 Task: Look for space in San José, Costa Rica from 6th September, 2023 to 10th September, 2023 for 1 adult in price range Rs.10000 to Rs.15000. Place can be private room with 1  bedroom having 1 bed and 1 bathroom. Property type can be house, flat, guest house, hotel. Booking option can be shelf check-in. Required host language is English.
Action: Mouse moved to (570, 110)
Screenshot: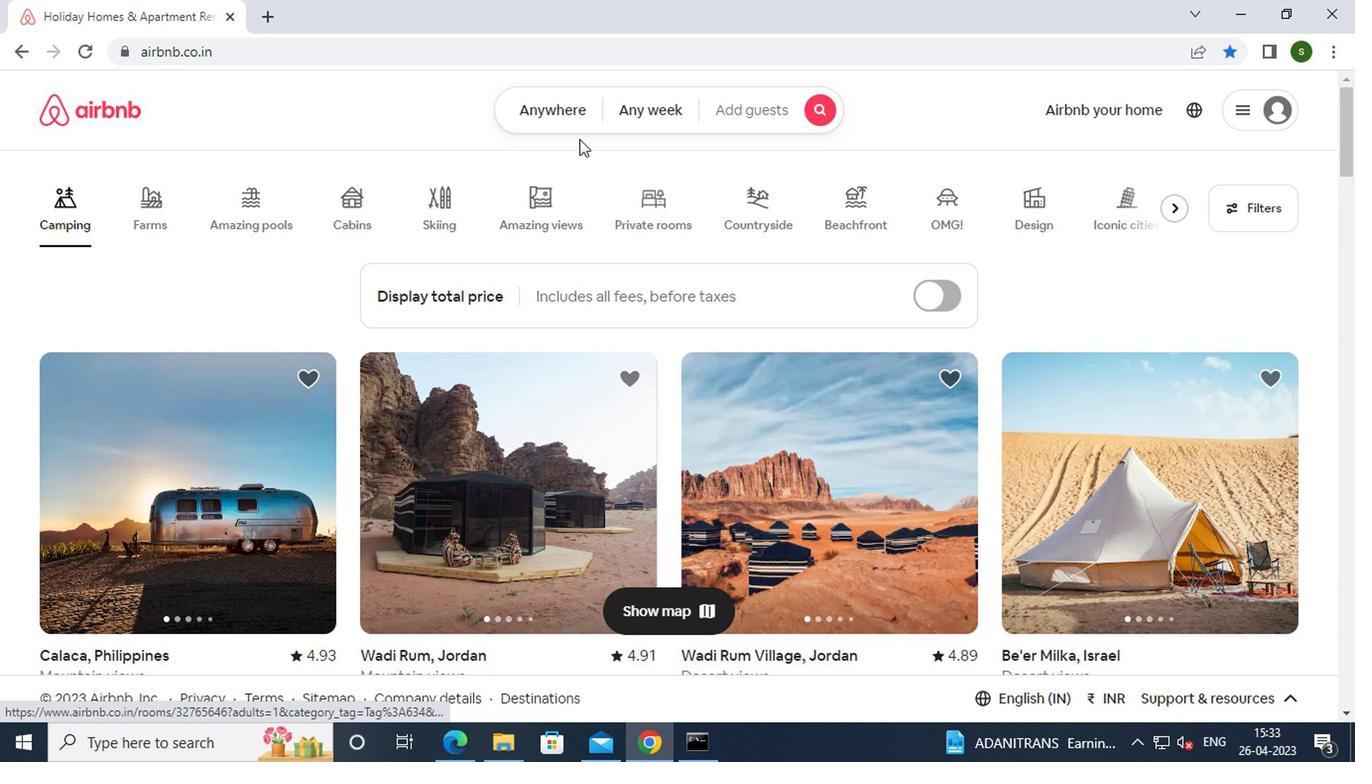 
Action: Mouse pressed left at (570, 110)
Screenshot: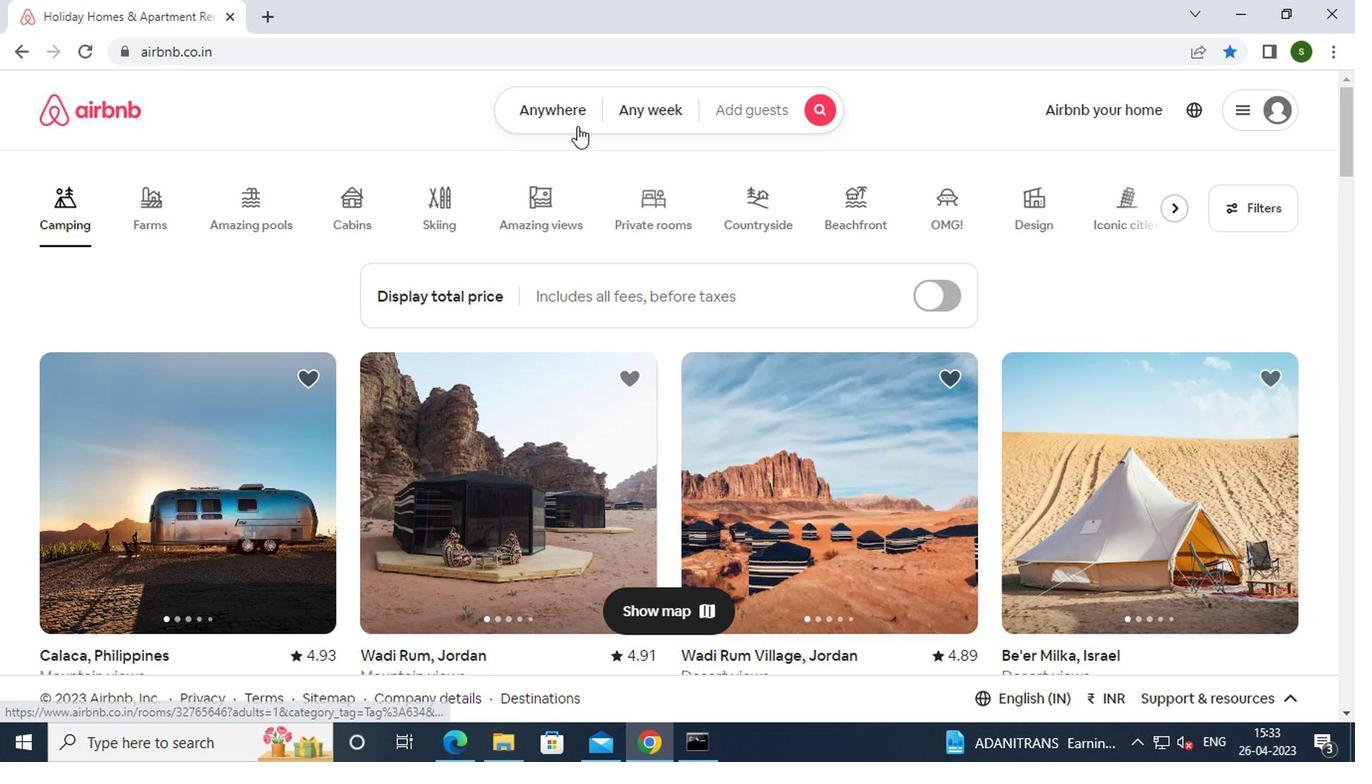 
Action: Mouse moved to (359, 199)
Screenshot: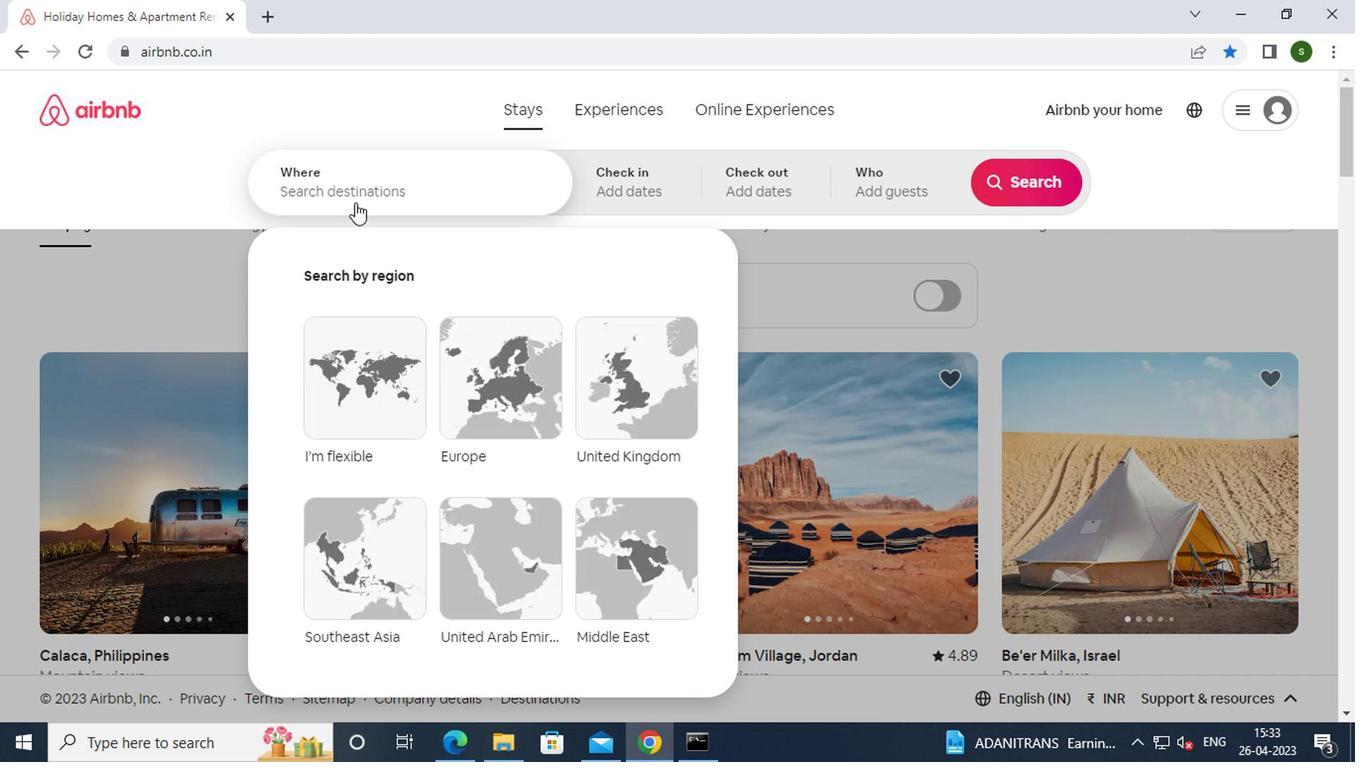 
Action: Mouse pressed left at (359, 199)
Screenshot: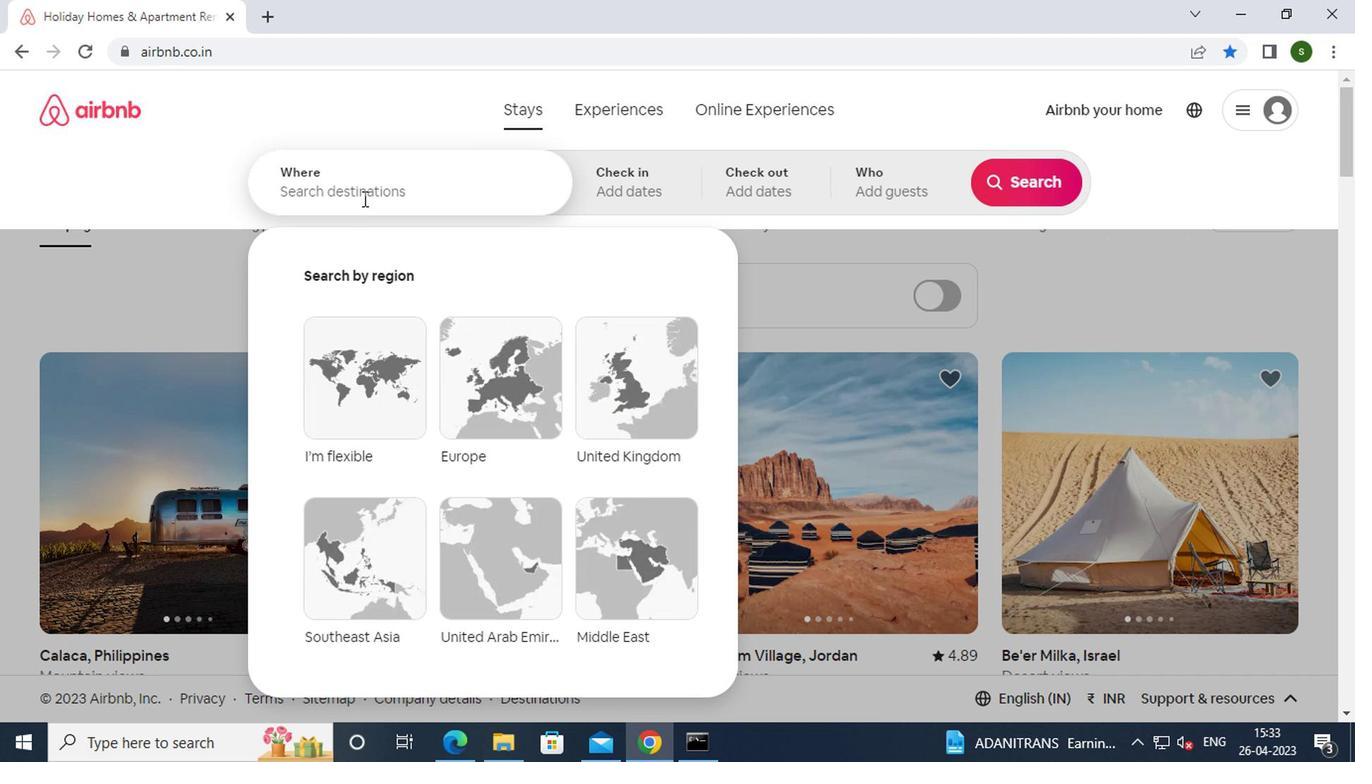 
Action: Key pressed s<Key.caps_lock>an<Key.space><Key.caps_lock>J<Key.caps_lock>Ose,<Key.space><Key.caps_lock>
Screenshot: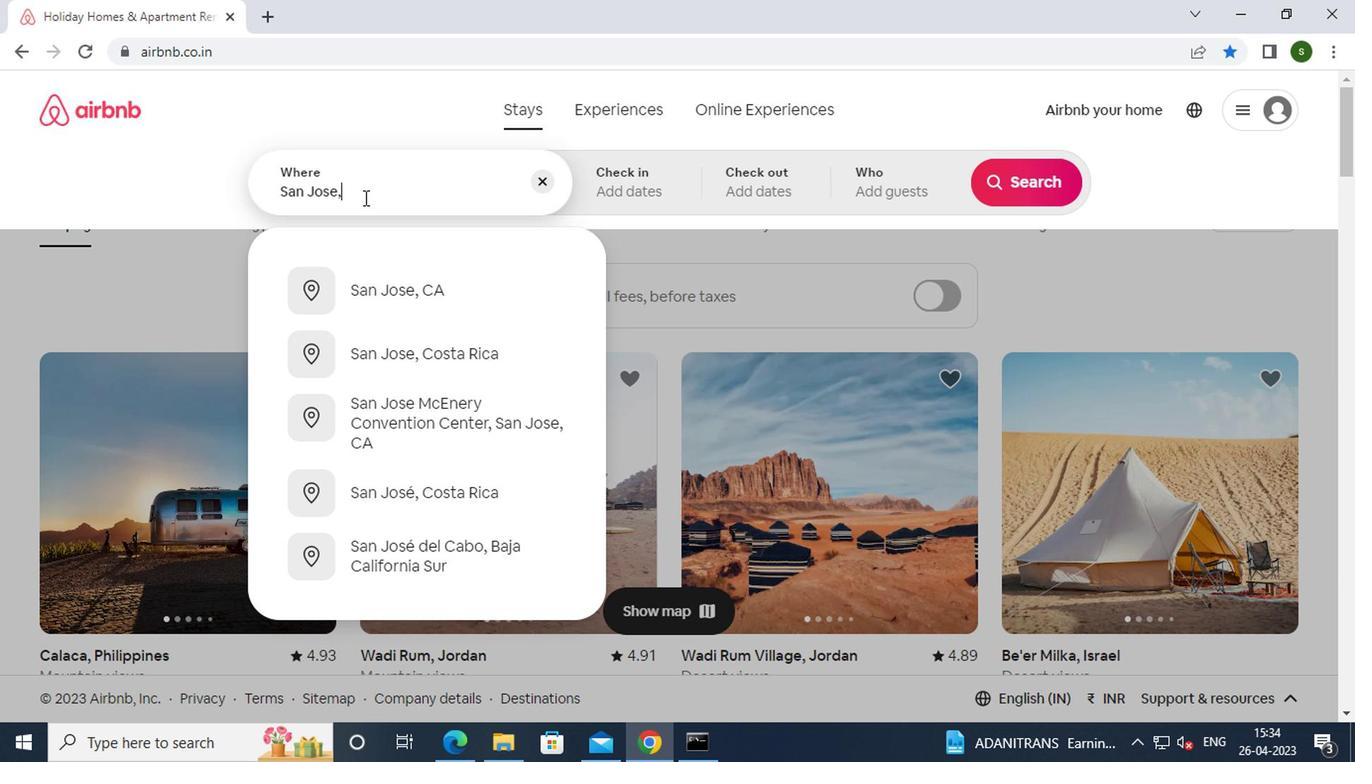 
Action: Mouse moved to (422, 365)
Screenshot: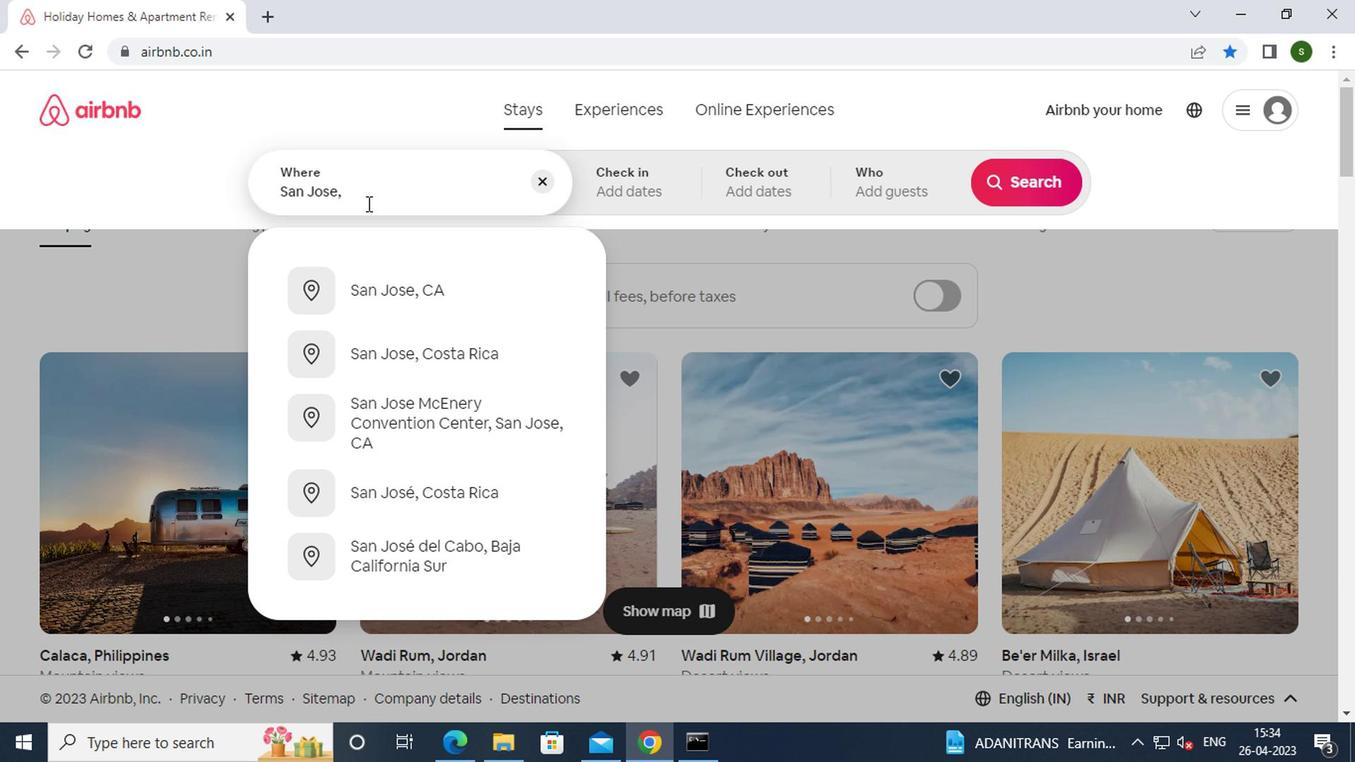 
Action: Mouse pressed left at (422, 365)
Screenshot: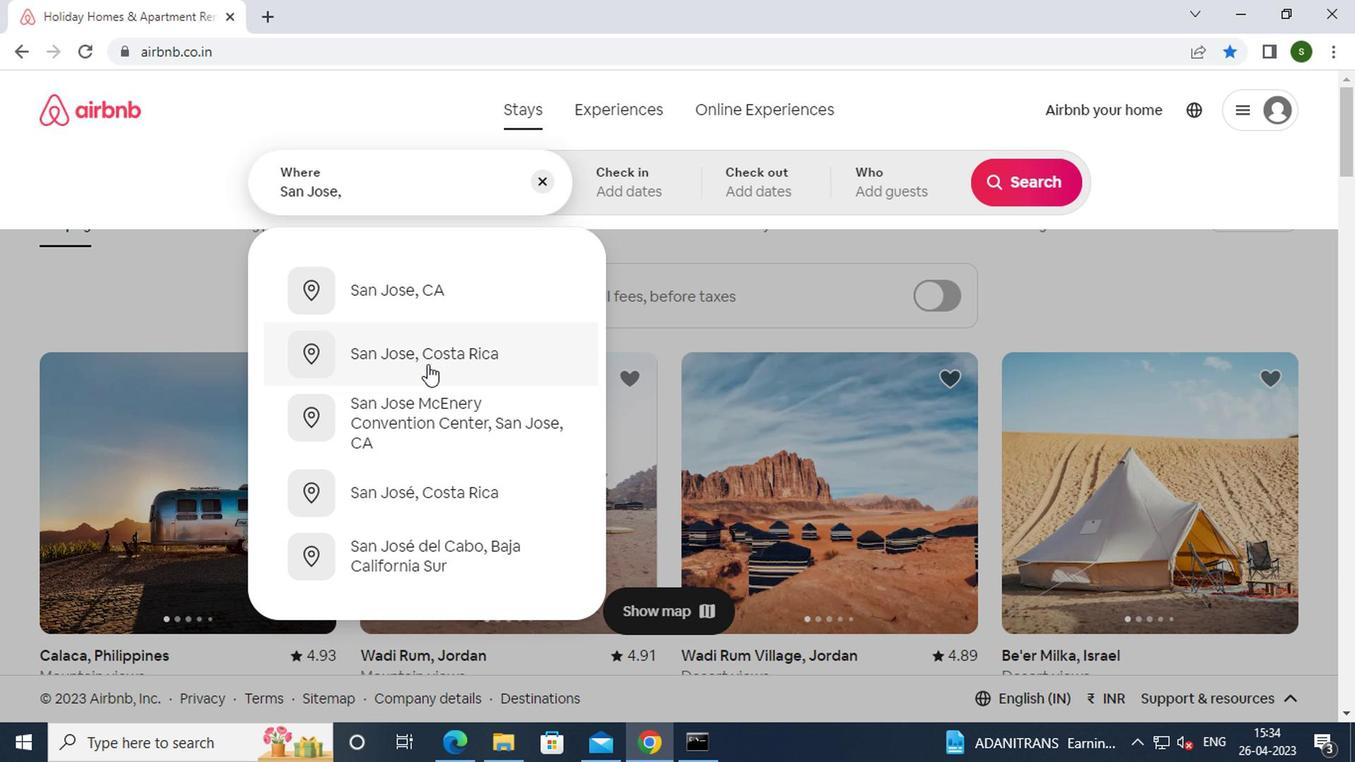 
Action: Mouse moved to (1007, 343)
Screenshot: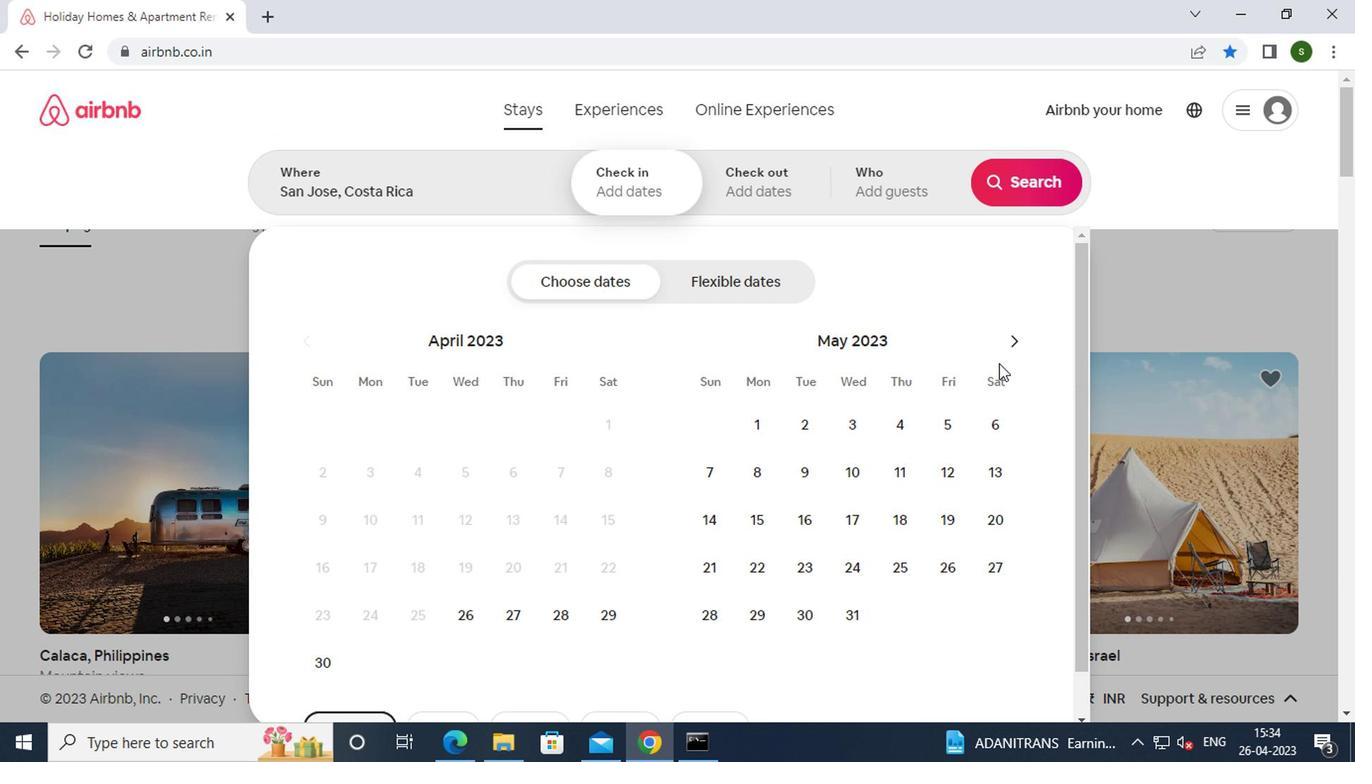 
Action: Mouse pressed left at (1007, 343)
Screenshot: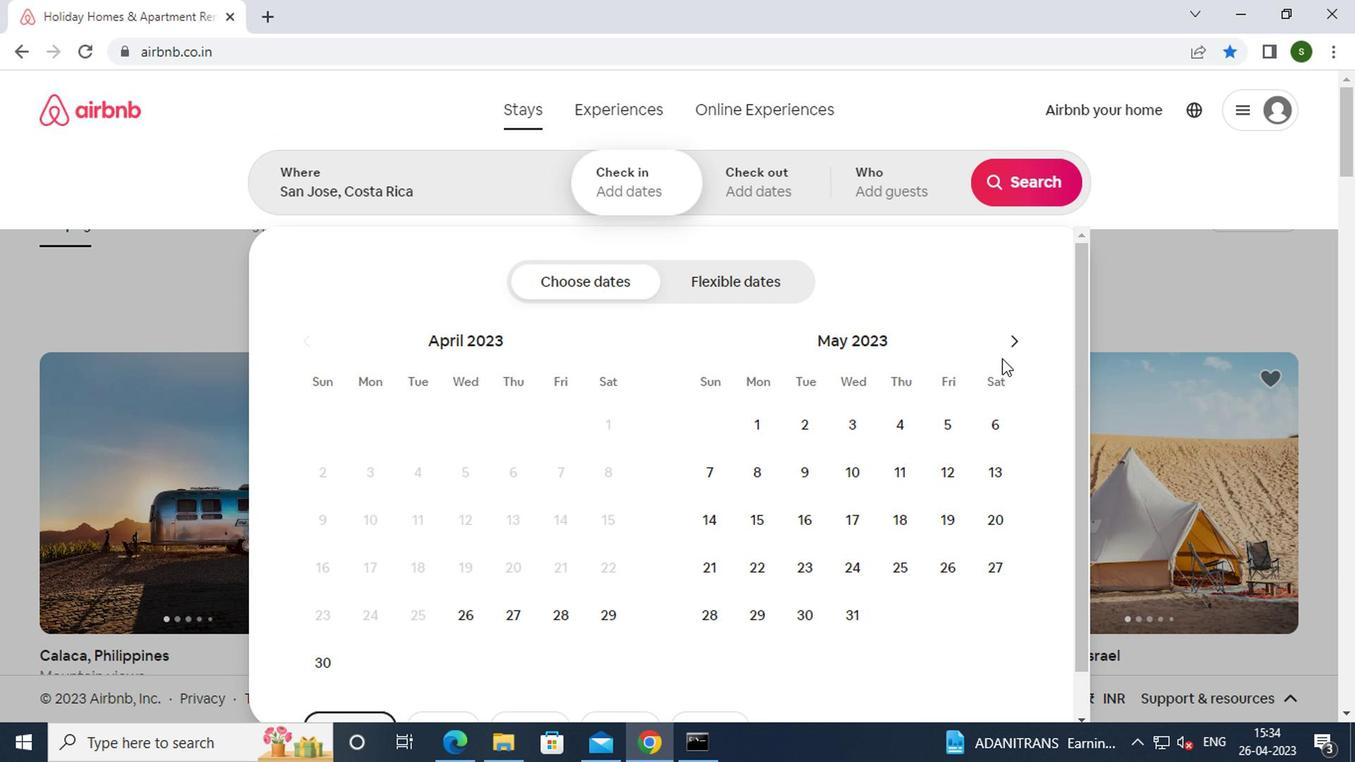 
Action: Mouse pressed left at (1007, 343)
Screenshot: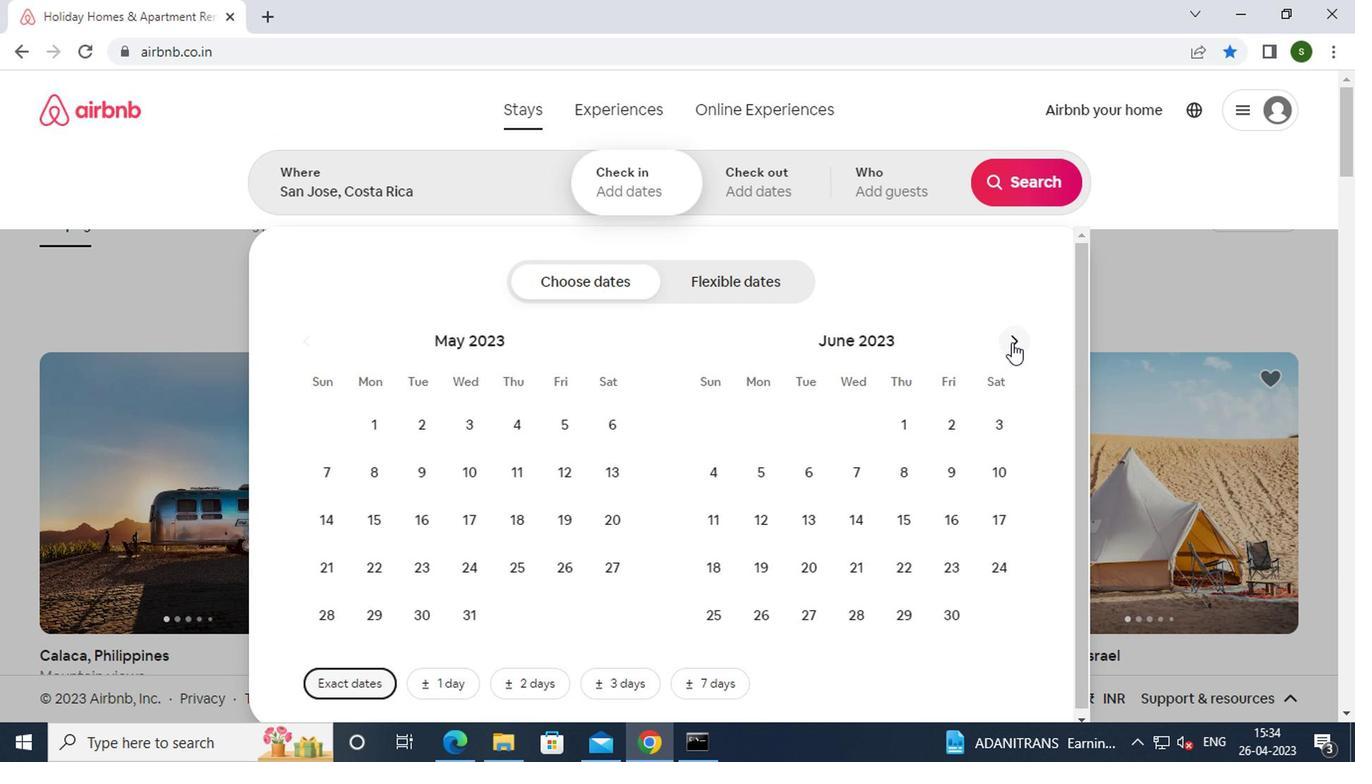 
Action: Mouse pressed left at (1007, 343)
Screenshot: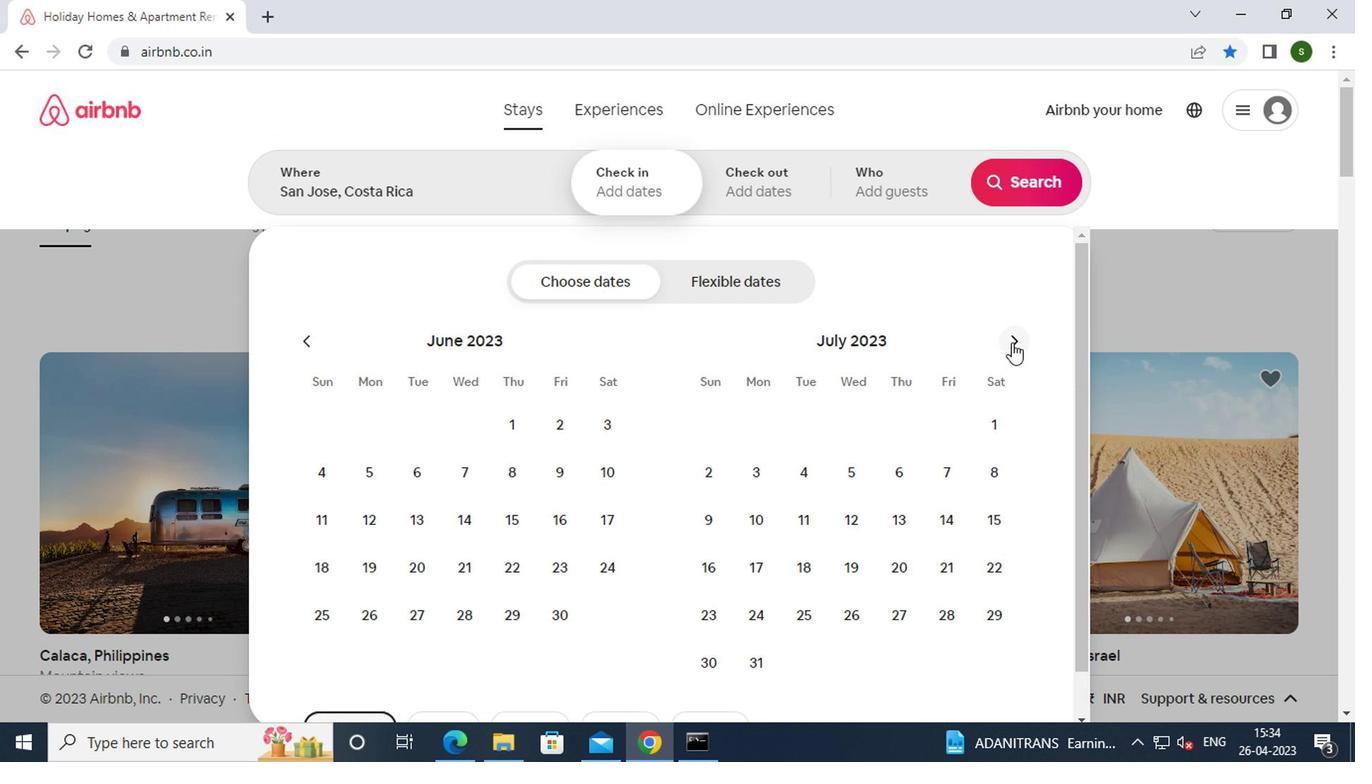 
Action: Mouse pressed left at (1007, 343)
Screenshot: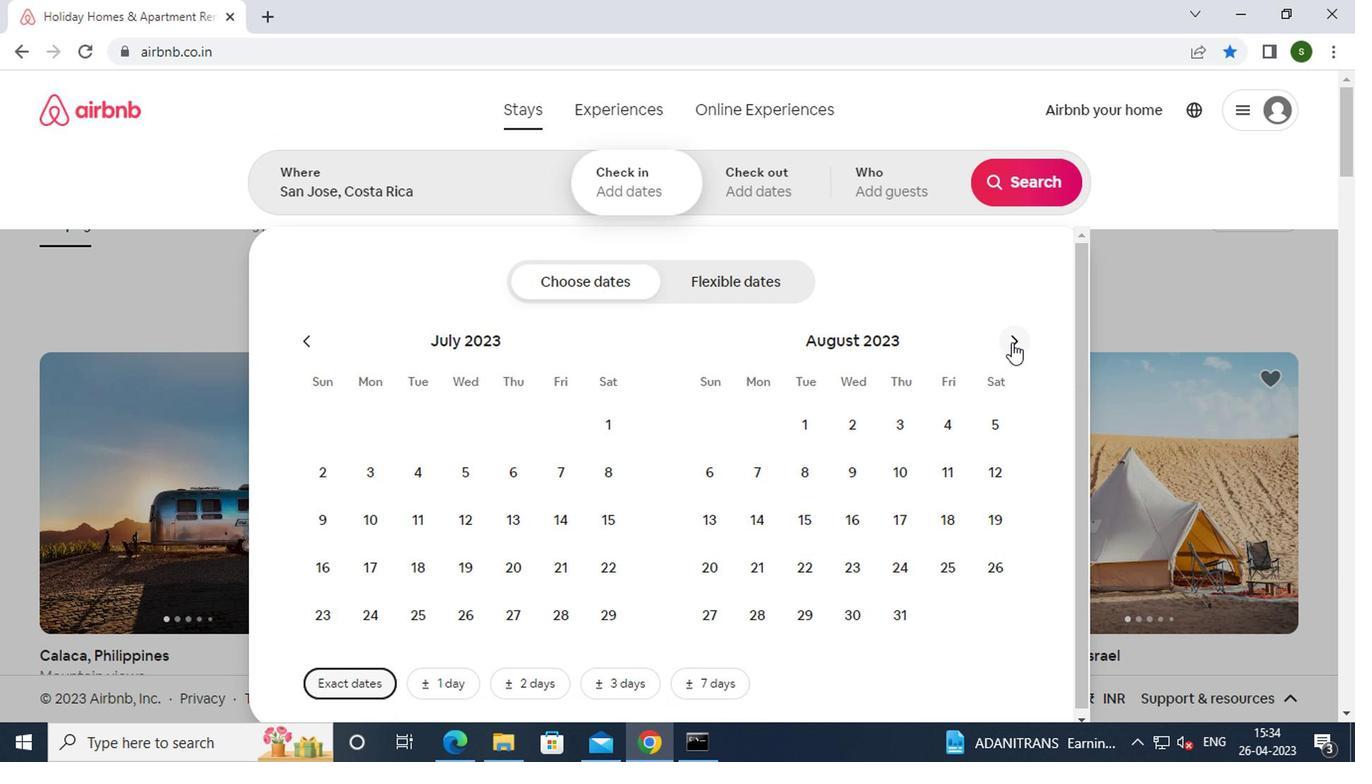
Action: Mouse moved to (860, 477)
Screenshot: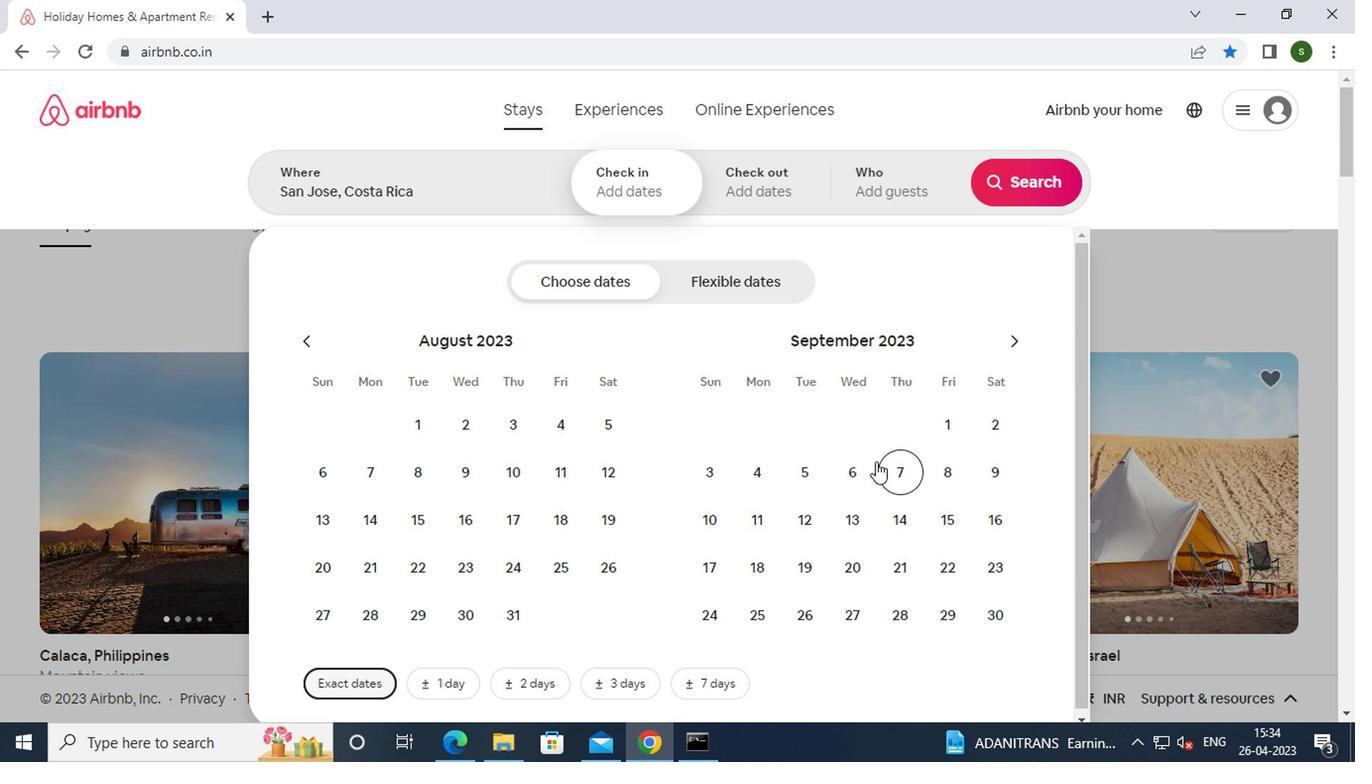 
Action: Mouse pressed left at (860, 477)
Screenshot: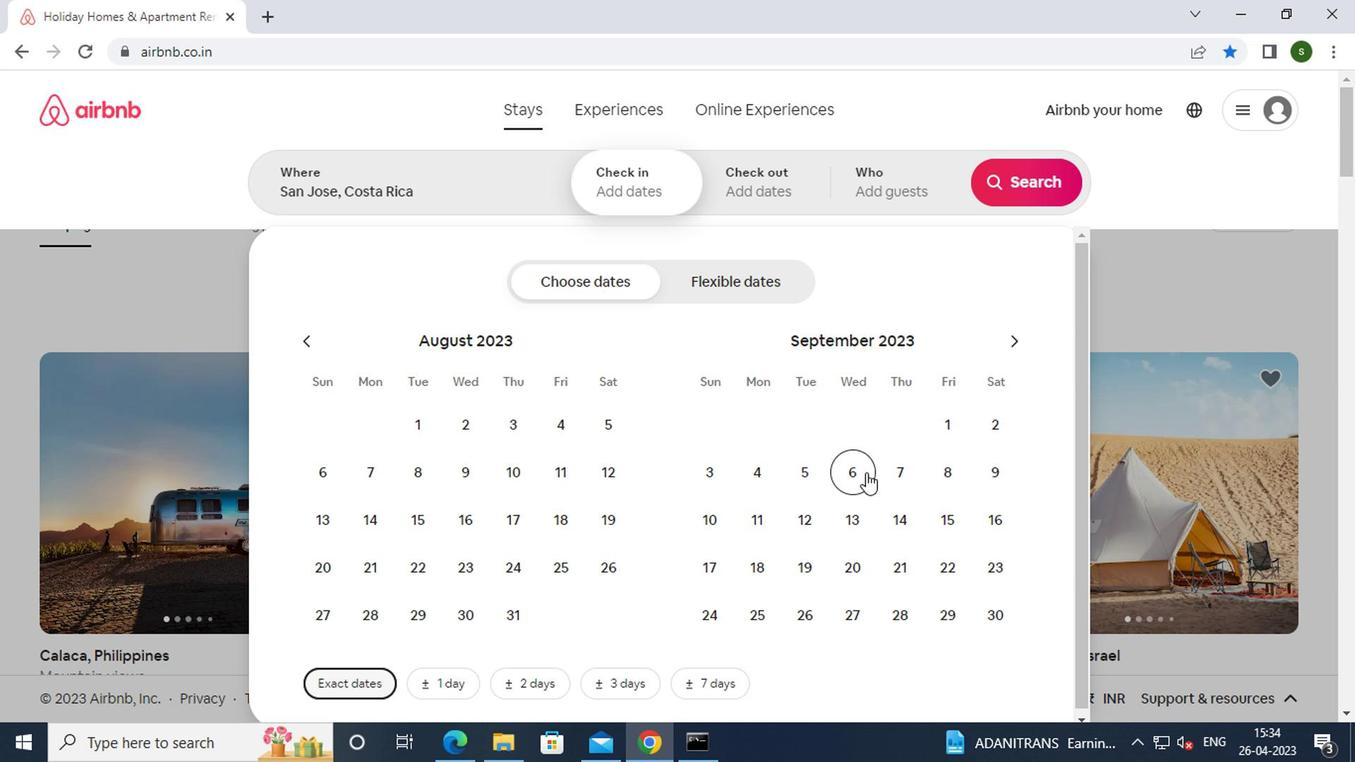 
Action: Mouse moved to (716, 519)
Screenshot: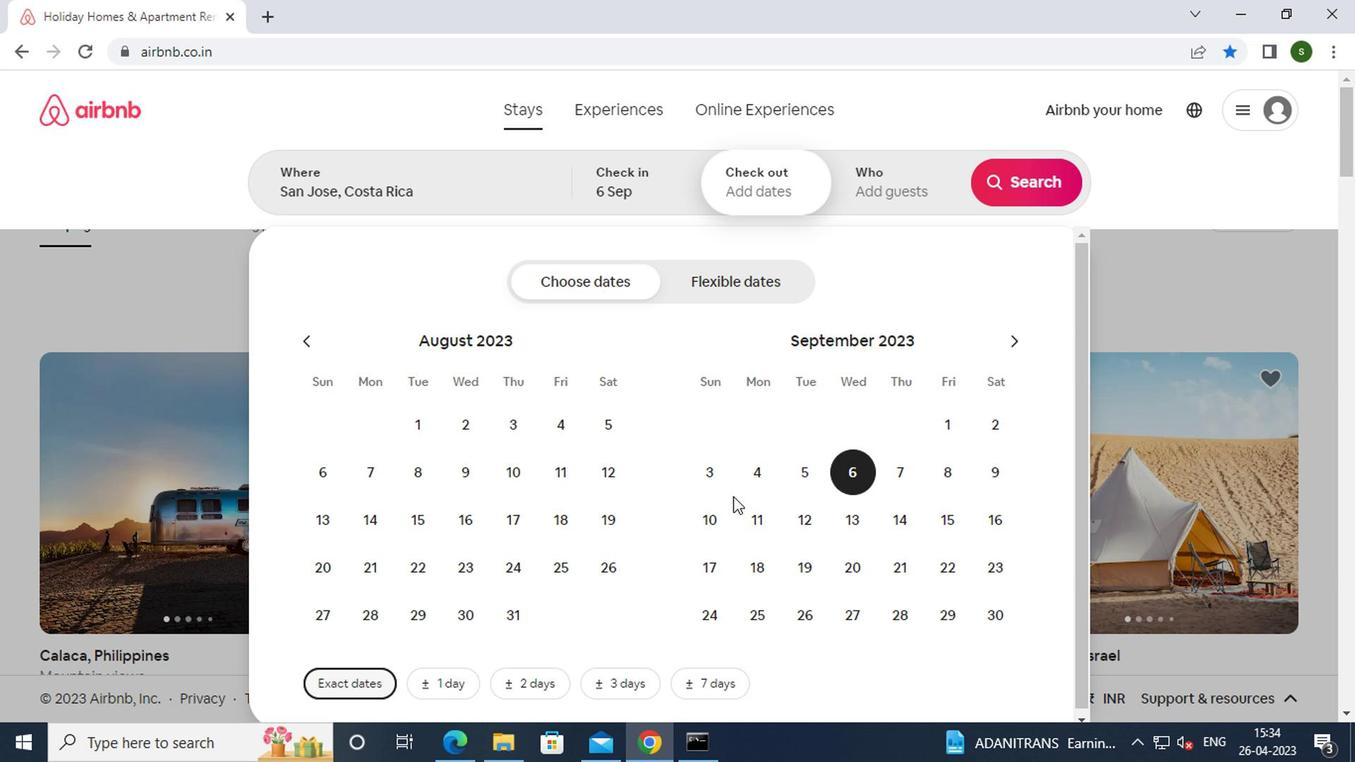 
Action: Mouse pressed left at (716, 519)
Screenshot: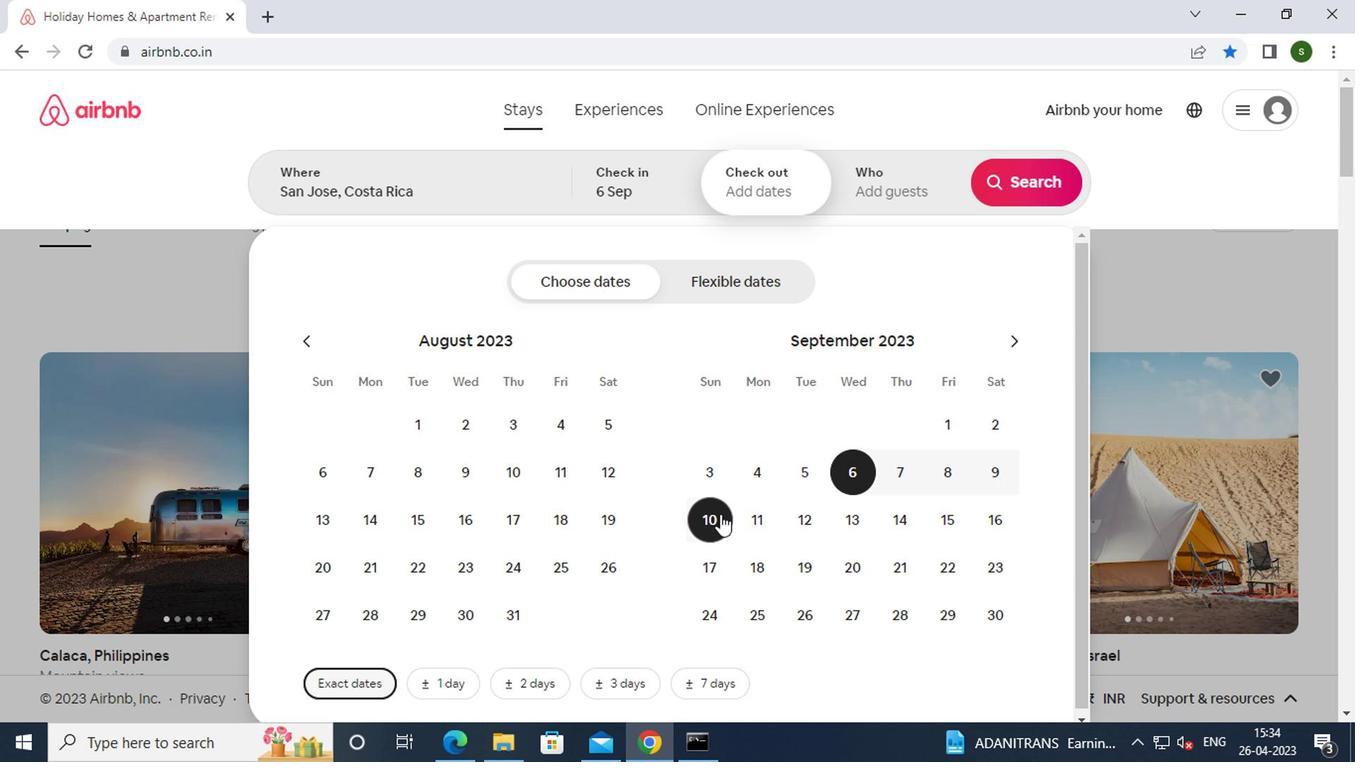 
Action: Mouse moved to (897, 194)
Screenshot: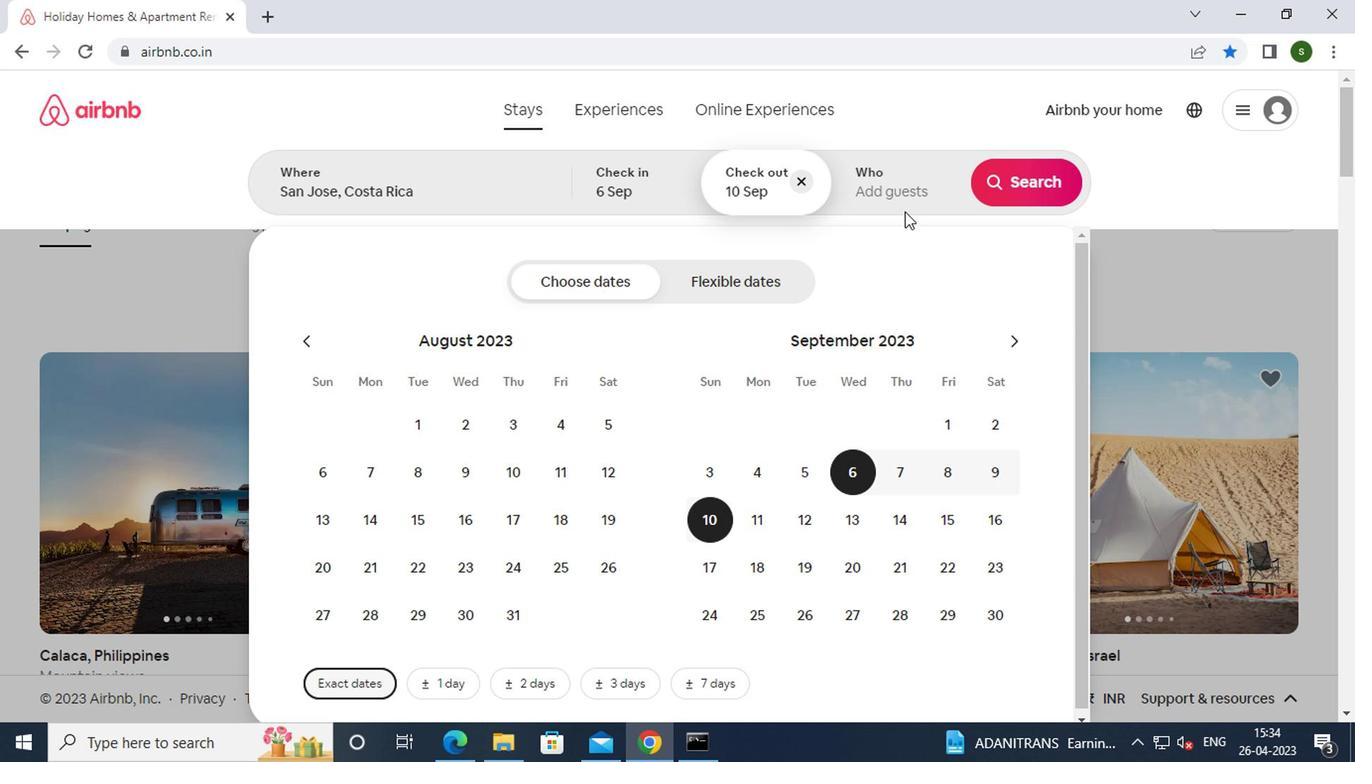 
Action: Mouse pressed left at (897, 194)
Screenshot: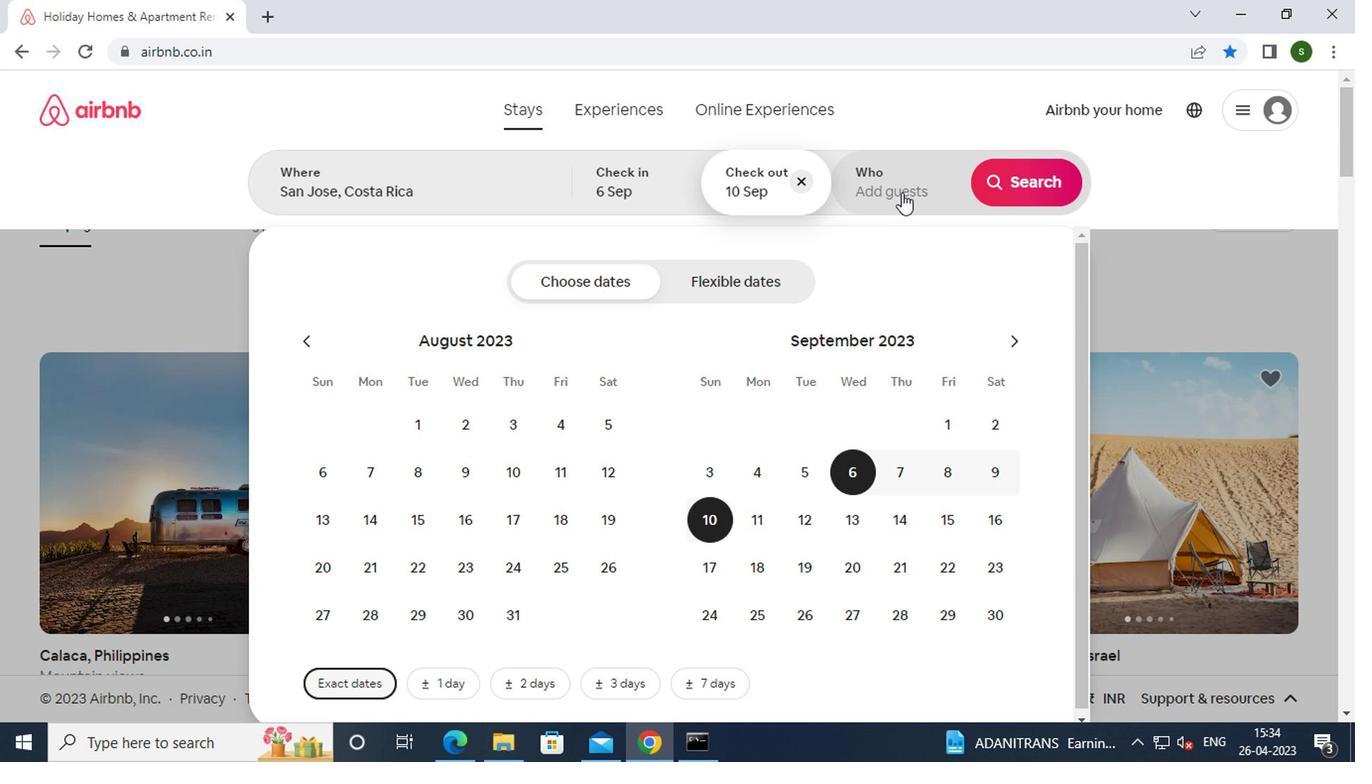 
Action: Mouse moved to (1036, 295)
Screenshot: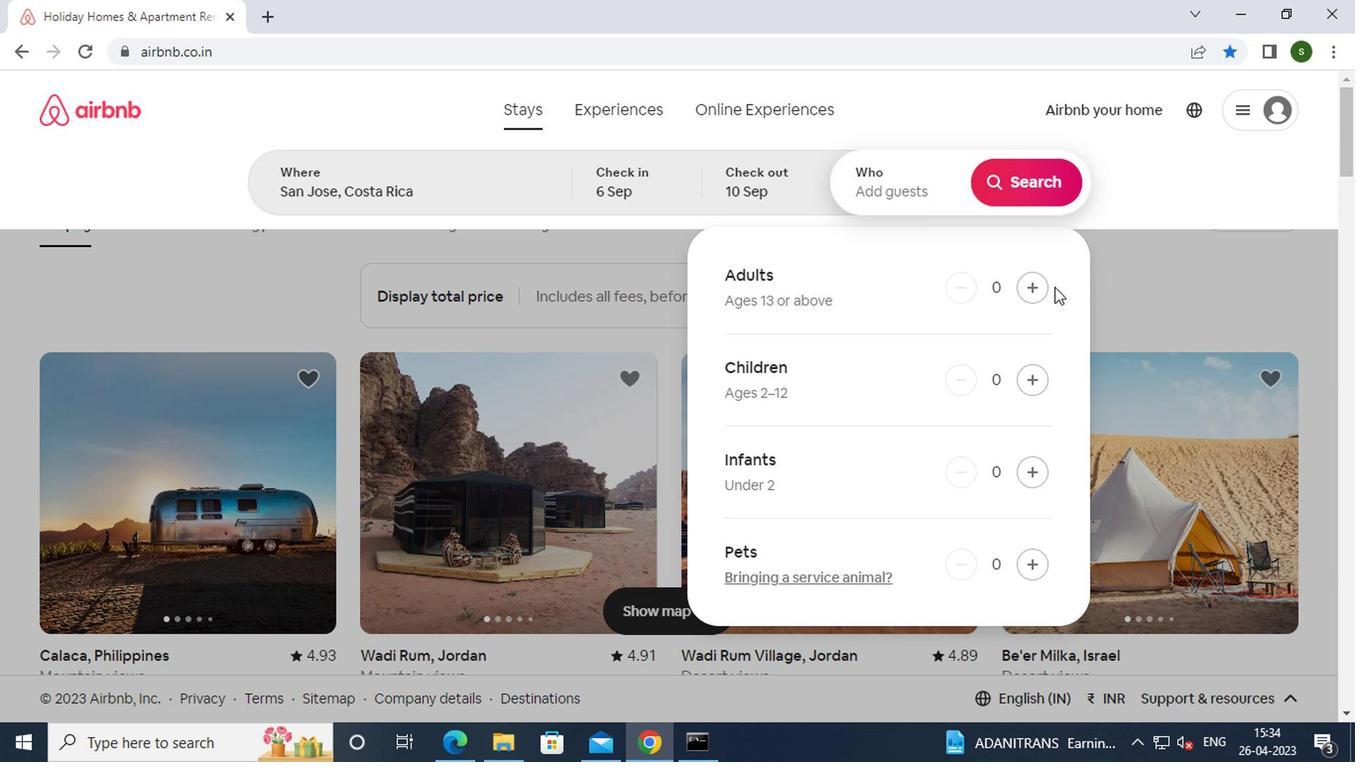
Action: Mouse pressed left at (1036, 295)
Screenshot: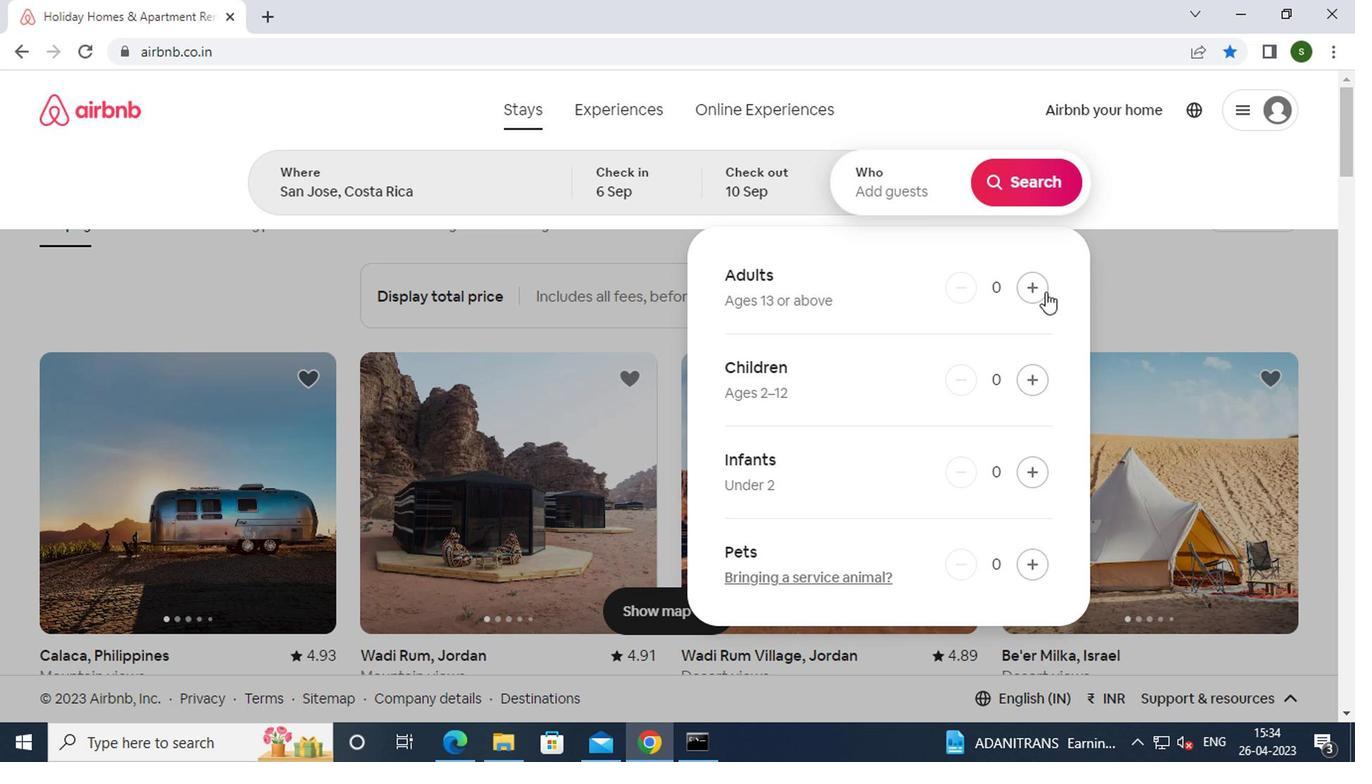 
Action: Mouse moved to (1030, 198)
Screenshot: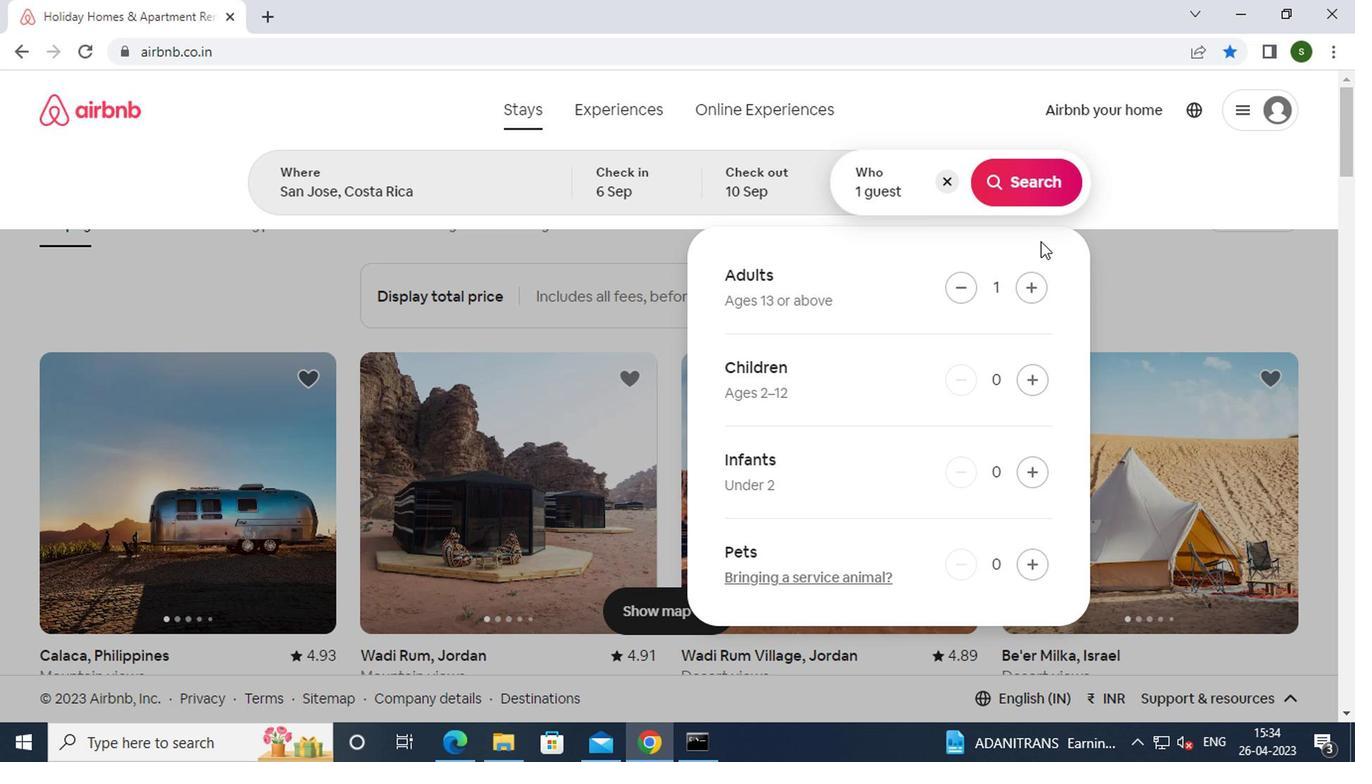 
Action: Mouse pressed left at (1030, 198)
Screenshot: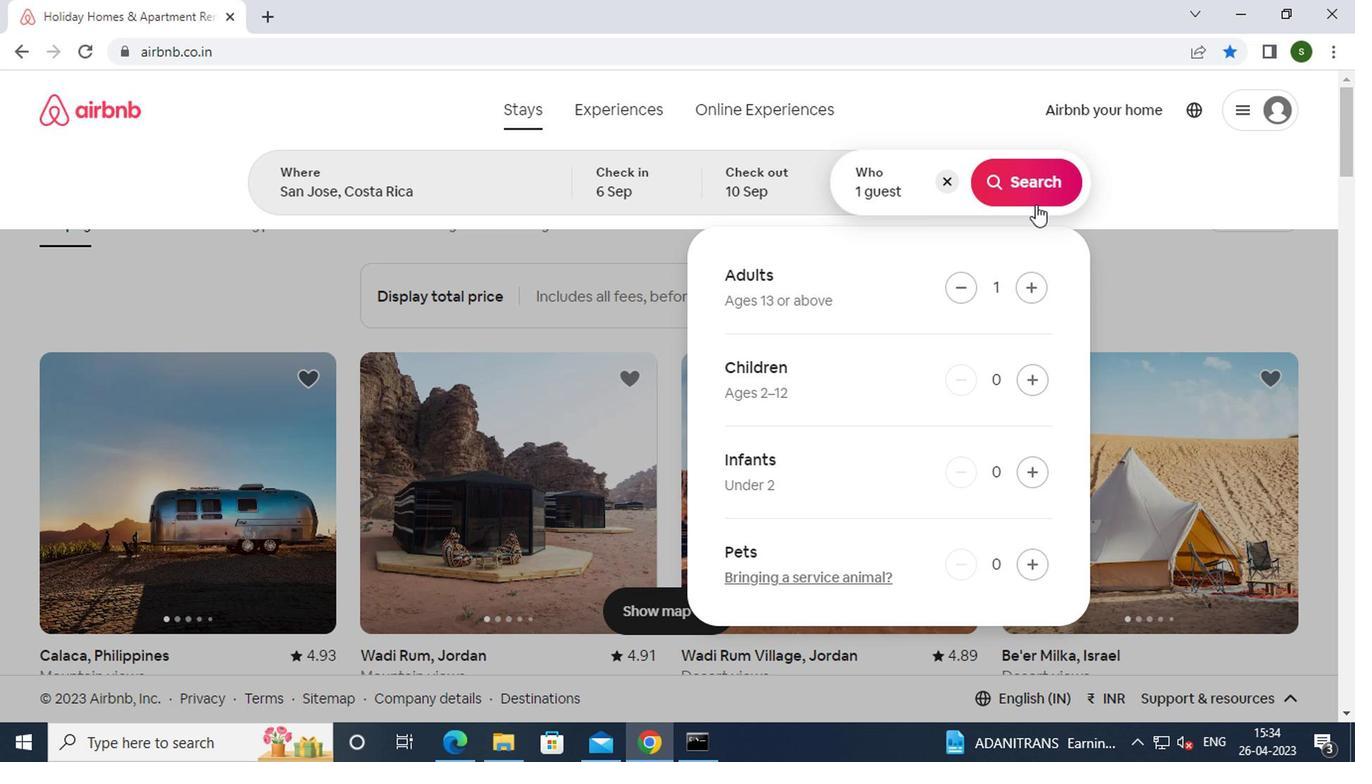 
Action: Mouse moved to (1280, 203)
Screenshot: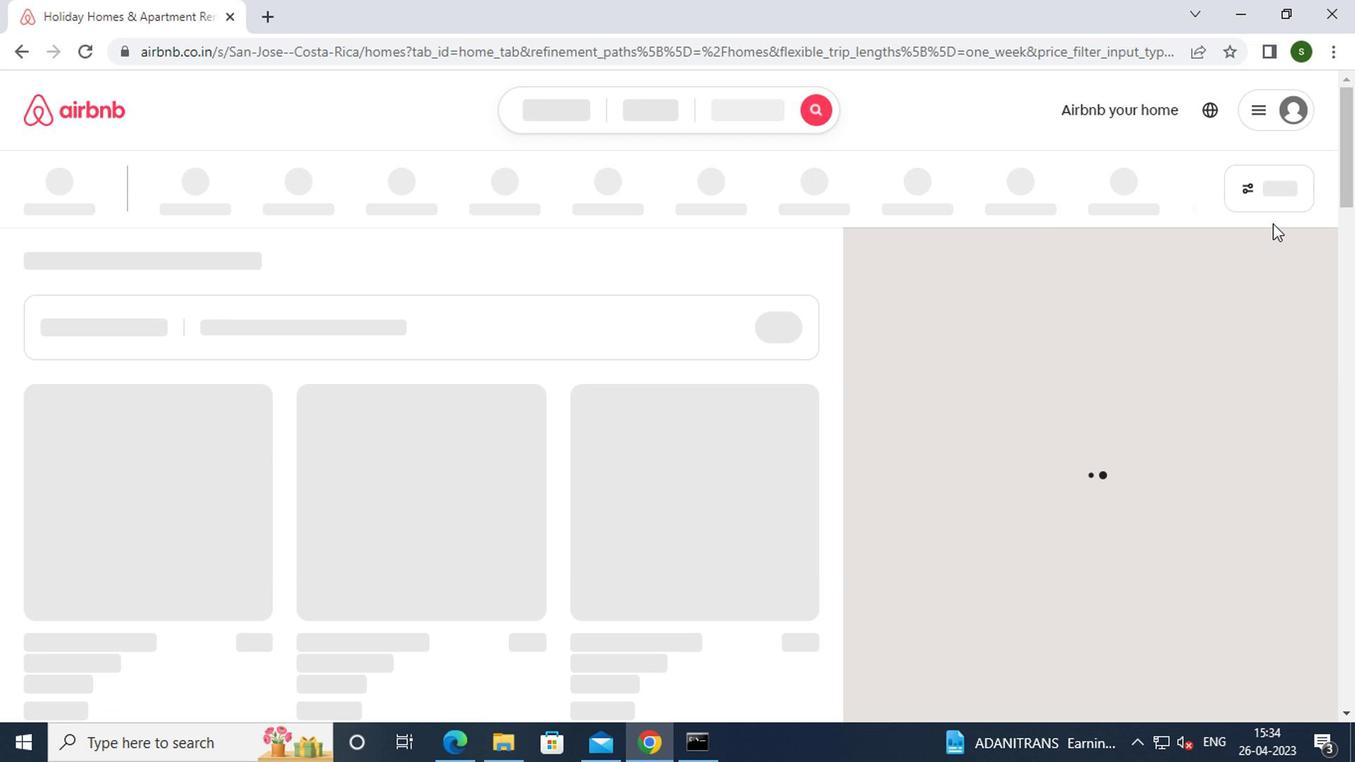 
Action: Mouse pressed left at (1280, 203)
Screenshot: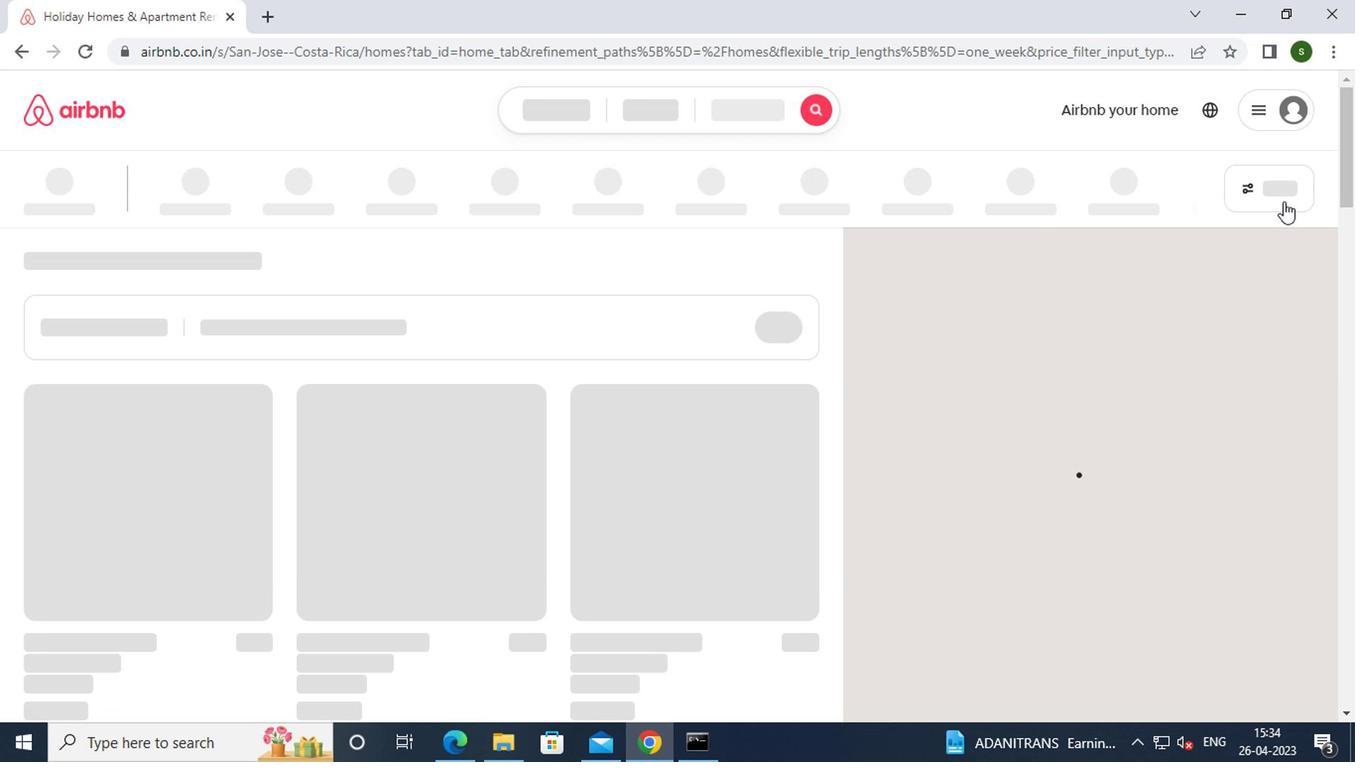 
Action: Mouse moved to (545, 443)
Screenshot: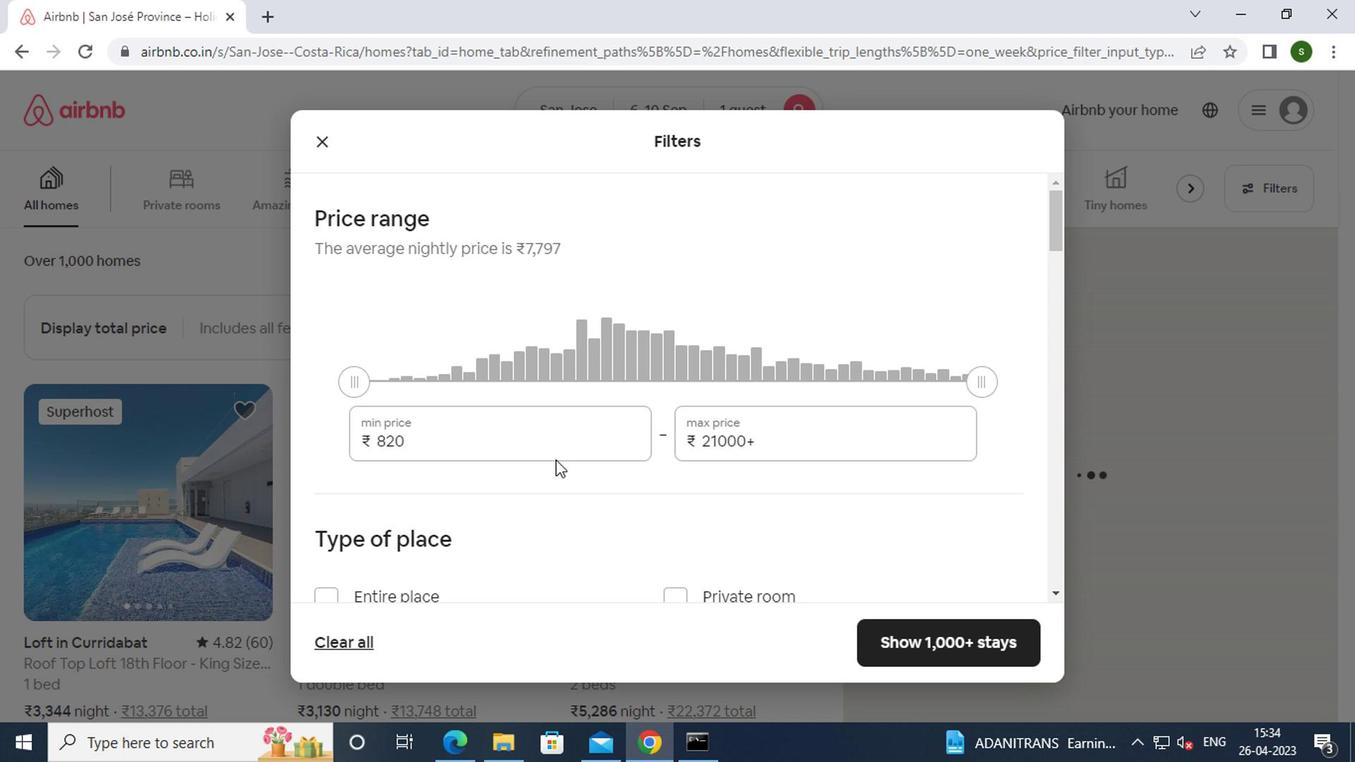 
Action: Mouse pressed left at (545, 443)
Screenshot: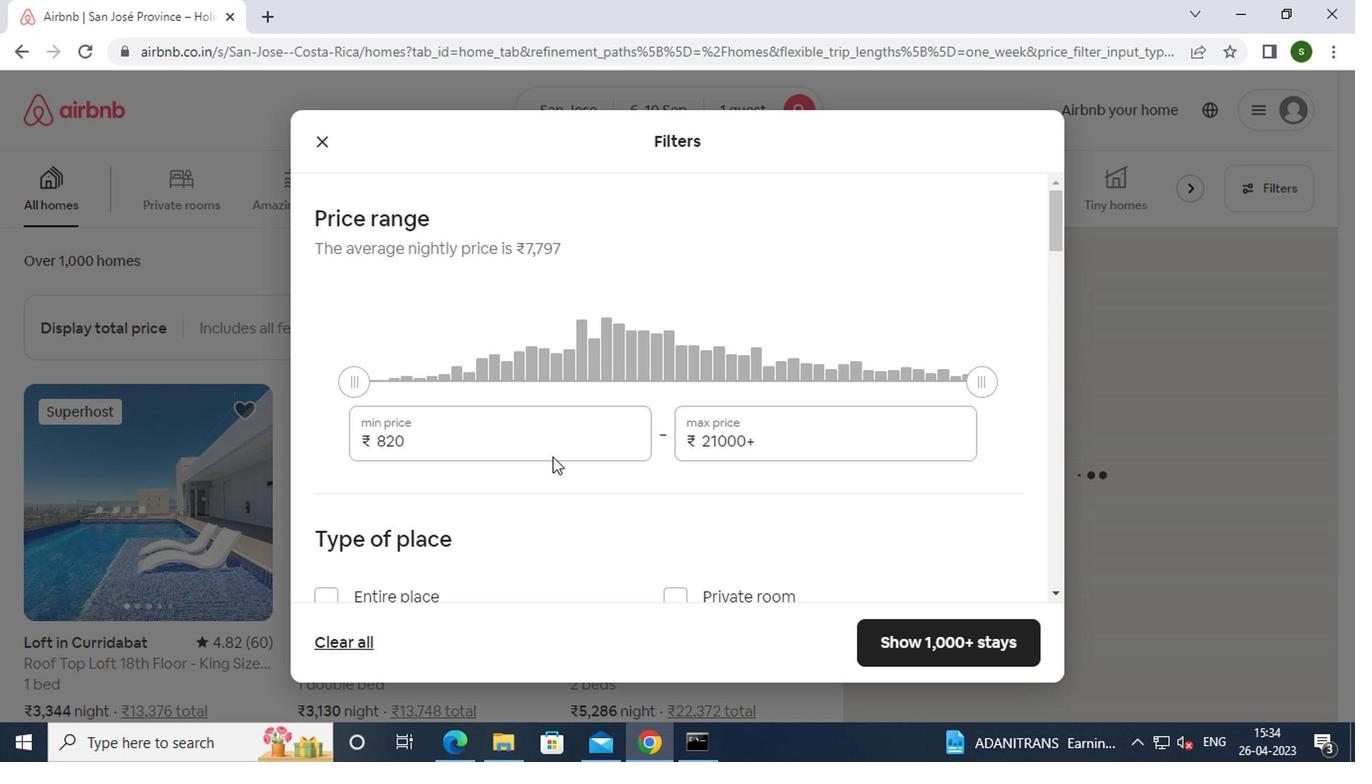 
Action: Mouse moved to (545, 442)
Screenshot: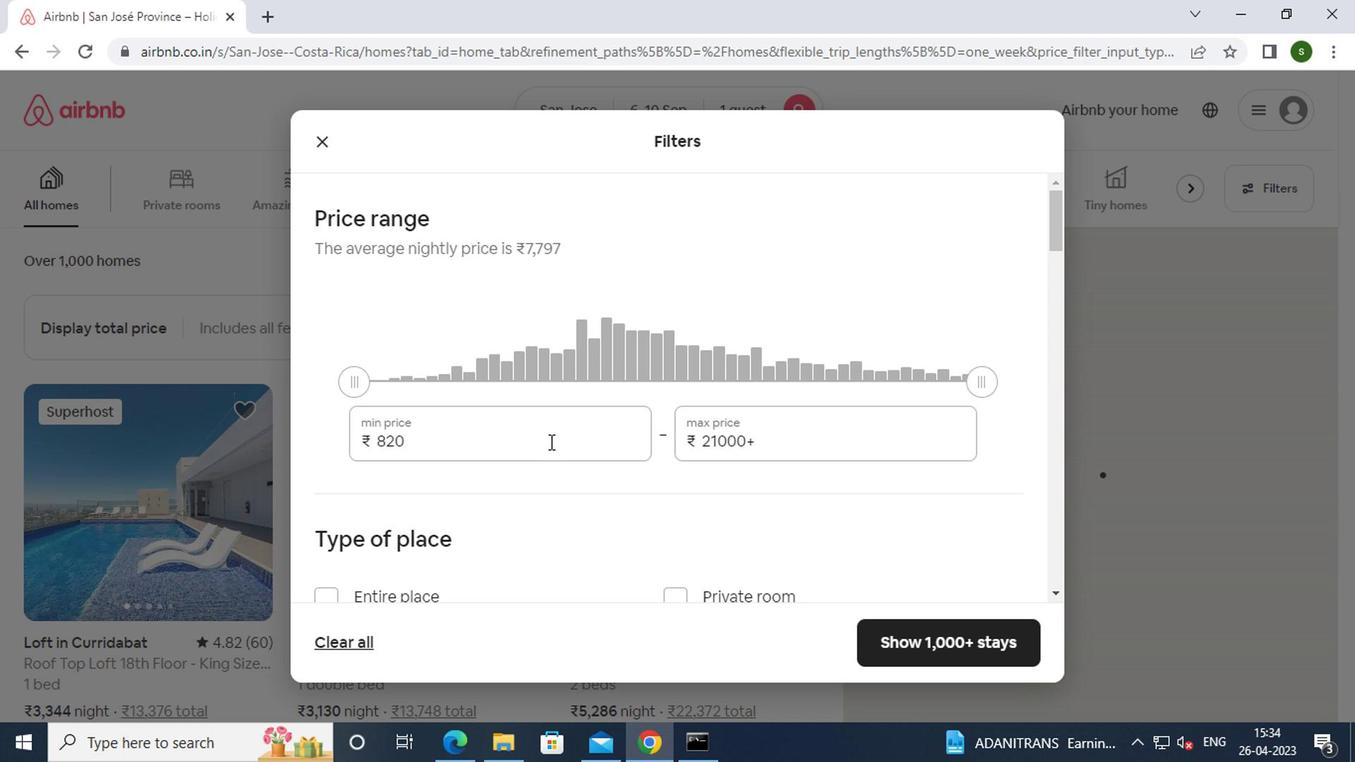 
Action: Key pressed <Key.backspace><Key.backspace><Key.backspace><Key.backspace><Key.backspace>10000
Screenshot: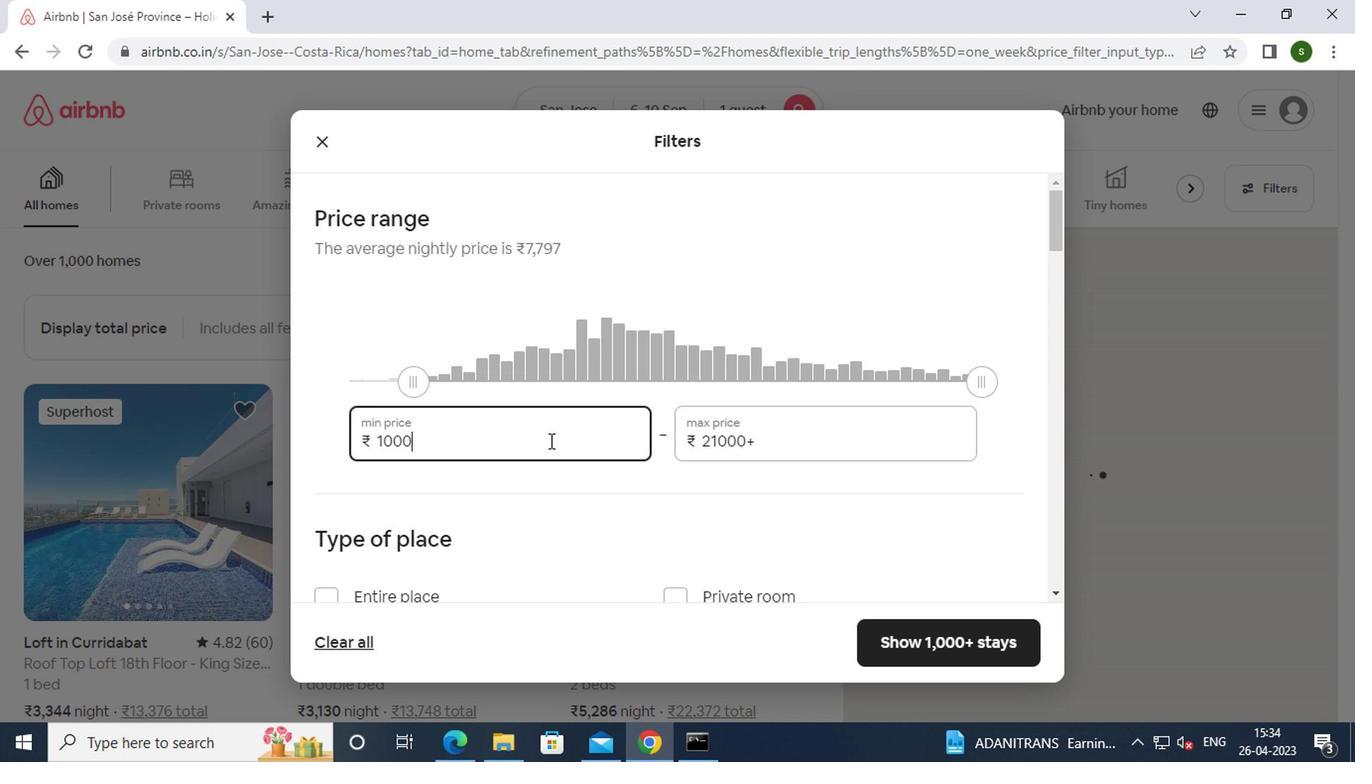 
Action: Mouse moved to (762, 442)
Screenshot: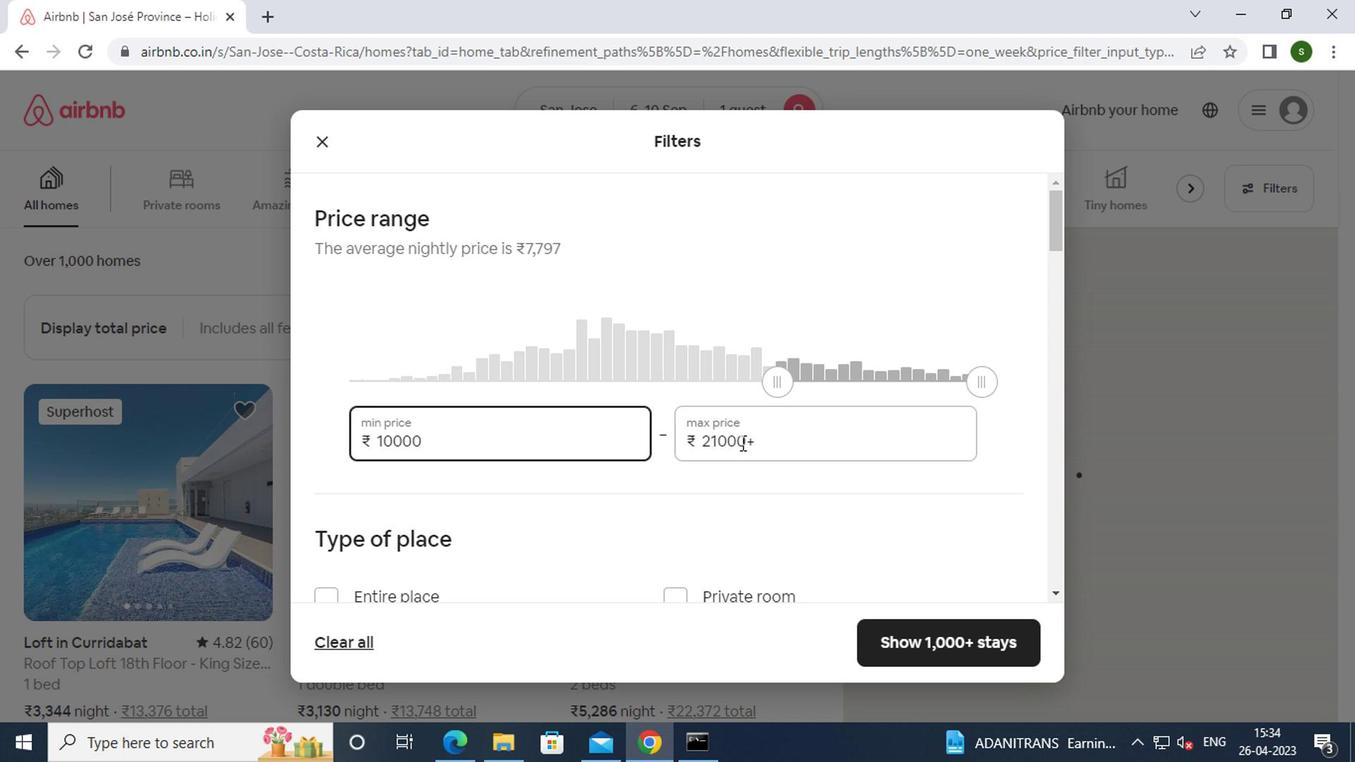 
Action: Mouse pressed left at (762, 442)
Screenshot: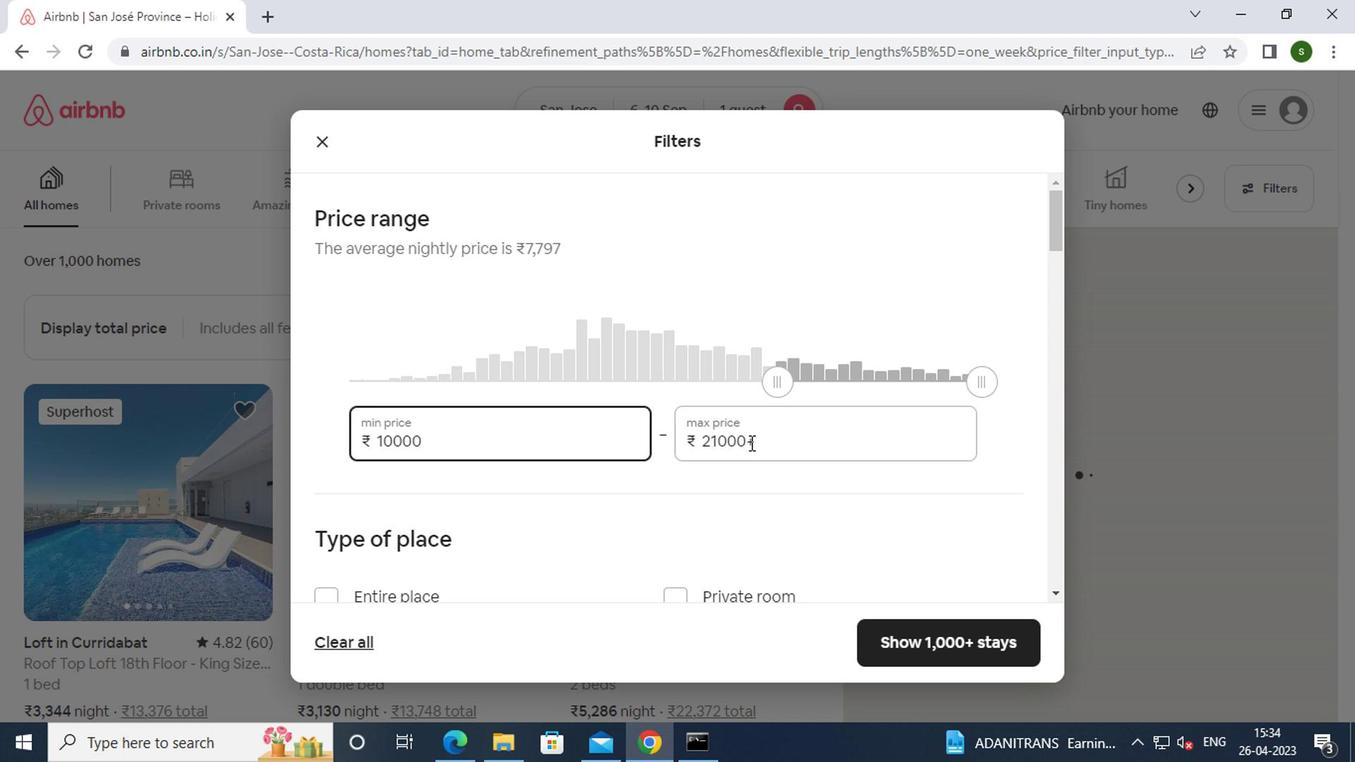 
Action: Key pressed <Key.backspace><Key.backspace><Key.backspace><Key.backspace><Key.backspace><Key.backspace><Key.backspace><Key.backspace><Key.backspace><Key.backspace>15000
Screenshot: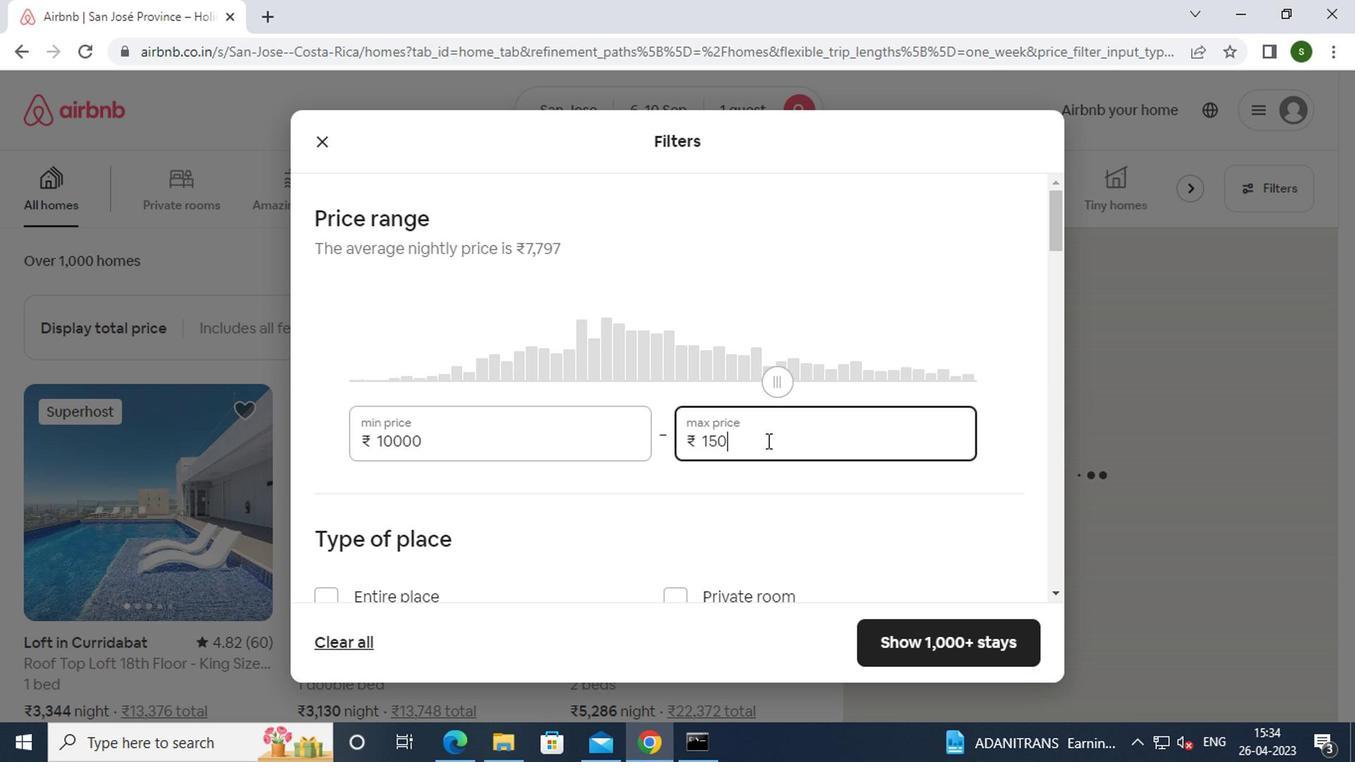 
Action: Mouse moved to (593, 434)
Screenshot: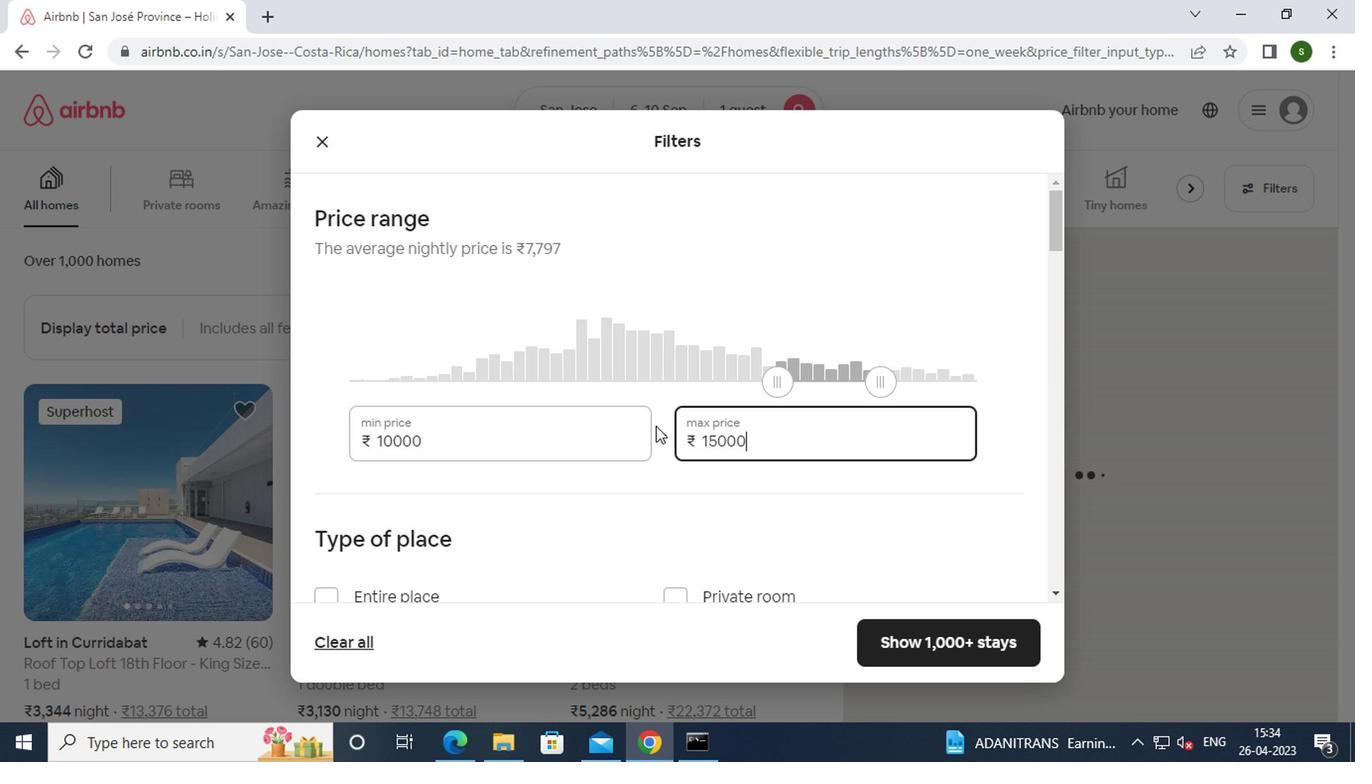 
Action: Mouse scrolled (593, 433) with delta (0, 0)
Screenshot: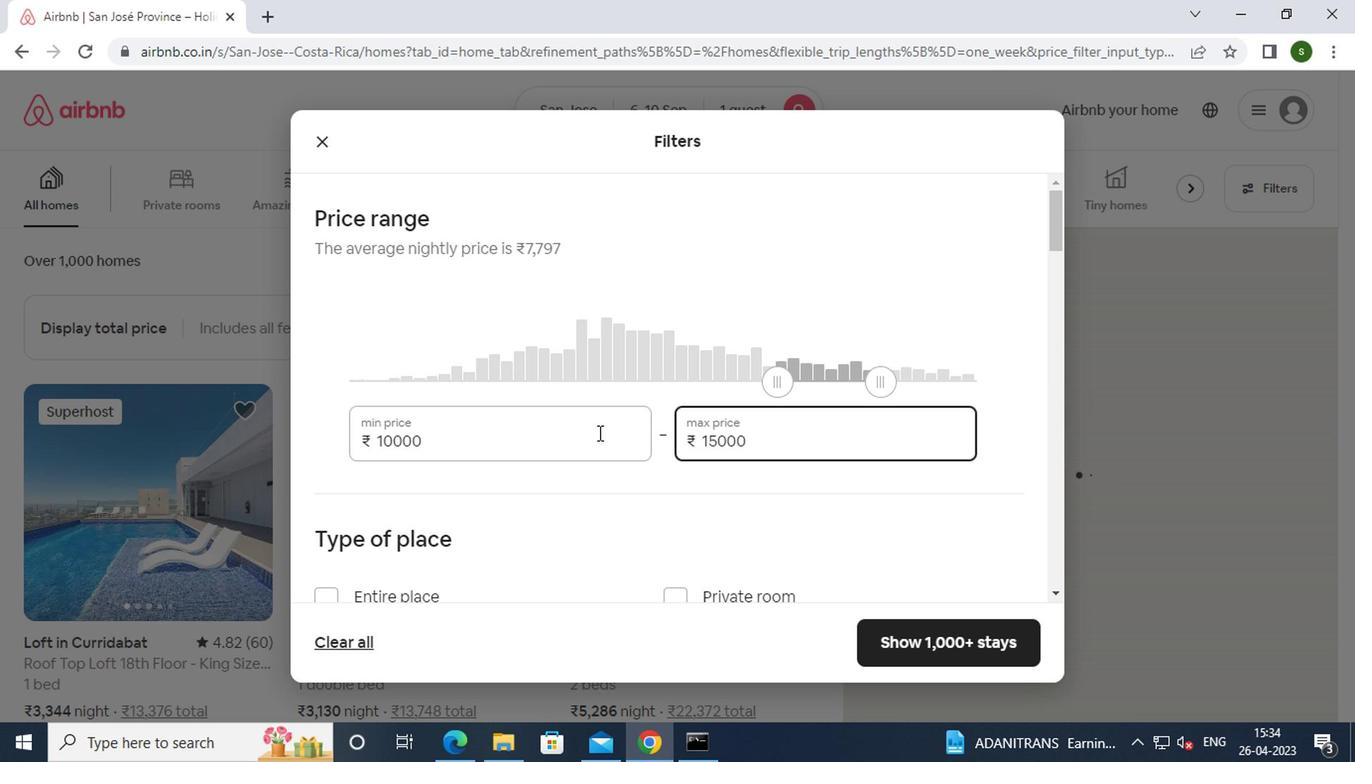 
Action: Mouse scrolled (593, 433) with delta (0, 0)
Screenshot: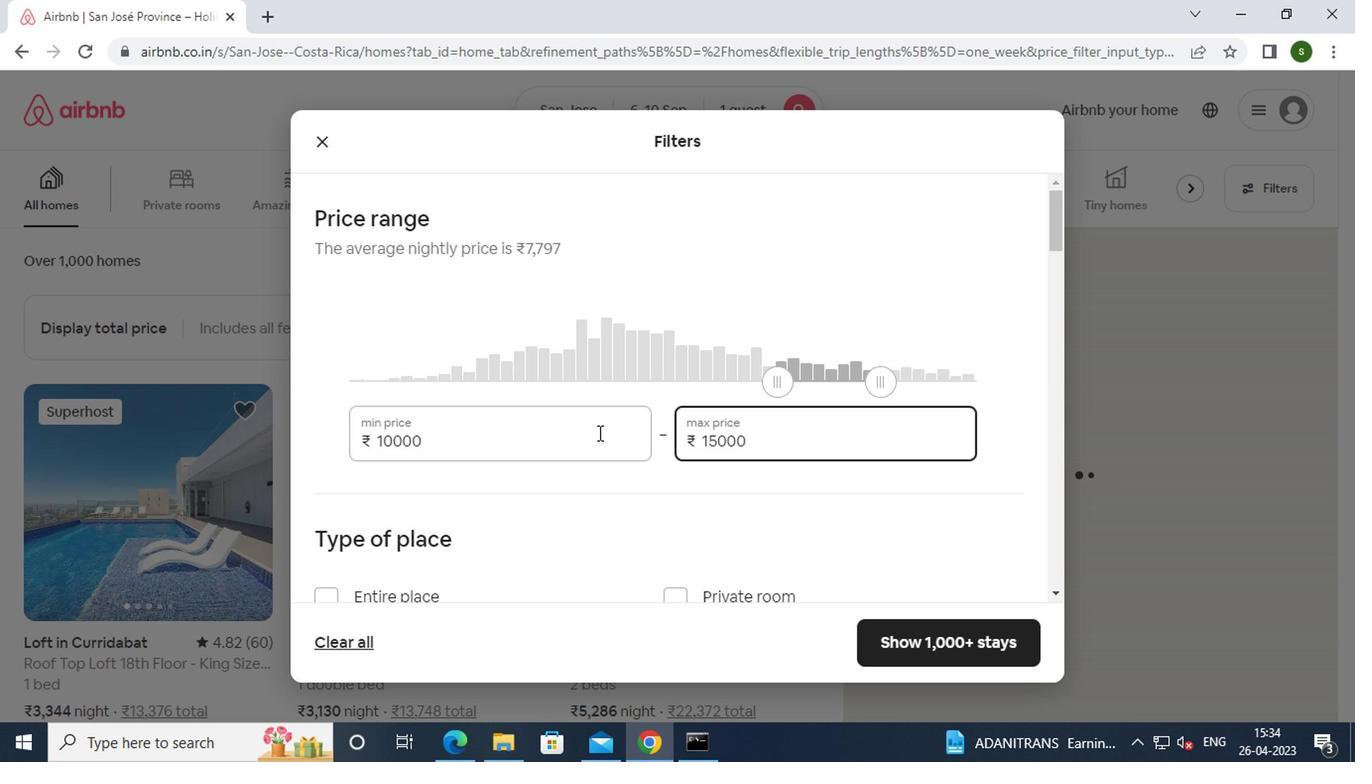 
Action: Mouse moved to (665, 408)
Screenshot: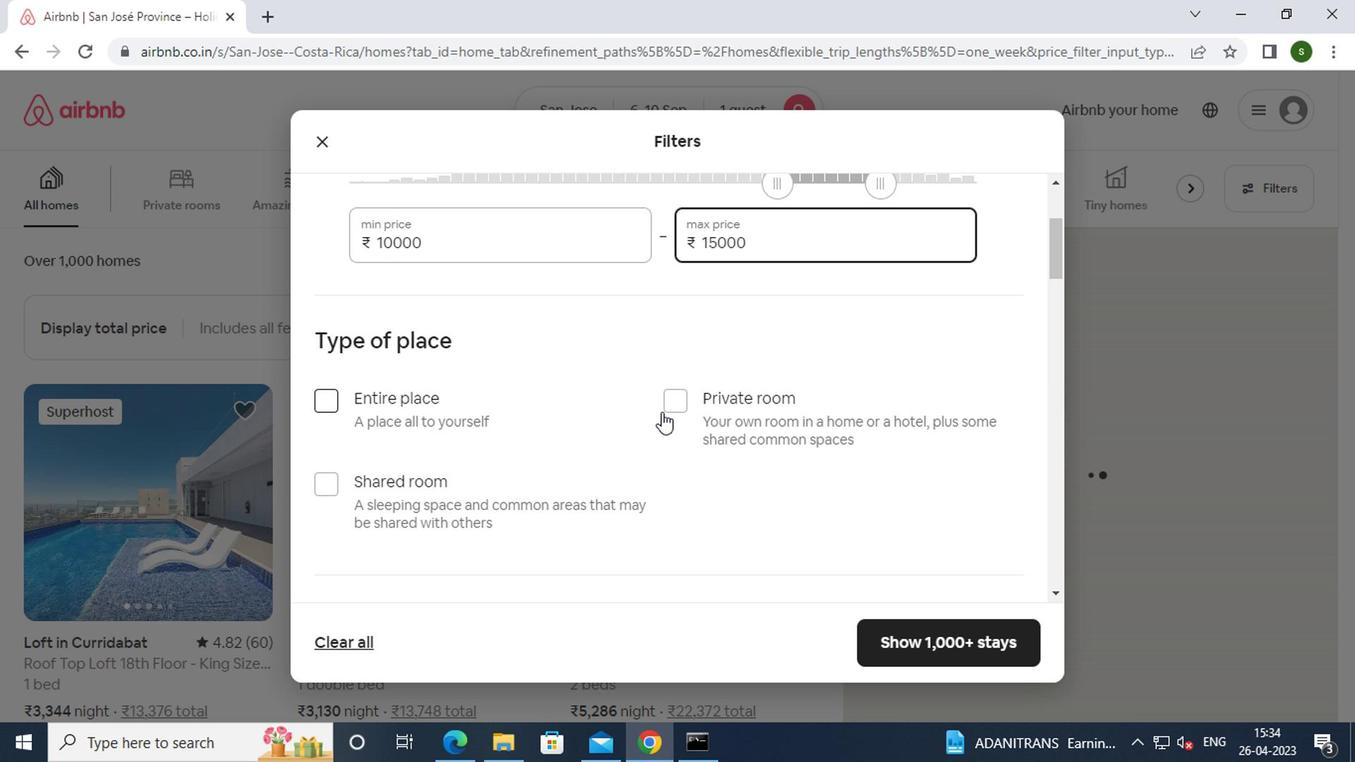 
Action: Mouse pressed left at (665, 408)
Screenshot: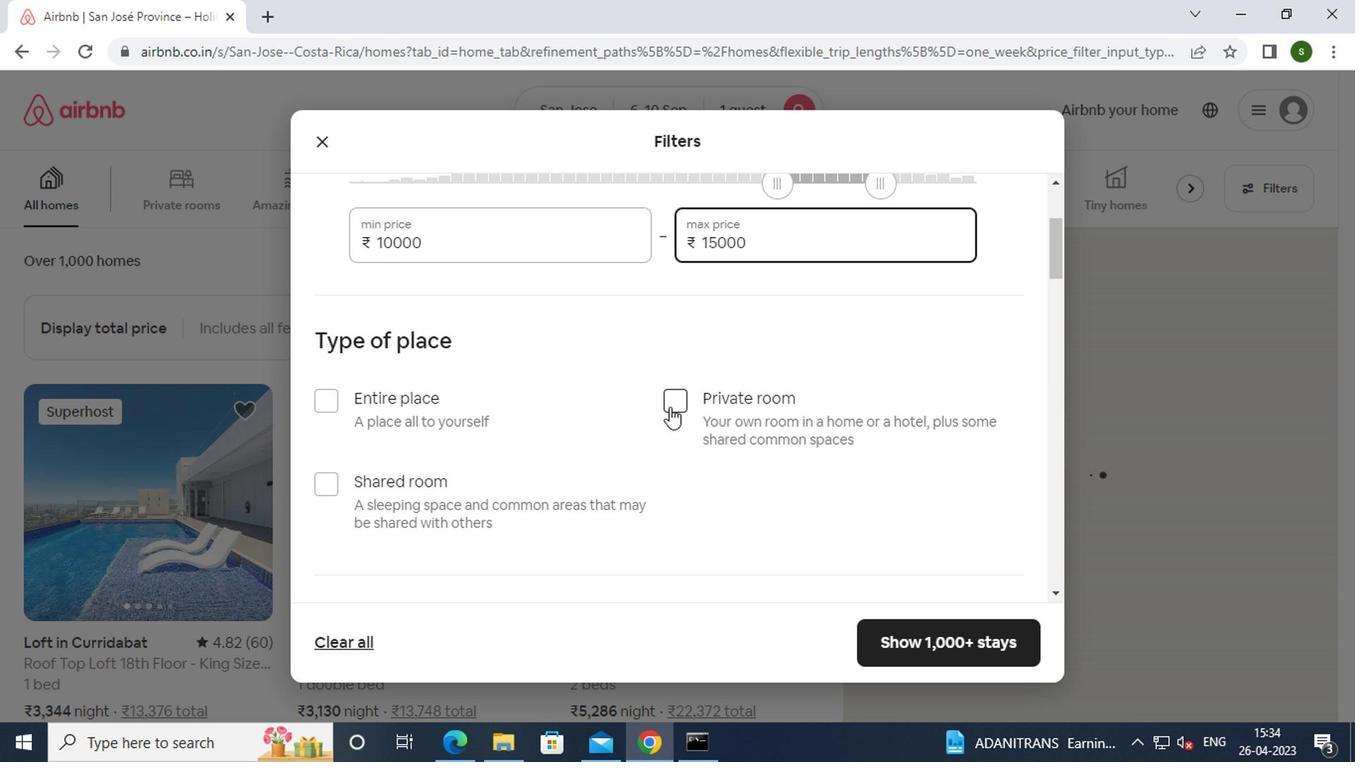 
Action: Mouse moved to (592, 427)
Screenshot: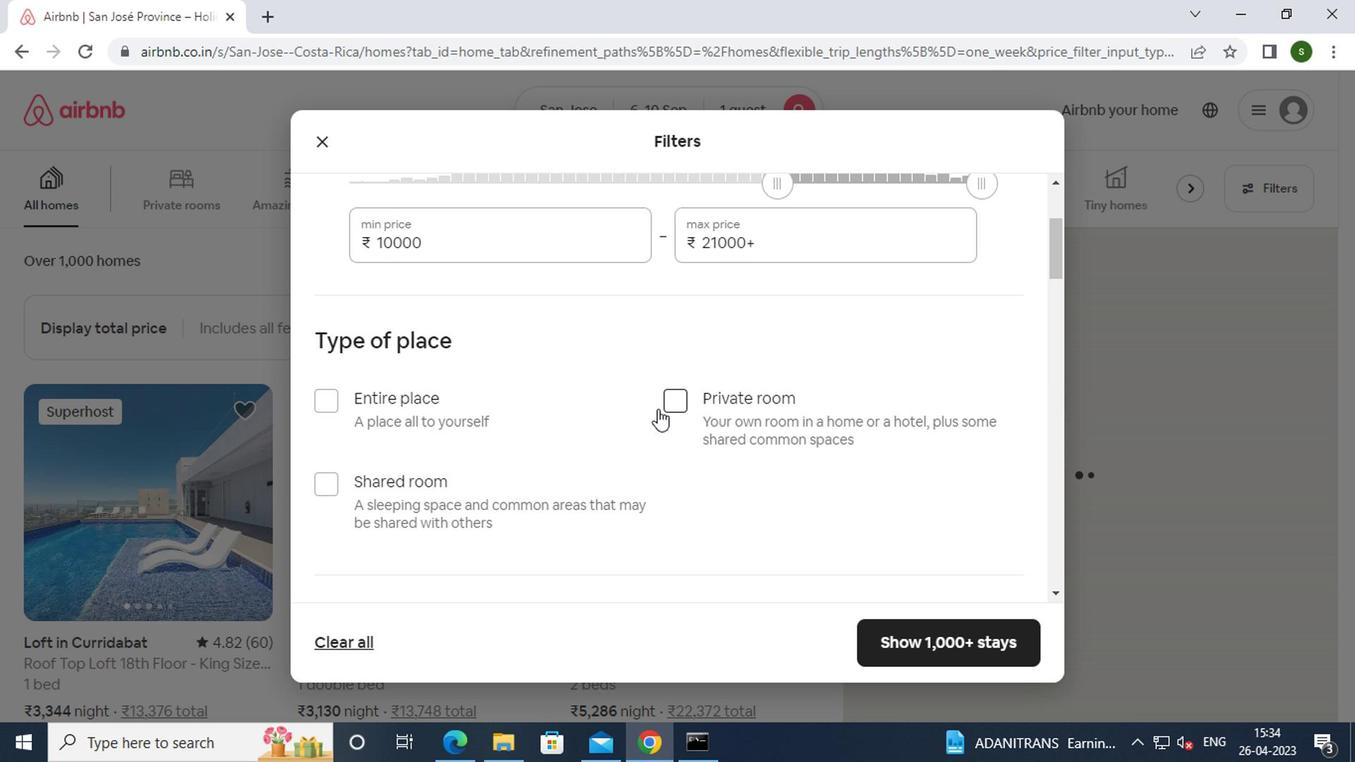 
Action: Mouse scrolled (592, 426) with delta (0, 0)
Screenshot: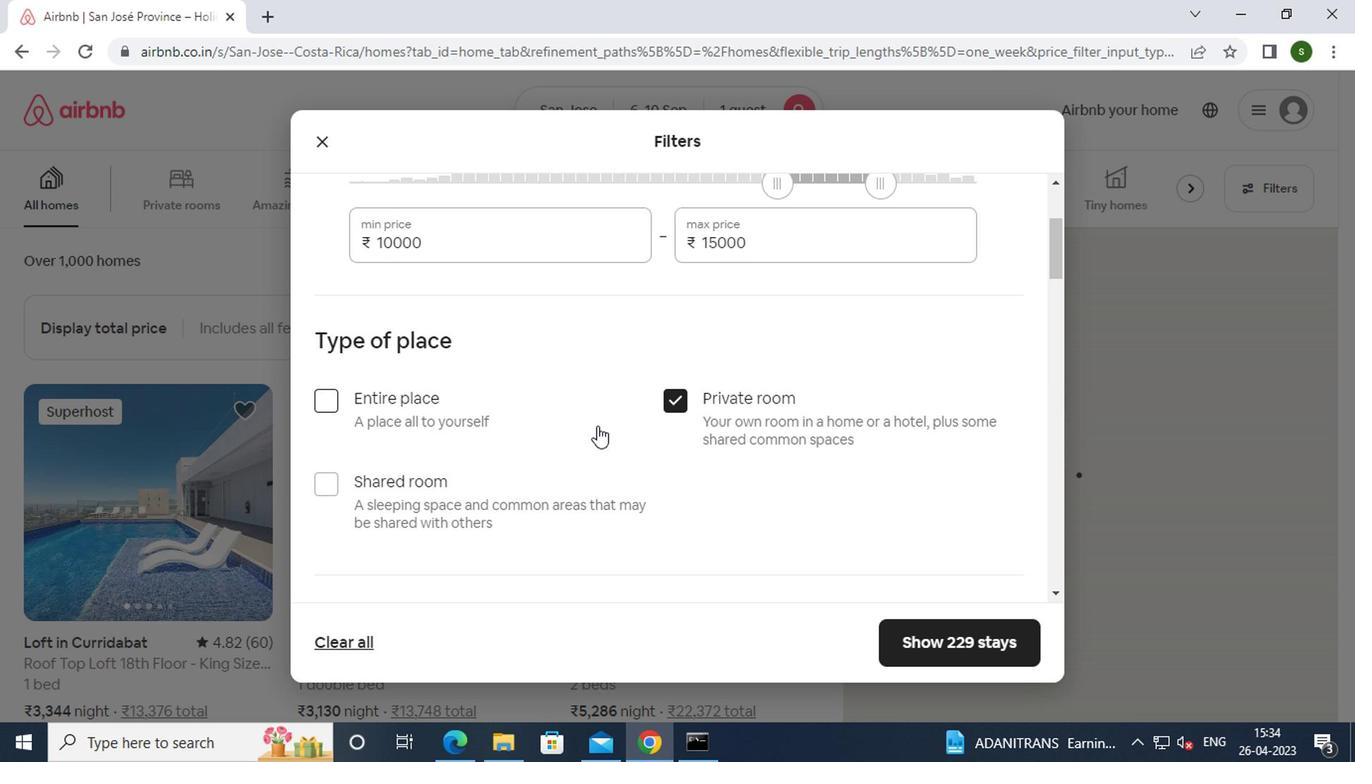 
Action: Mouse scrolled (592, 426) with delta (0, 0)
Screenshot: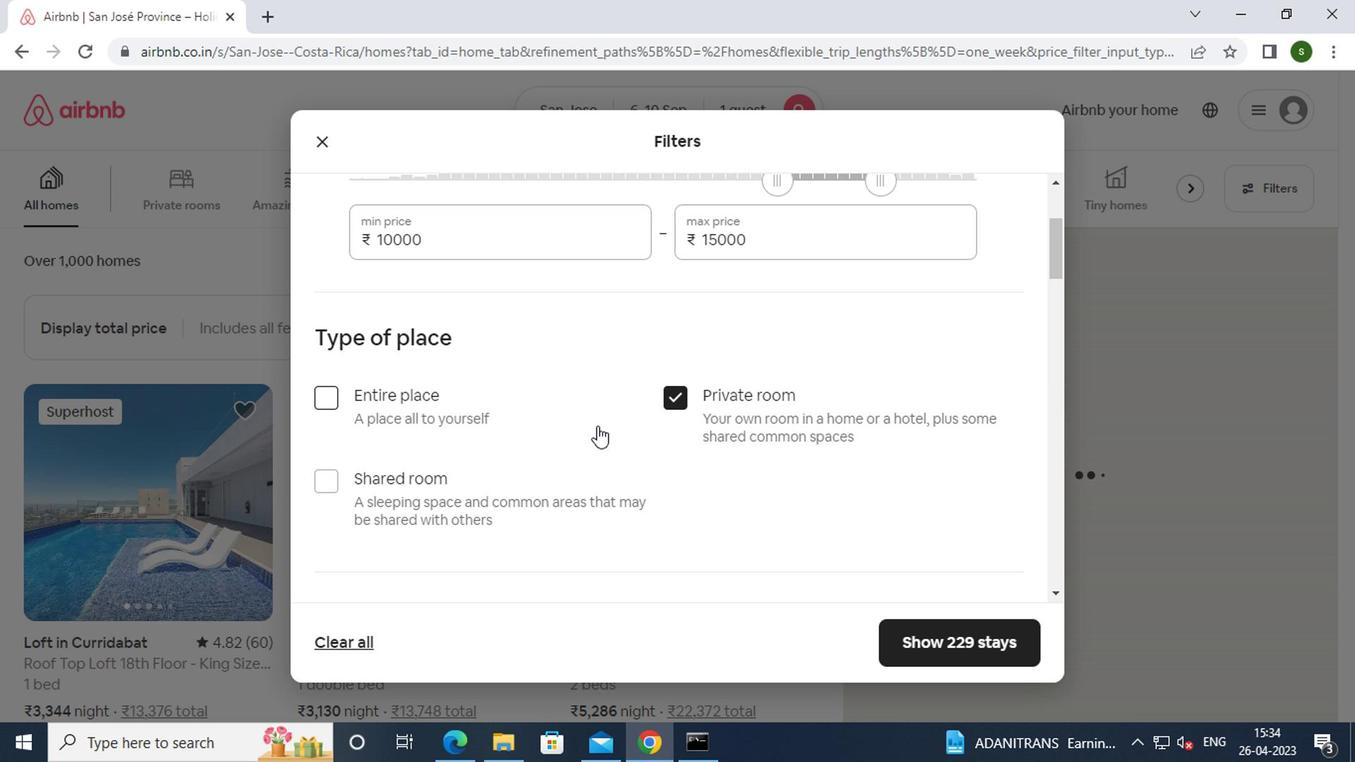 
Action: Mouse scrolled (592, 426) with delta (0, 0)
Screenshot: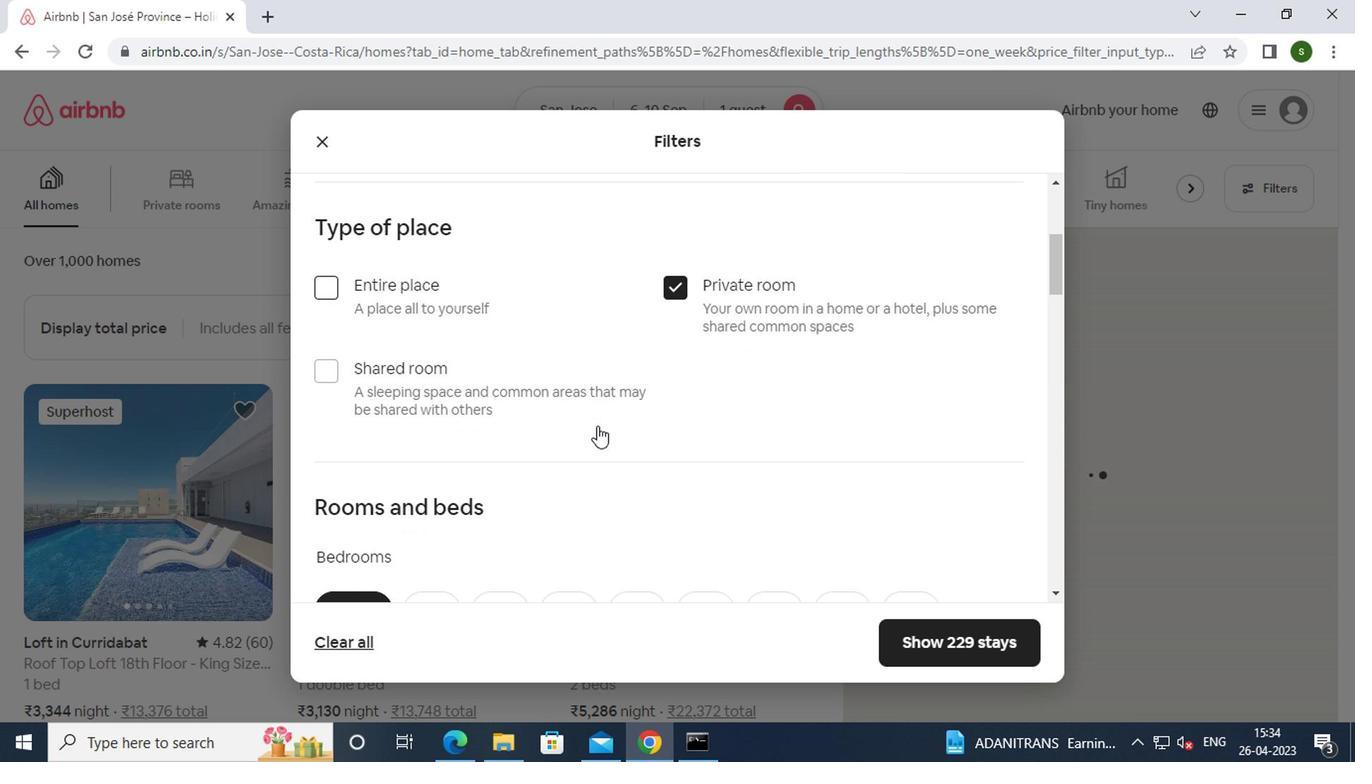 
Action: Mouse scrolled (592, 426) with delta (0, 0)
Screenshot: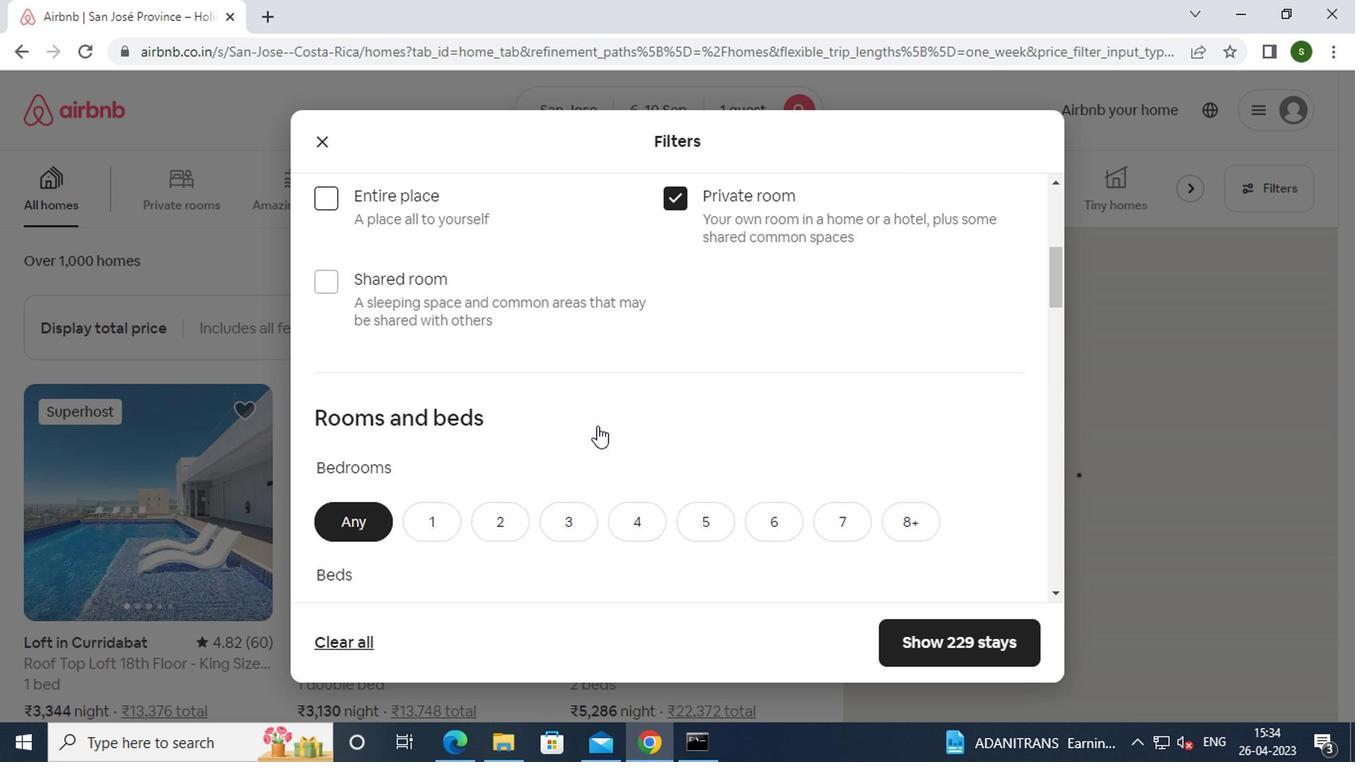
Action: Mouse moved to (420, 336)
Screenshot: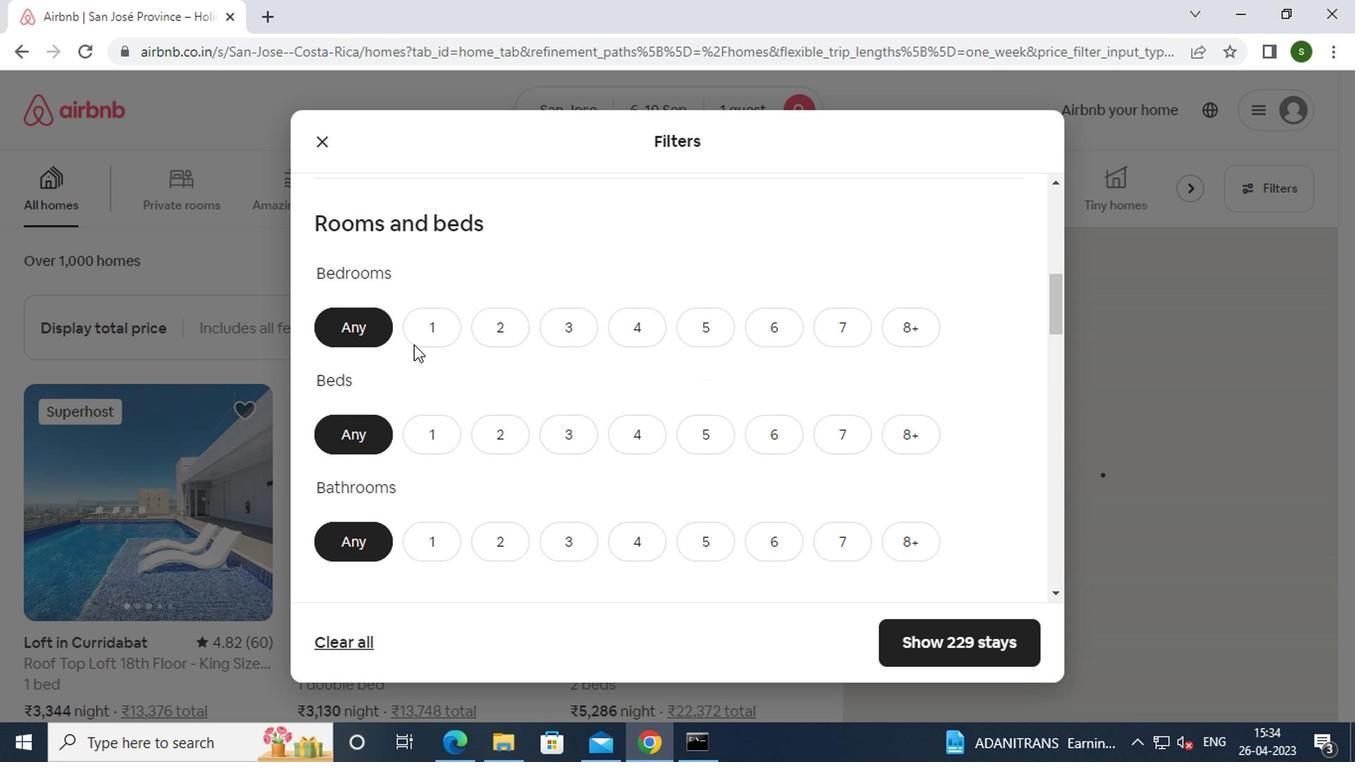 
Action: Mouse pressed left at (420, 336)
Screenshot: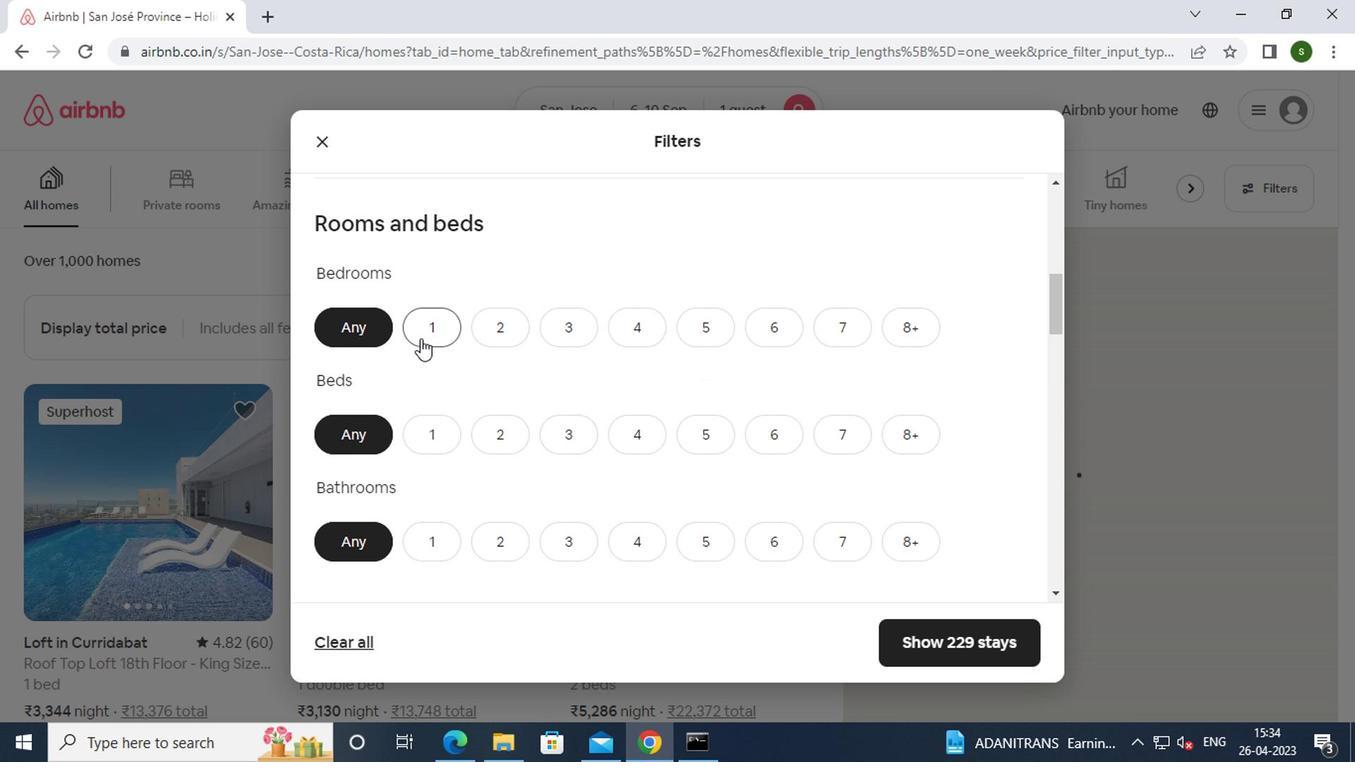 
Action: Mouse moved to (416, 423)
Screenshot: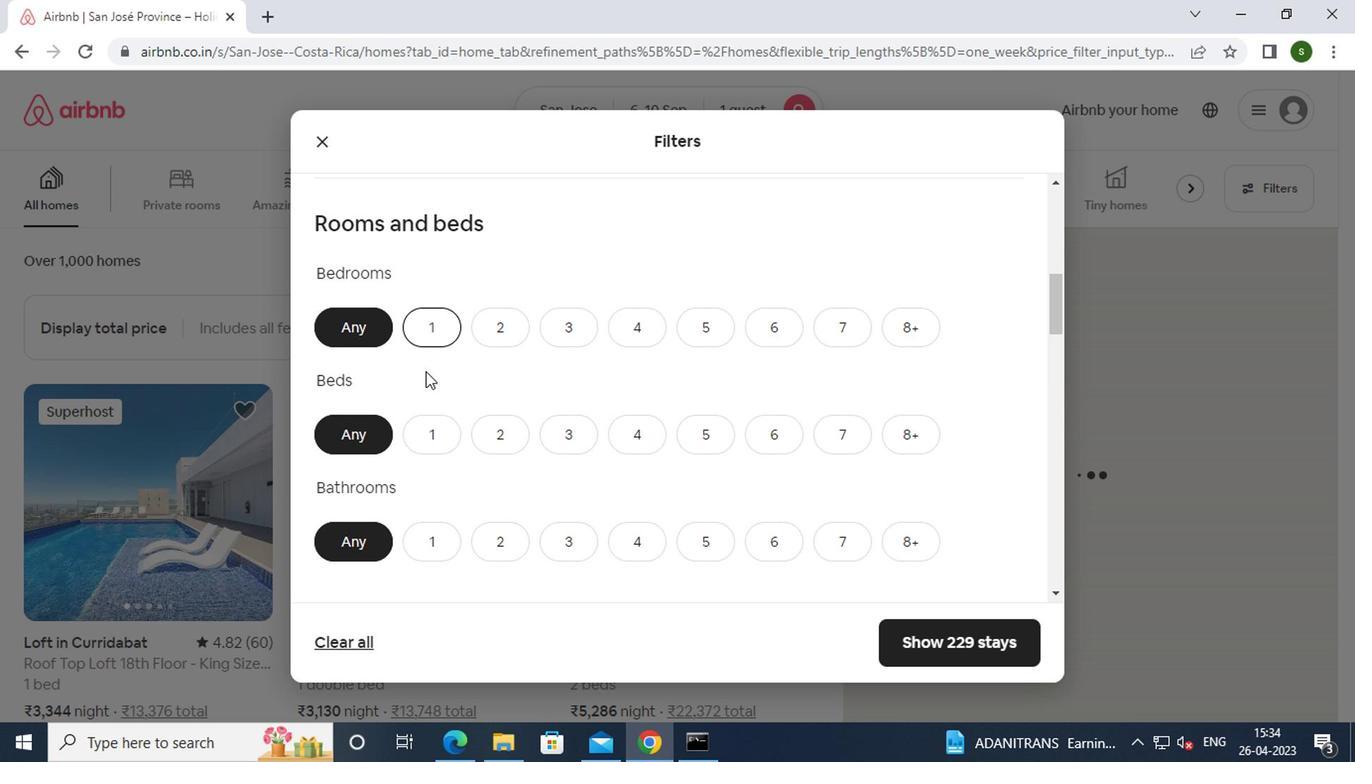 
Action: Mouse pressed left at (416, 423)
Screenshot: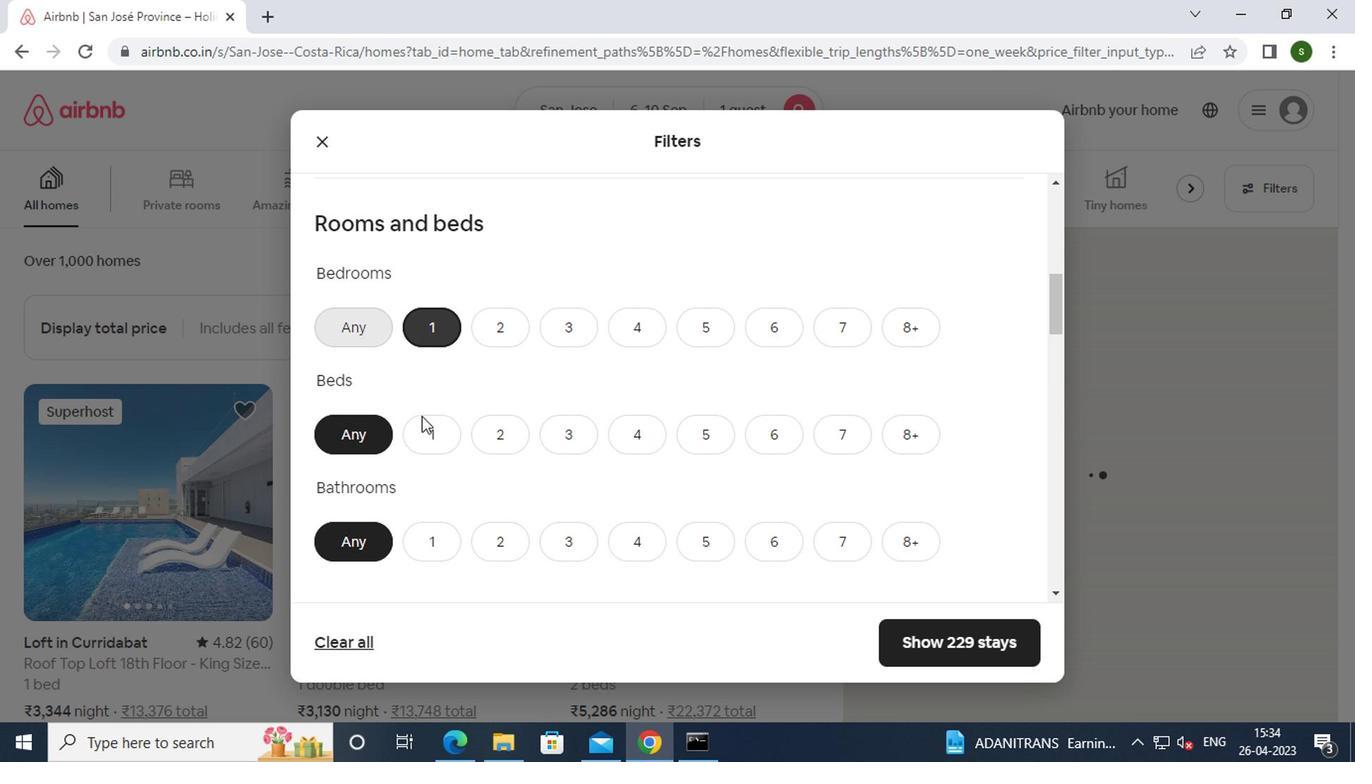 
Action: Mouse moved to (425, 545)
Screenshot: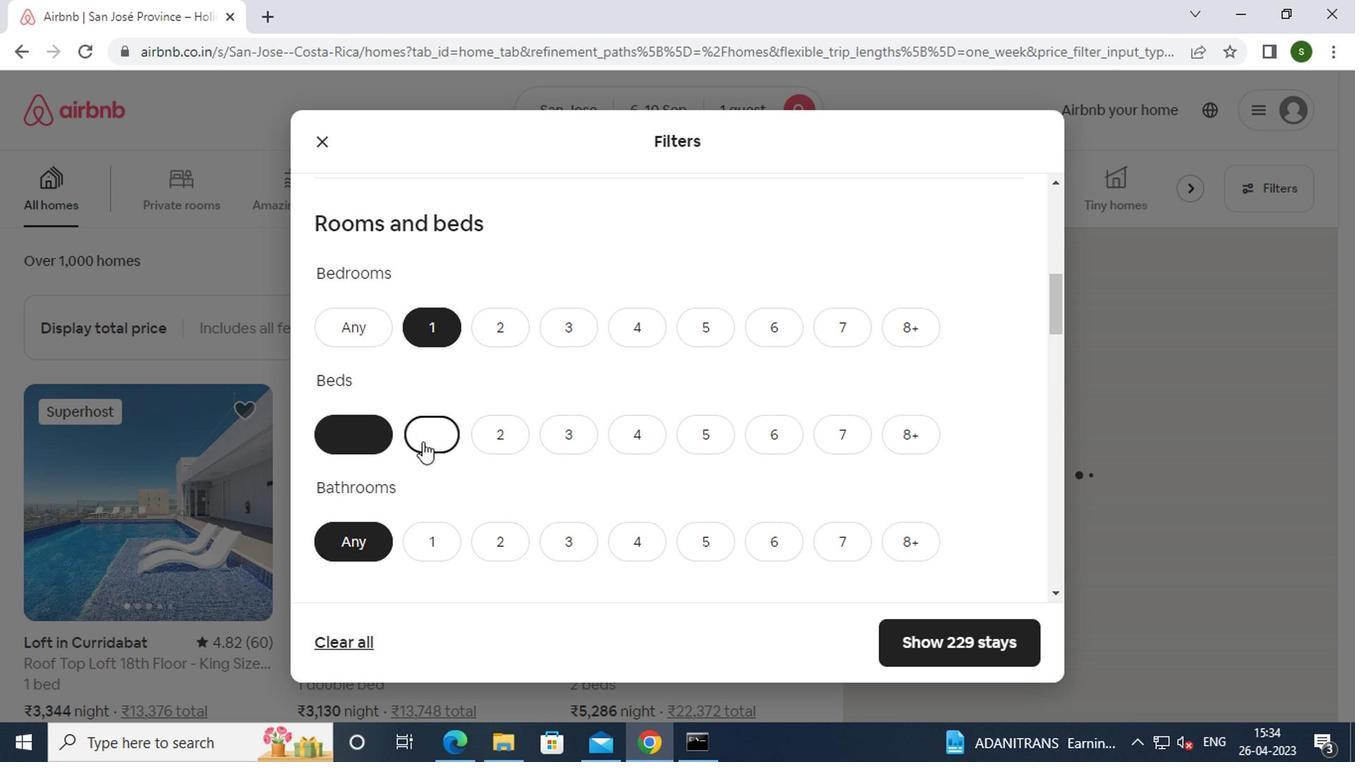 
Action: Mouse pressed left at (425, 545)
Screenshot: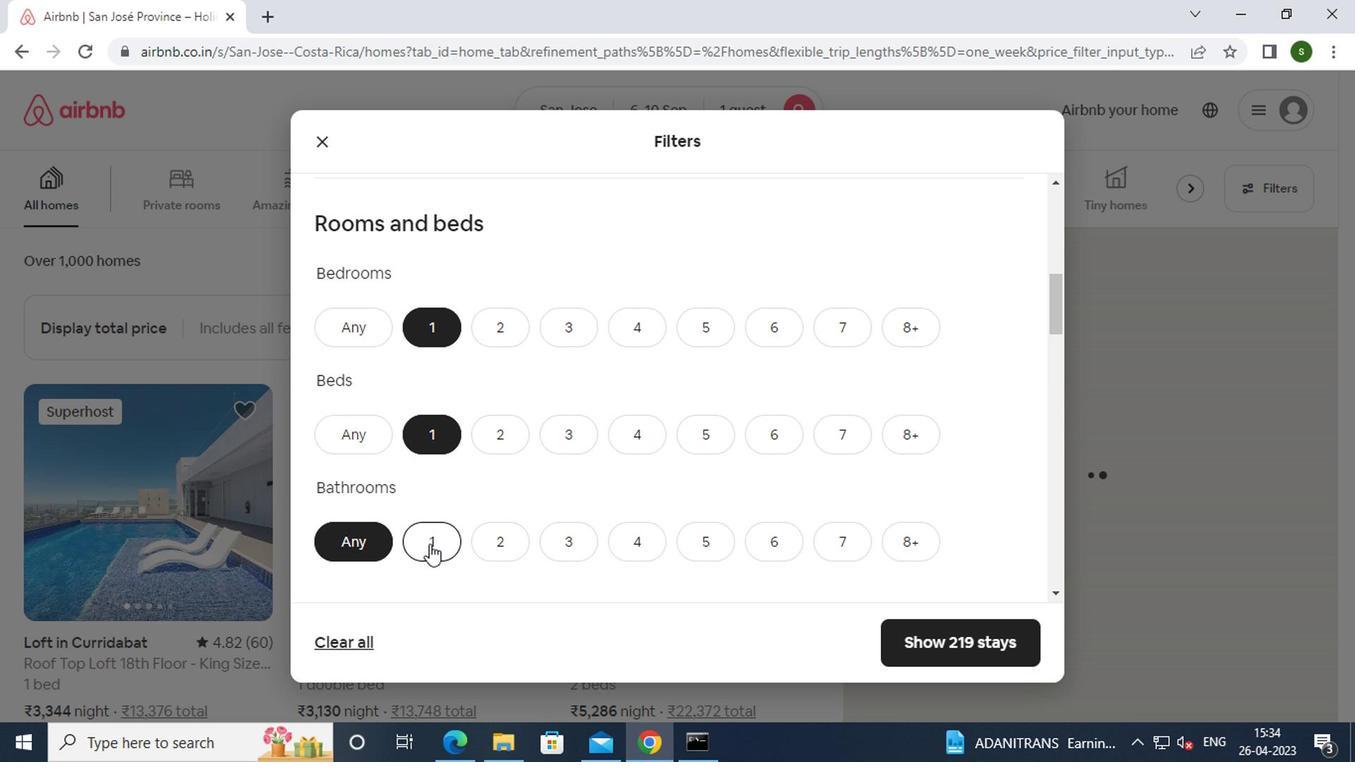 
Action: Mouse moved to (635, 420)
Screenshot: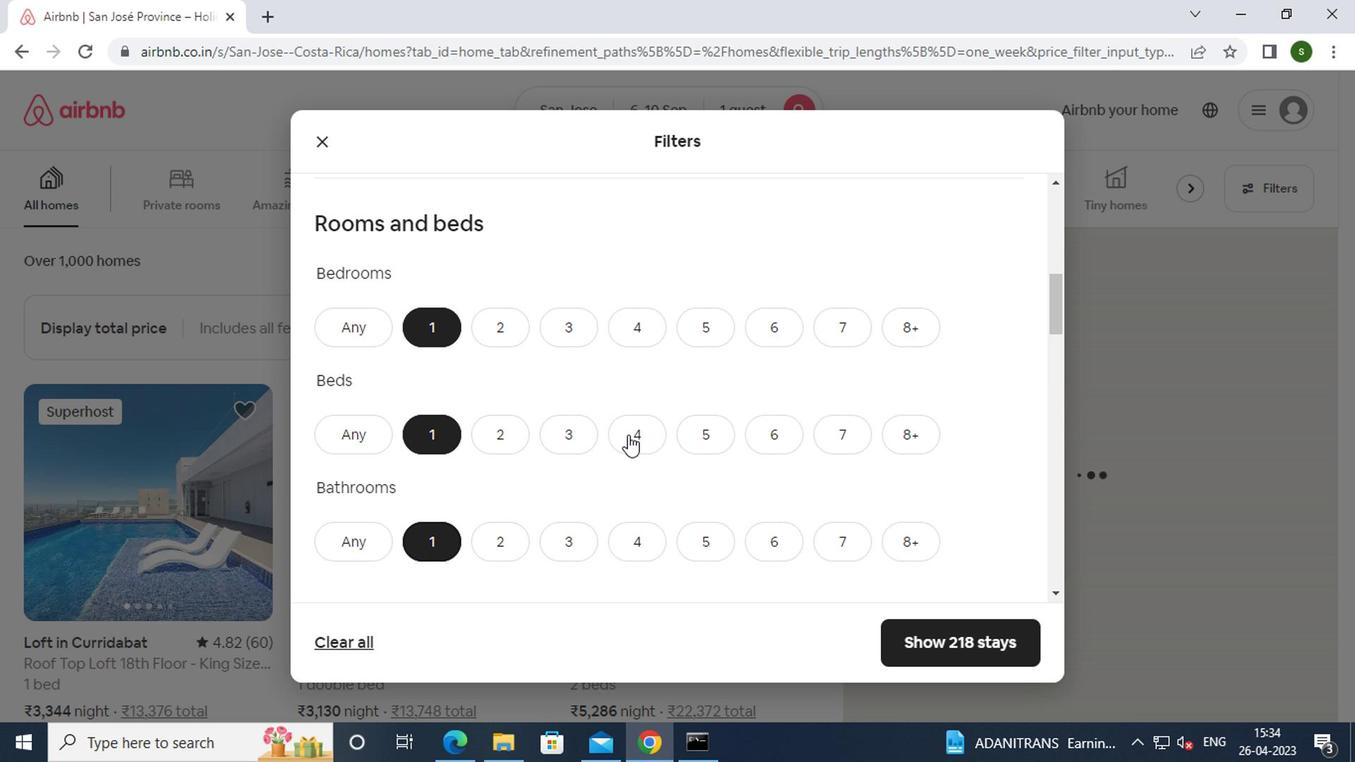 
Action: Mouse scrolled (635, 419) with delta (0, -1)
Screenshot: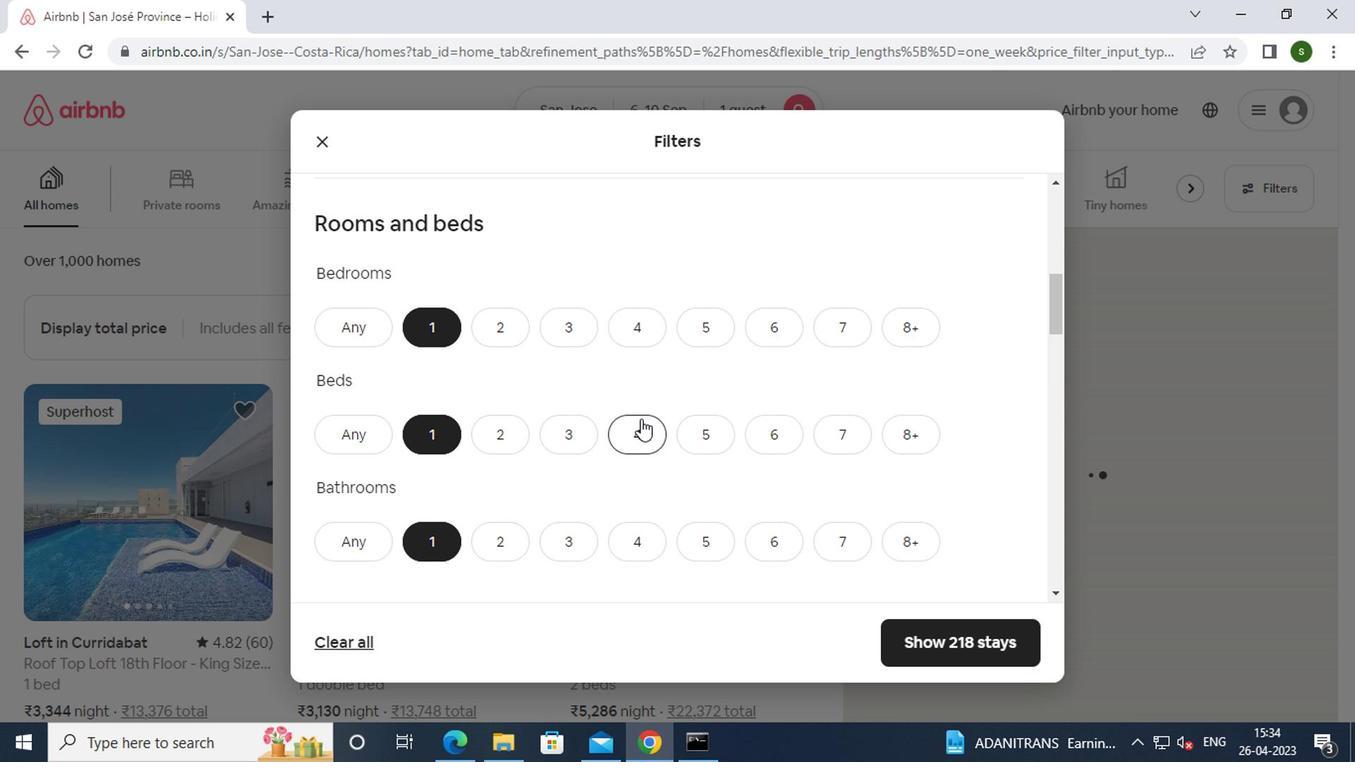
Action: Mouse moved to (633, 421)
Screenshot: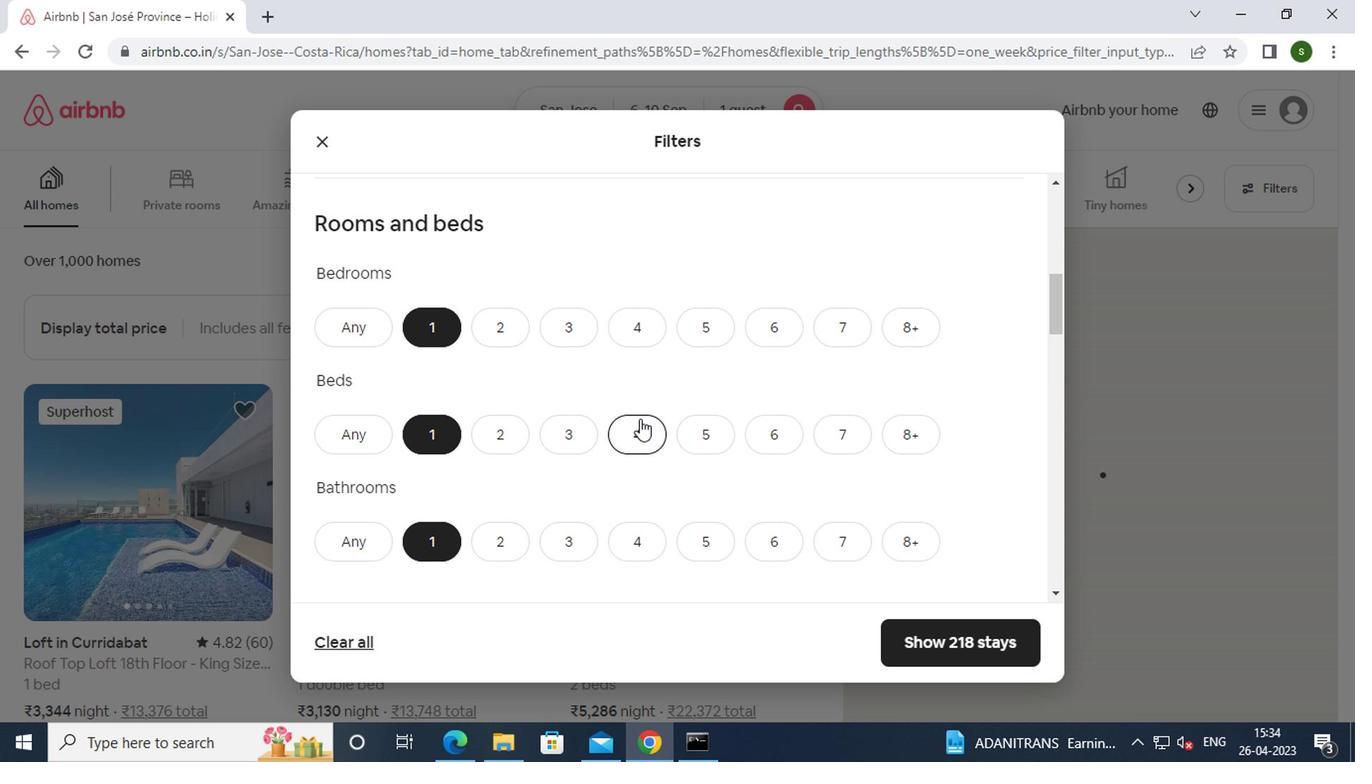 
Action: Mouse scrolled (633, 420) with delta (0, 0)
Screenshot: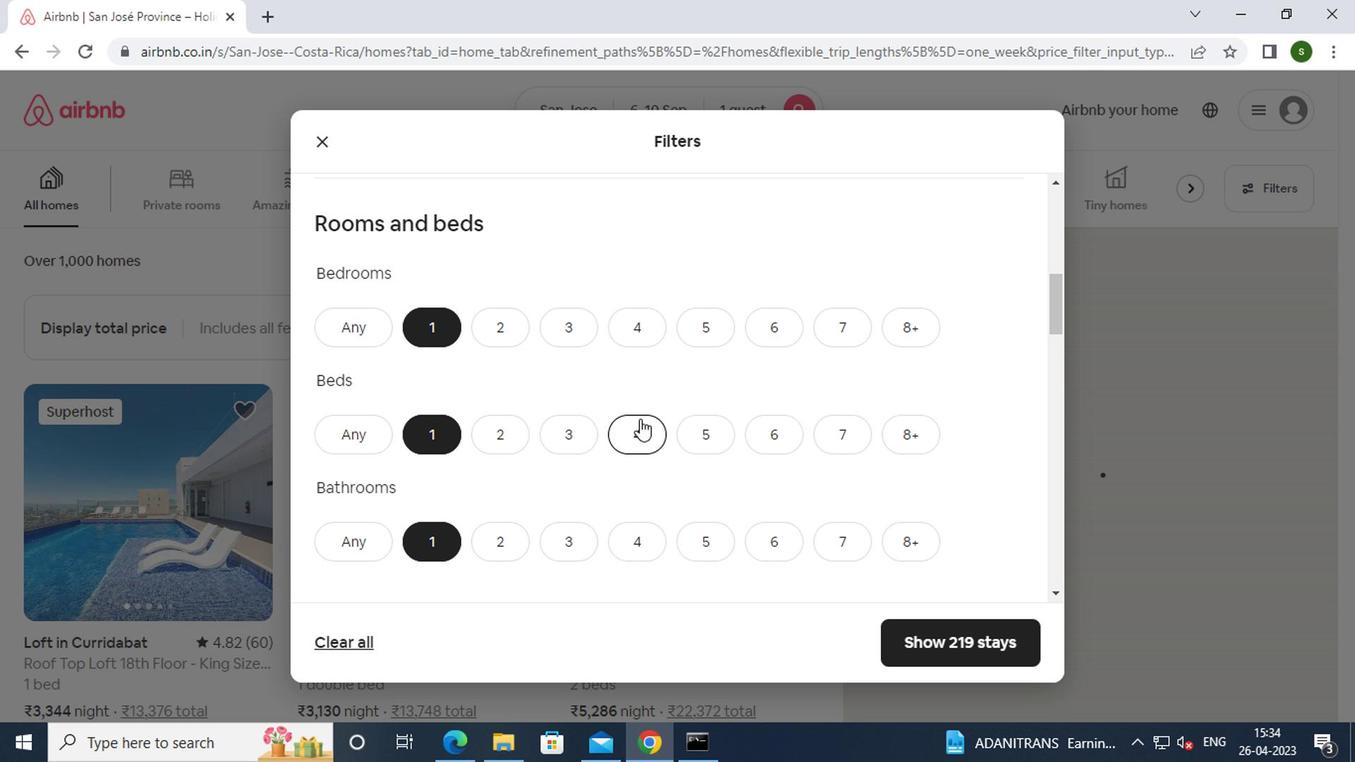 
Action: Mouse scrolled (633, 420) with delta (0, 0)
Screenshot: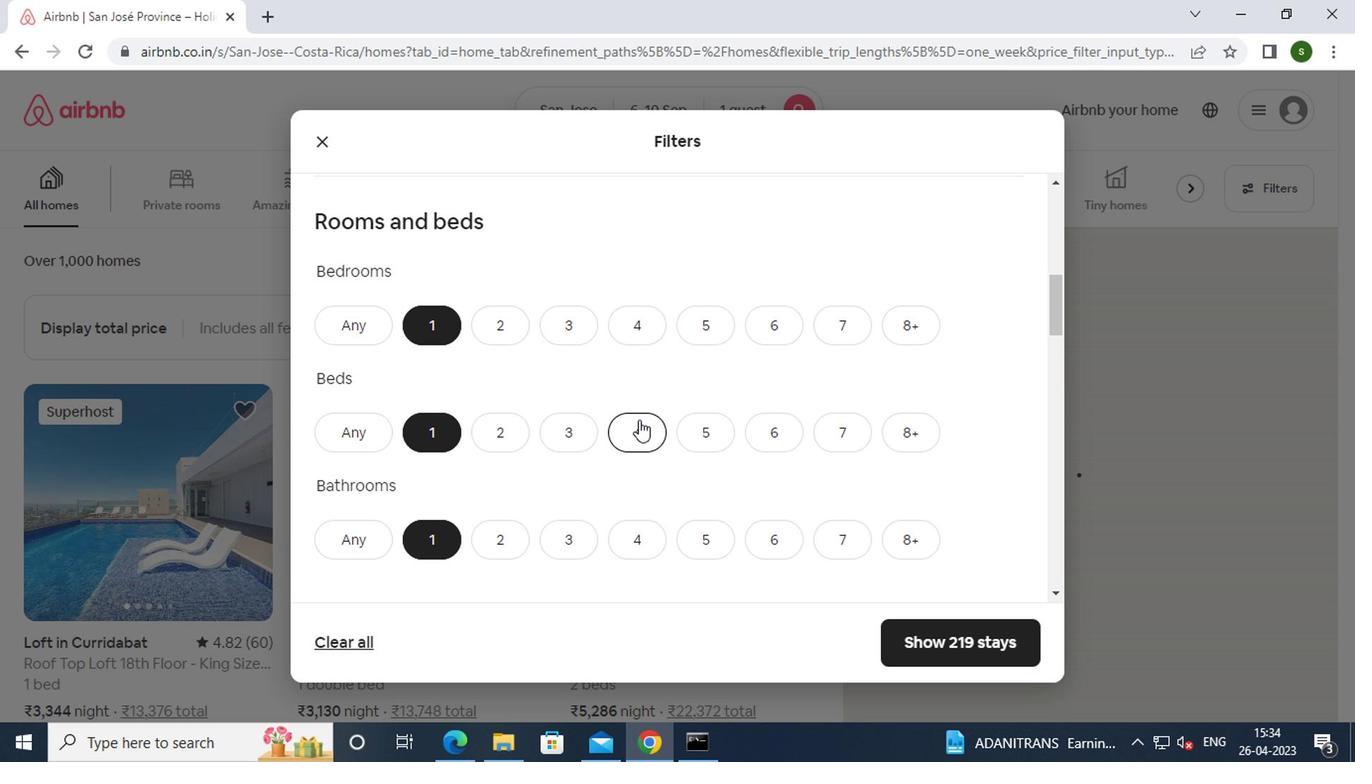
Action: Mouse moved to (415, 438)
Screenshot: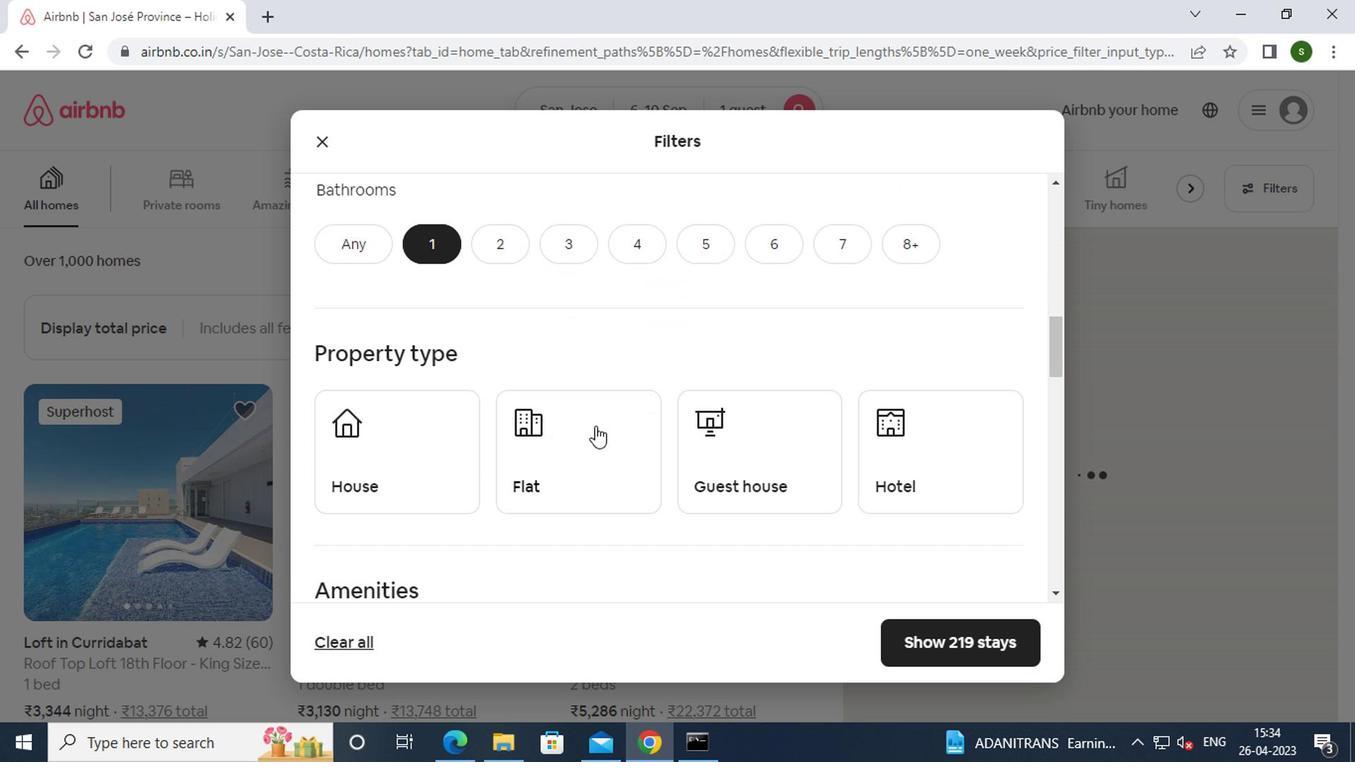 
Action: Mouse pressed left at (415, 438)
Screenshot: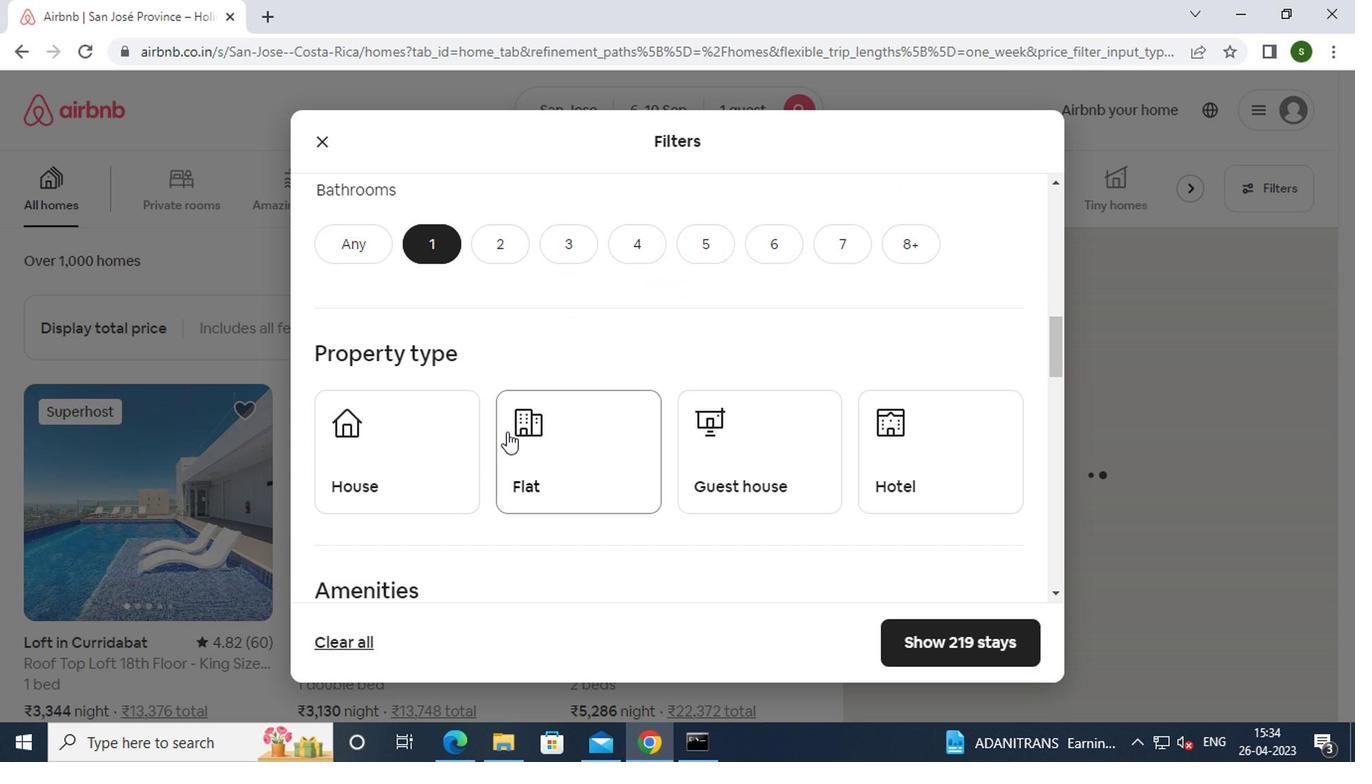 
Action: Mouse moved to (535, 439)
Screenshot: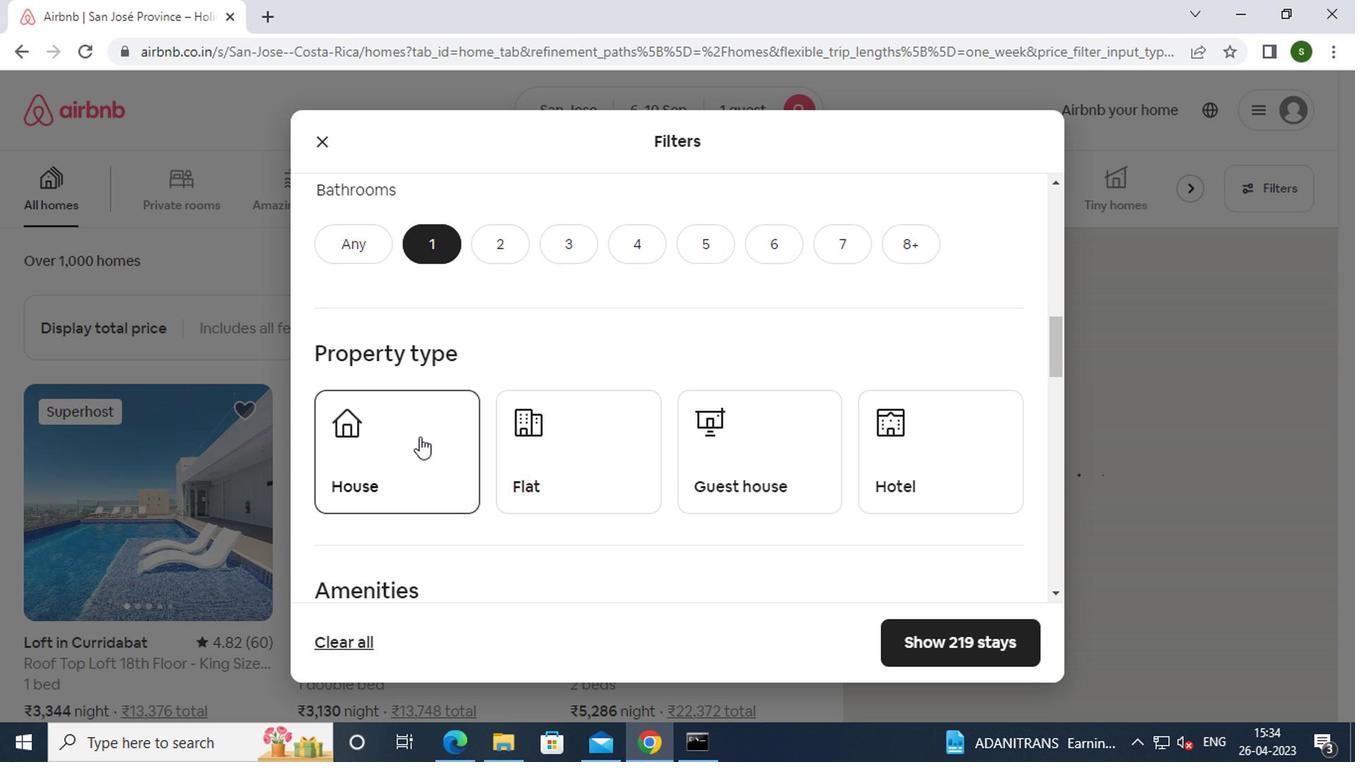 
Action: Mouse pressed left at (535, 439)
Screenshot: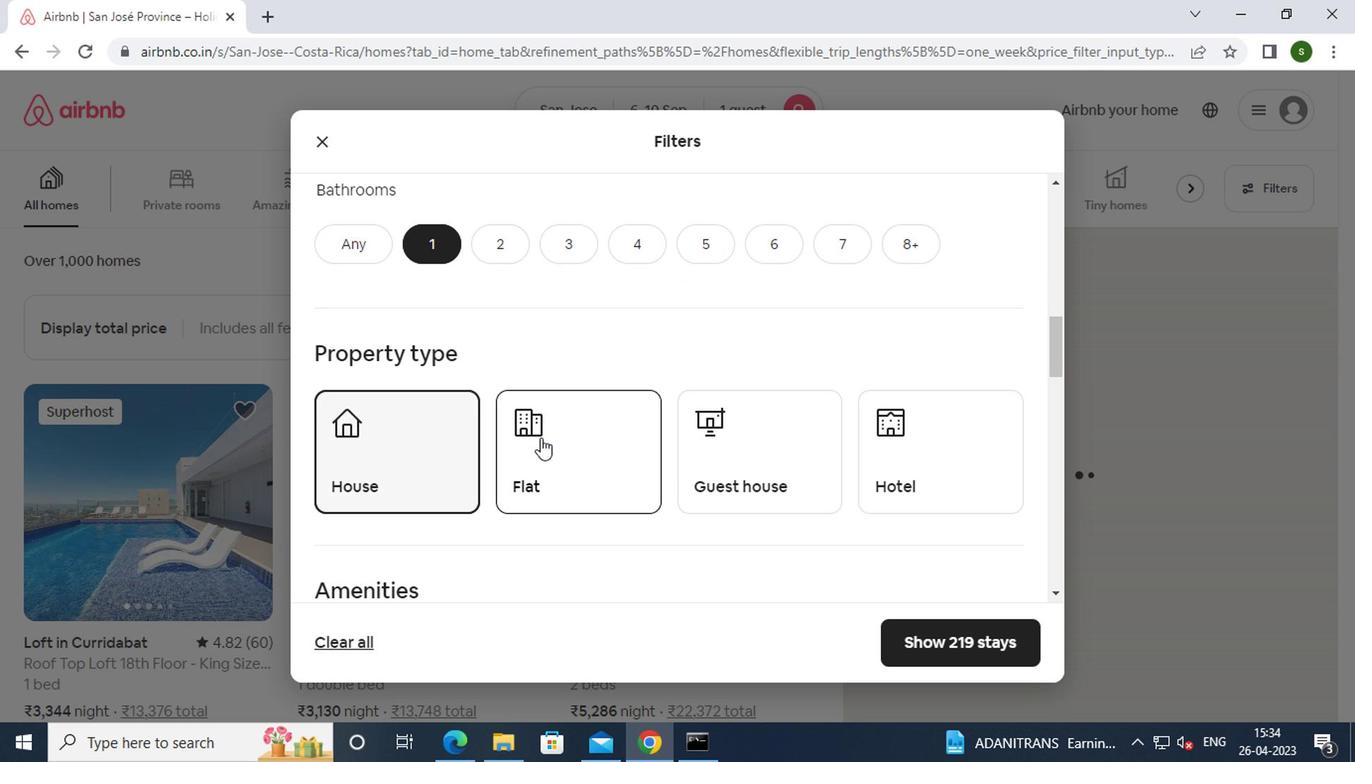 
Action: Mouse moved to (733, 454)
Screenshot: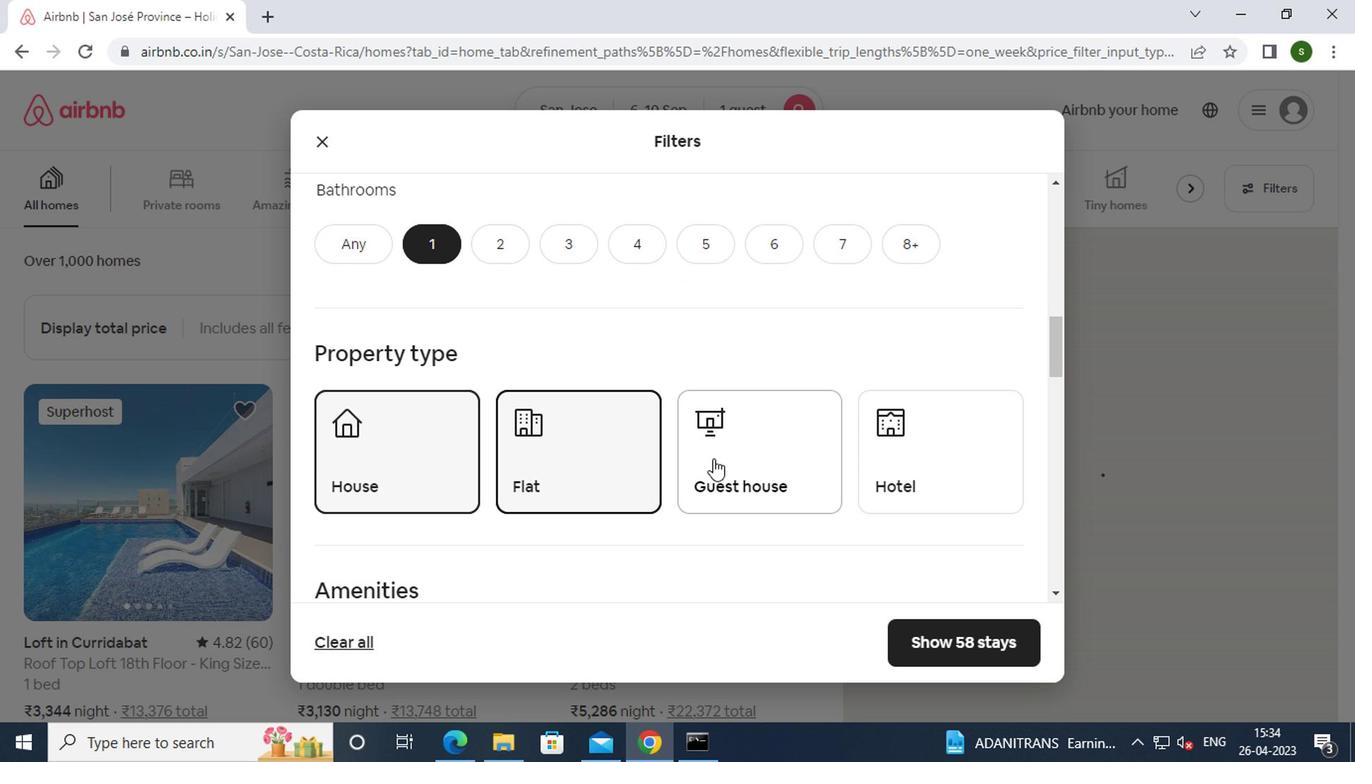
Action: Mouse pressed left at (733, 454)
Screenshot: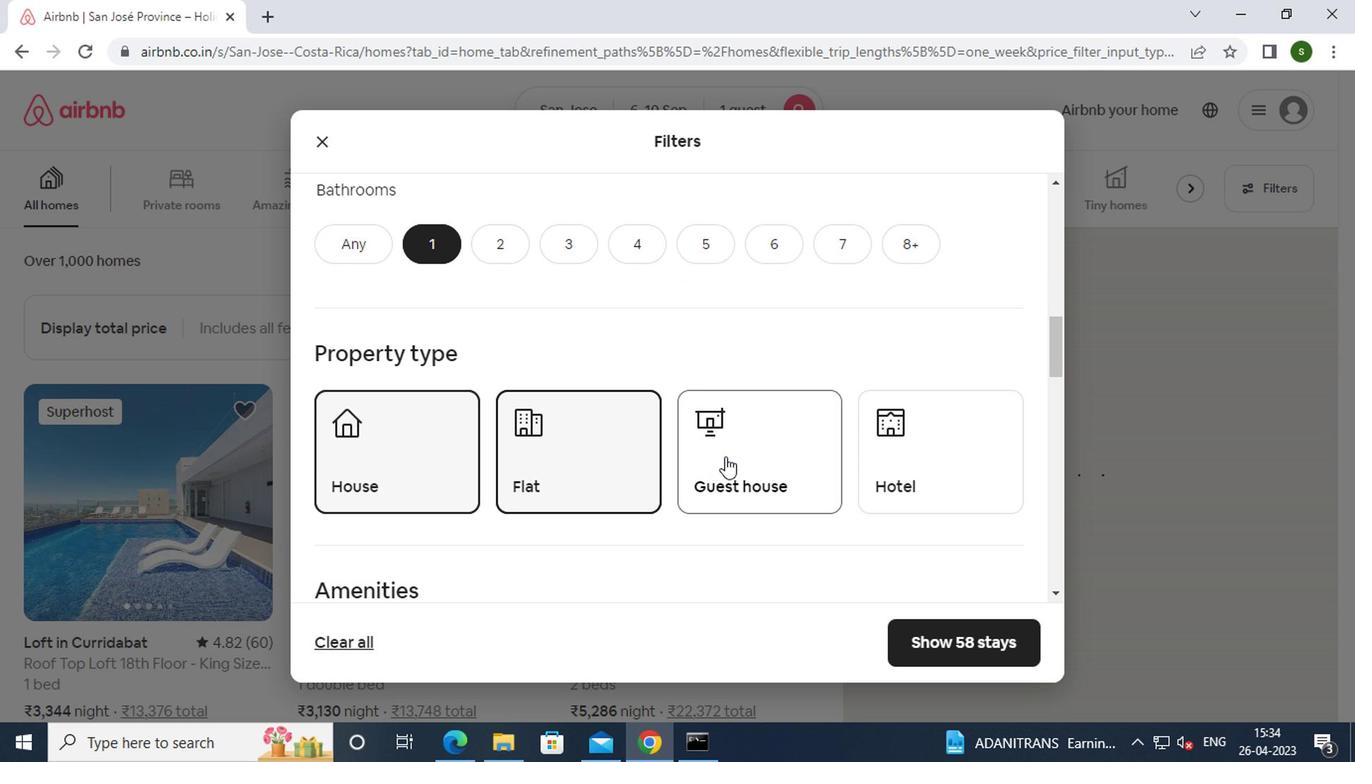 
Action: Mouse moved to (893, 451)
Screenshot: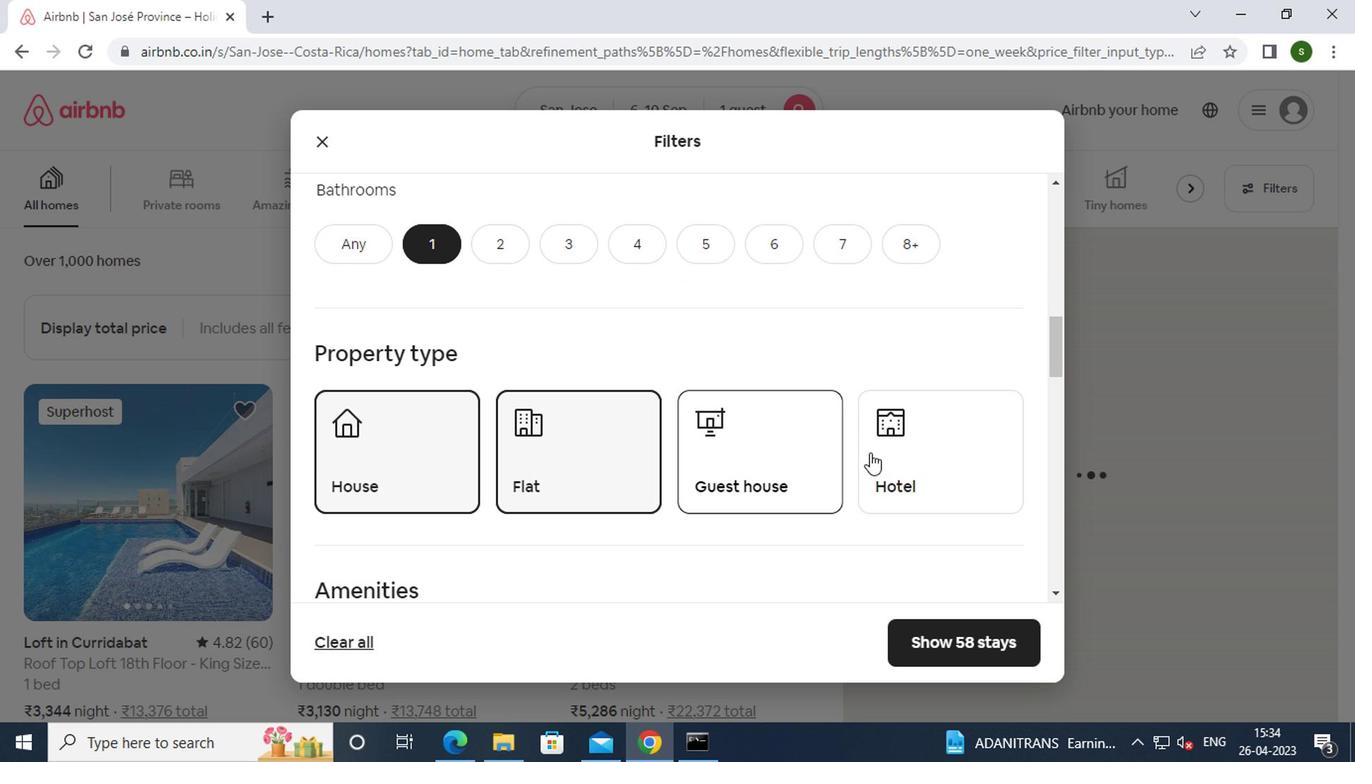 
Action: Mouse pressed left at (893, 451)
Screenshot: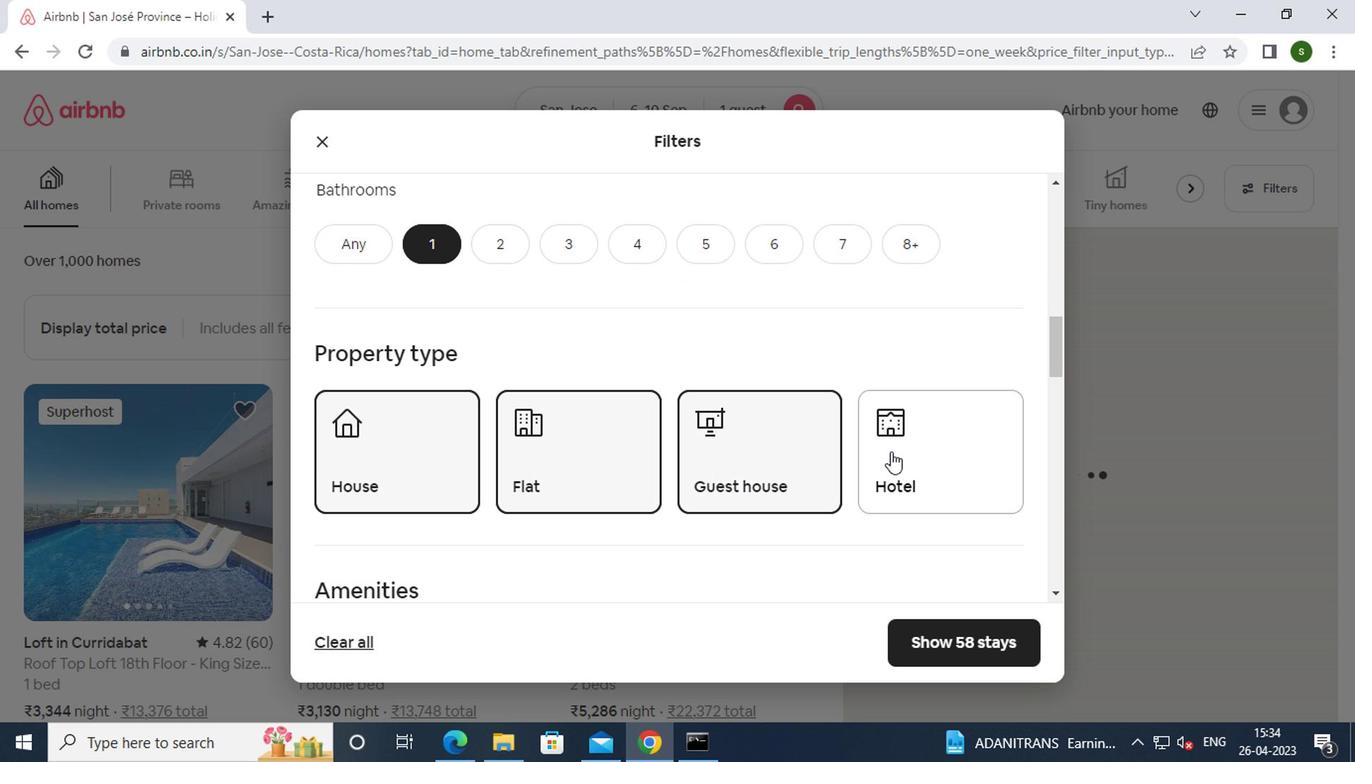 
Action: Mouse moved to (829, 433)
Screenshot: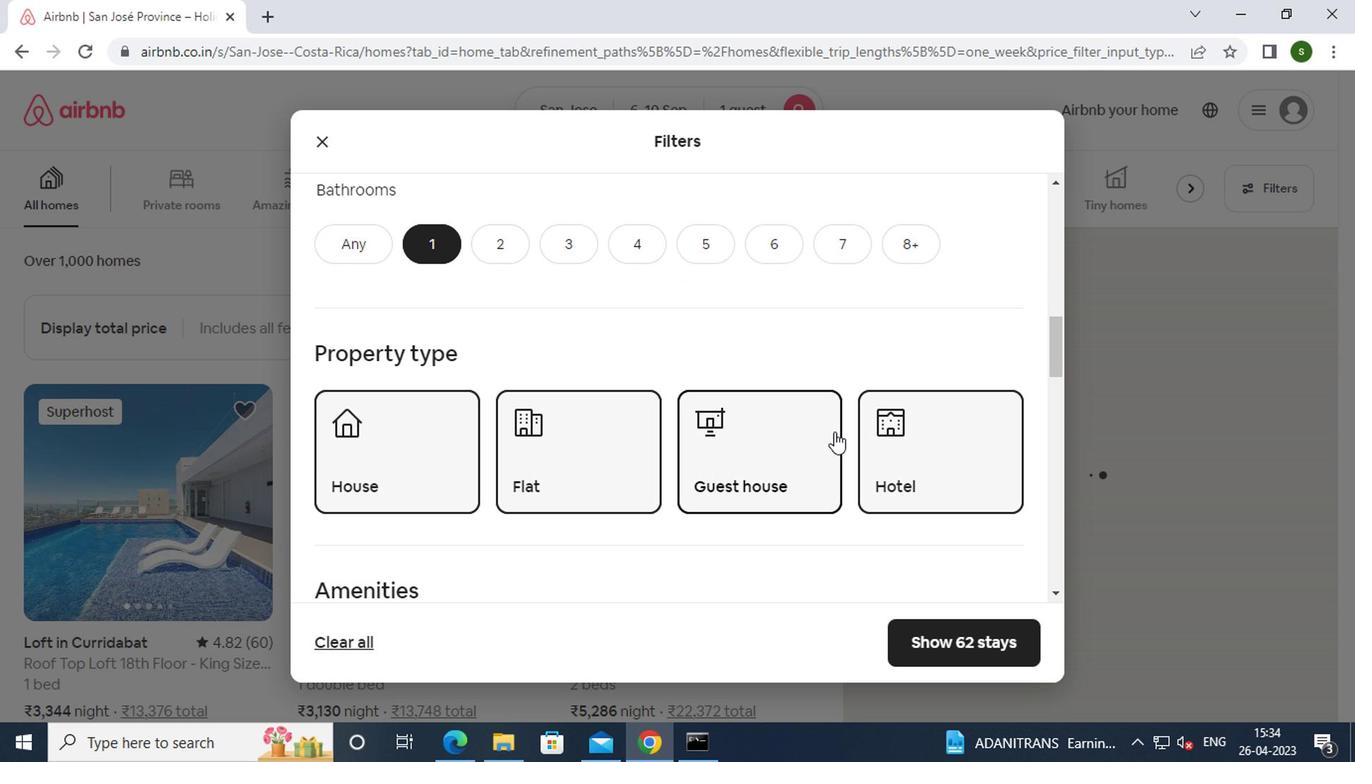 
Action: Mouse scrolled (829, 432) with delta (0, -1)
Screenshot: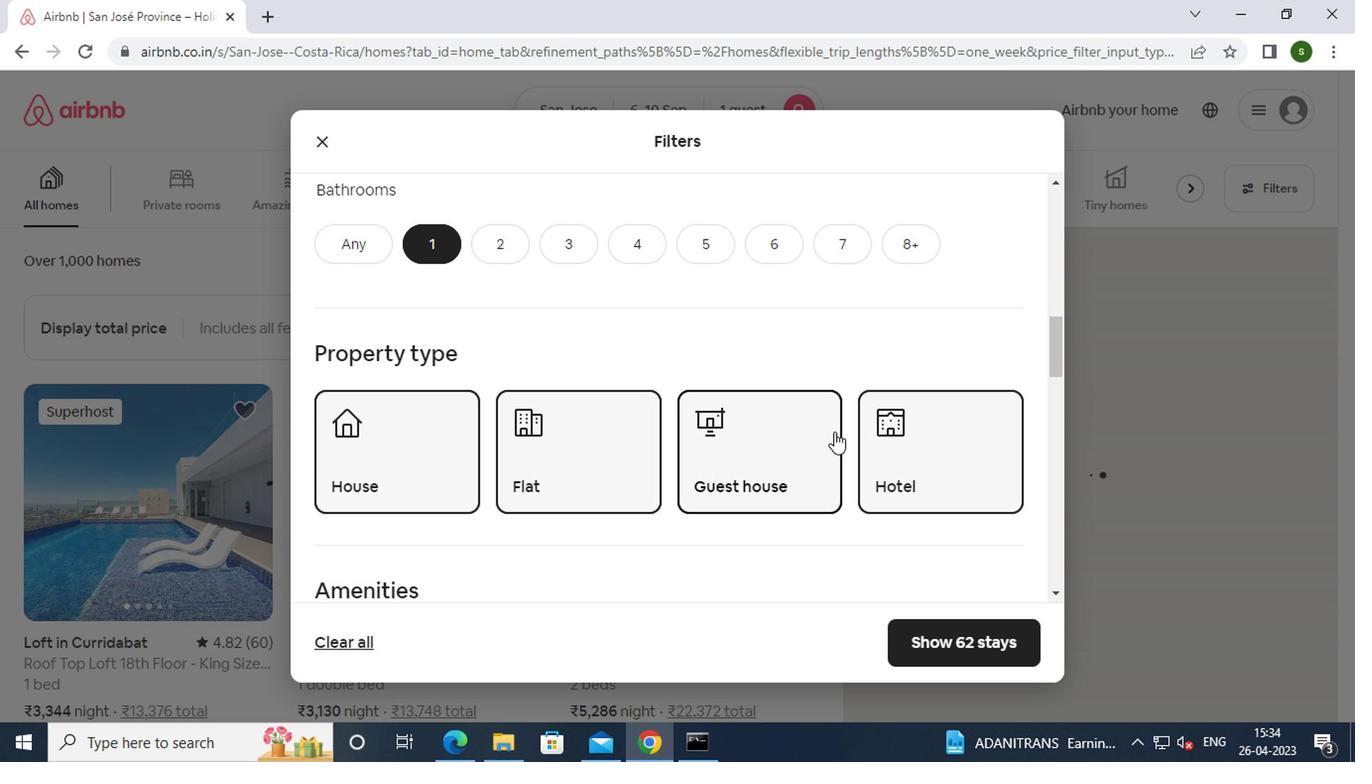 
Action: Mouse scrolled (829, 432) with delta (0, -1)
Screenshot: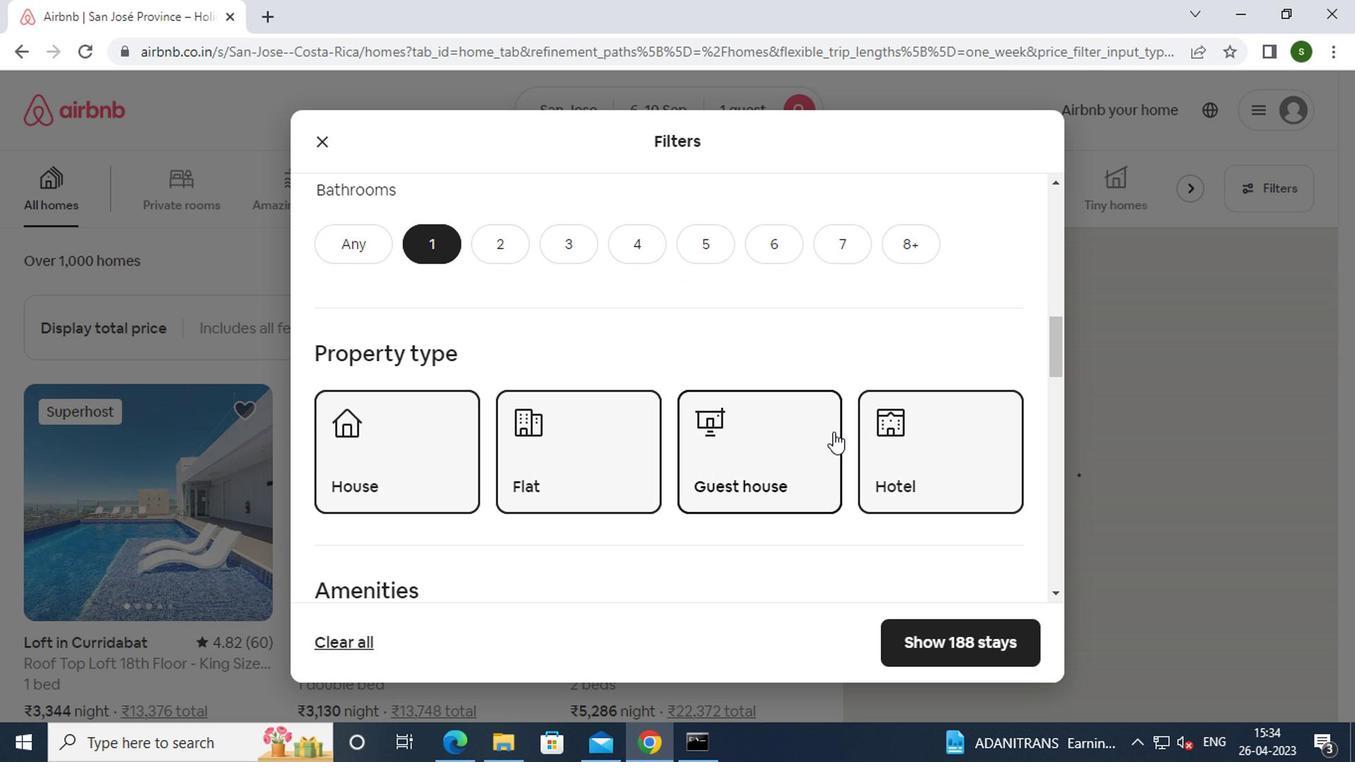 
Action: Mouse scrolled (829, 432) with delta (0, -1)
Screenshot: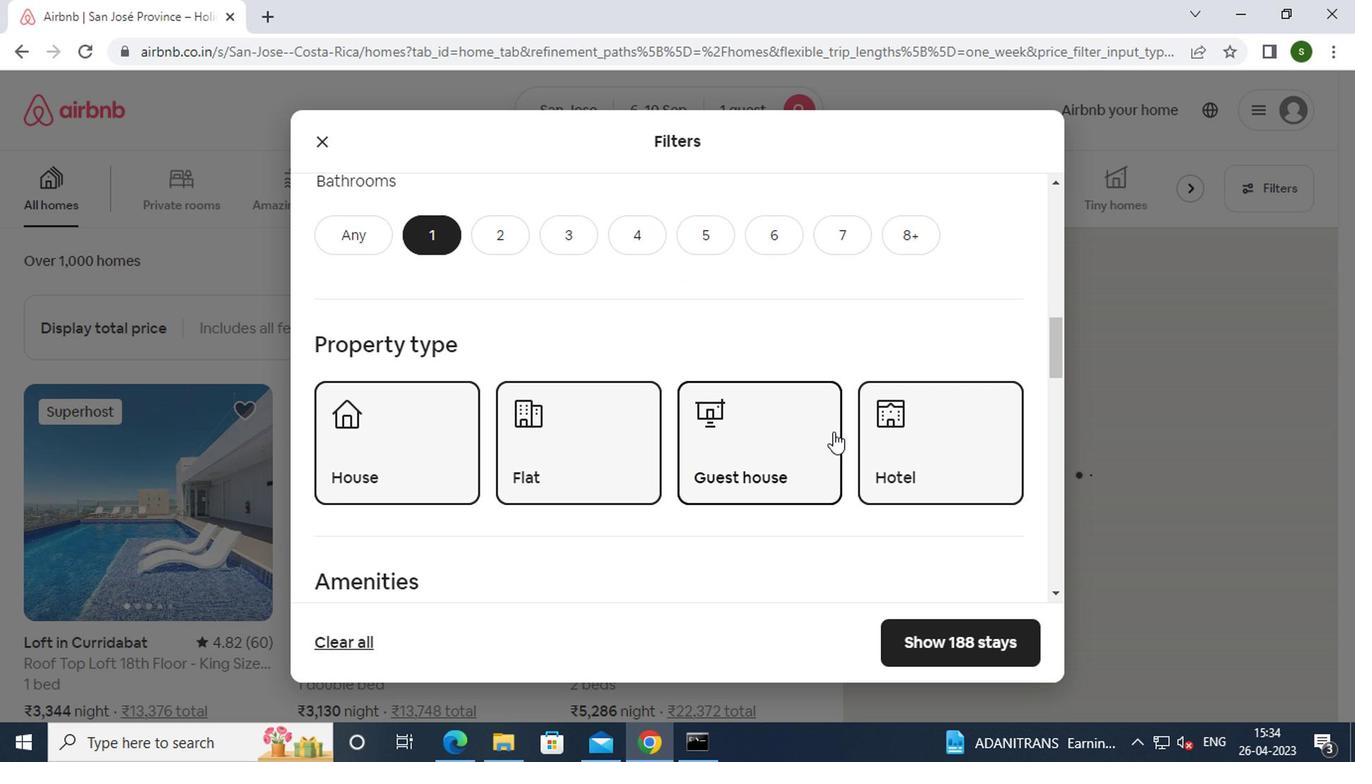 
Action: Mouse scrolled (829, 432) with delta (0, -1)
Screenshot: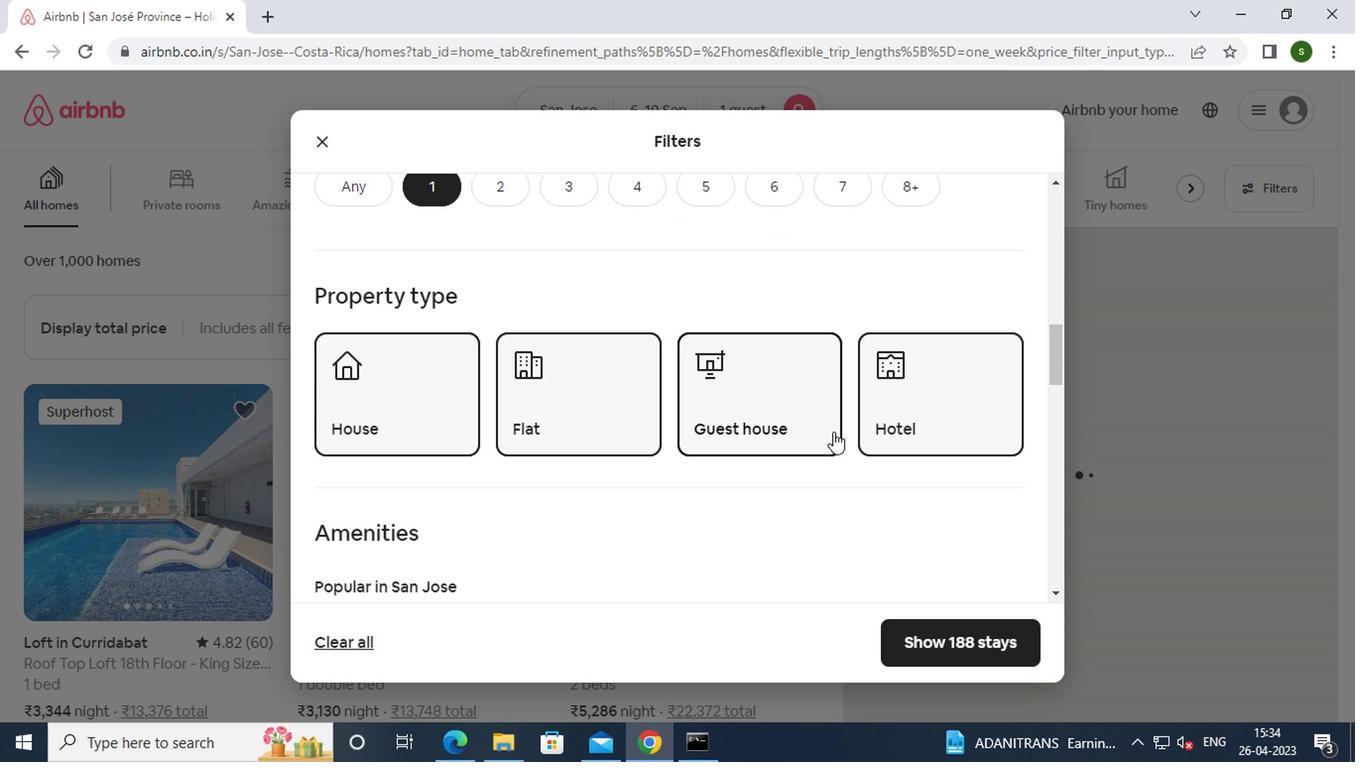 
Action: Mouse scrolled (829, 432) with delta (0, -1)
Screenshot: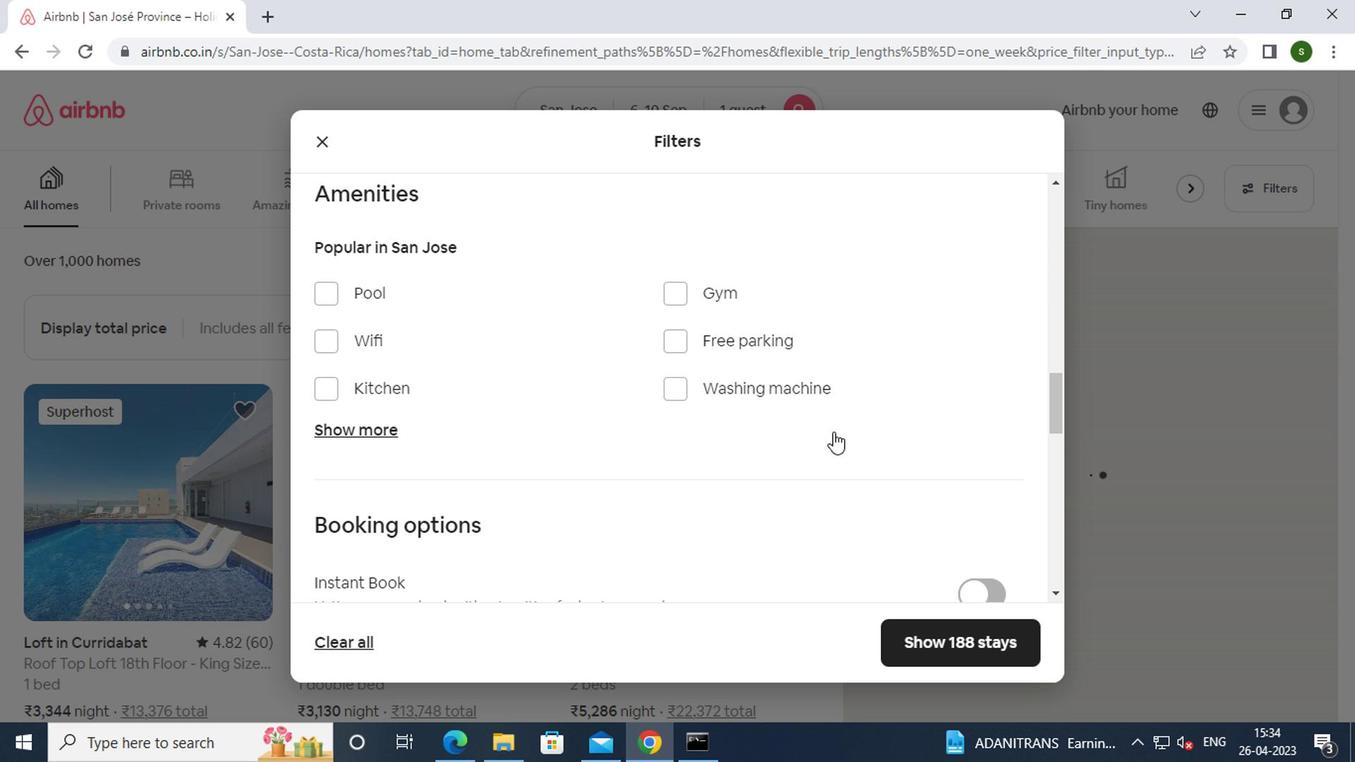 
Action: Mouse scrolled (829, 432) with delta (0, -1)
Screenshot: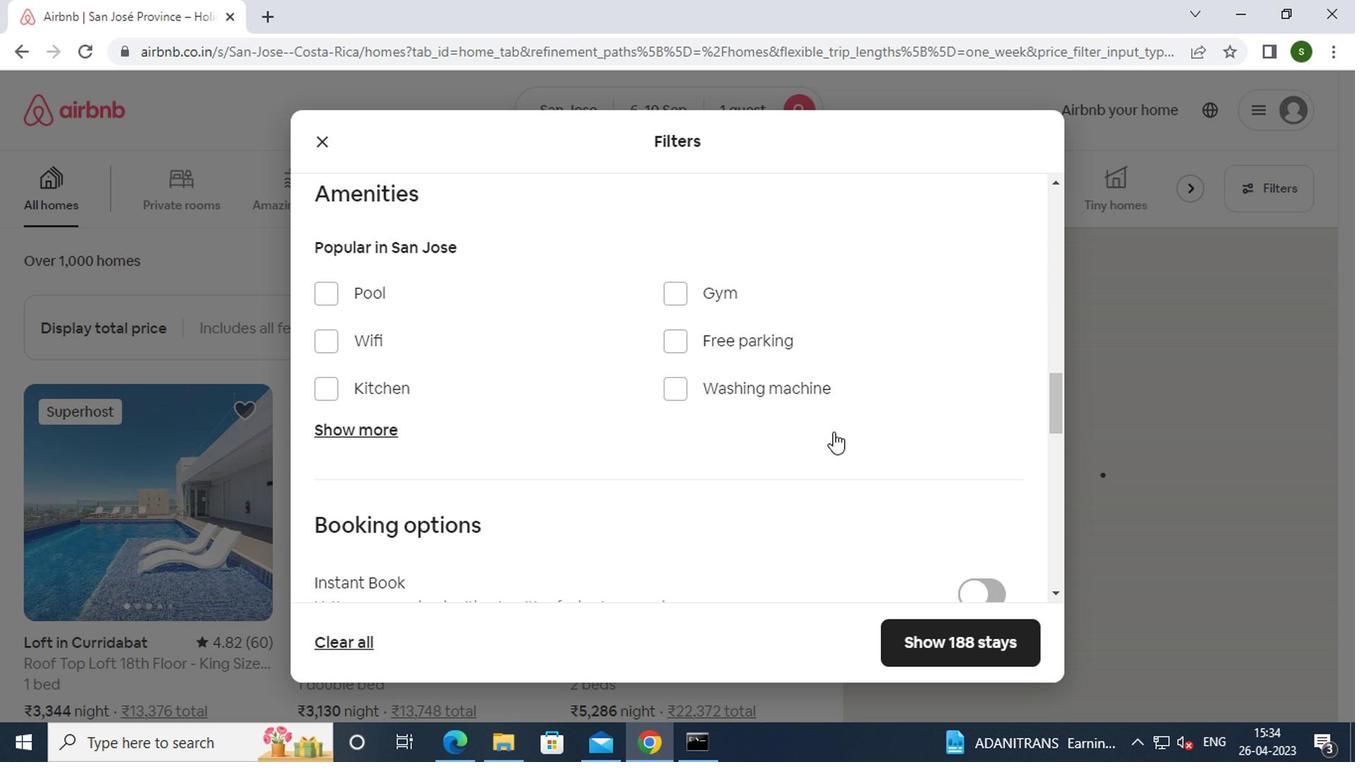 
Action: Mouse scrolled (829, 432) with delta (0, -1)
Screenshot: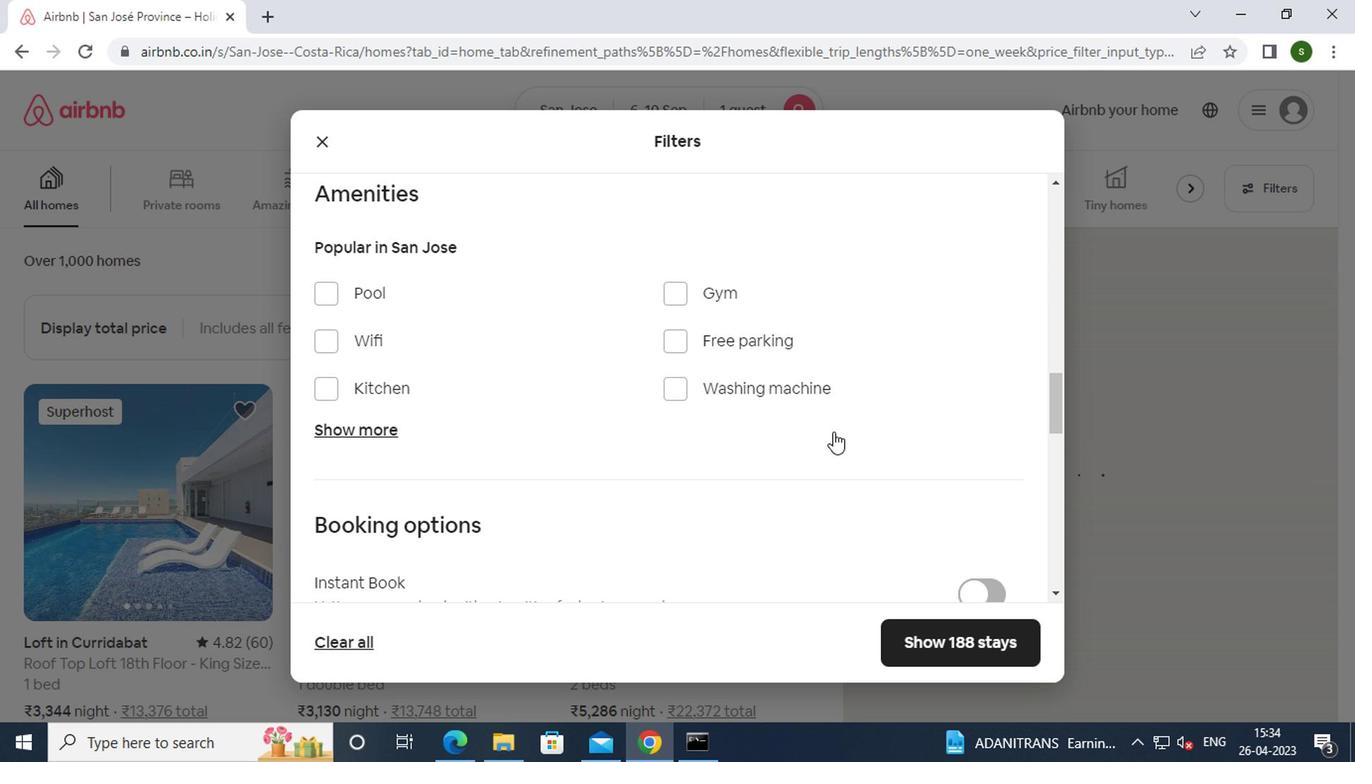 
Action: Mouse moved to (966, 362)
Screenshot: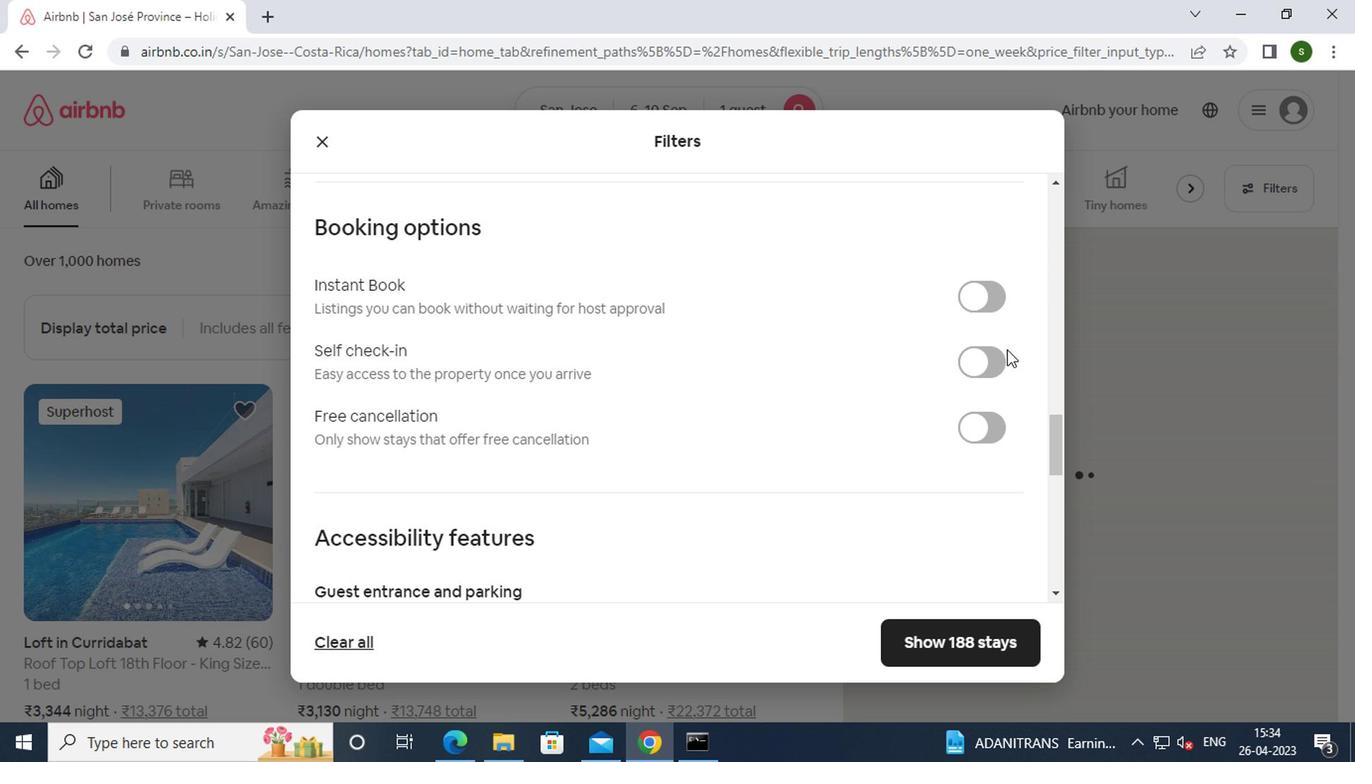 
Action: Mouse pressed left at (966, 362)
Screenshot: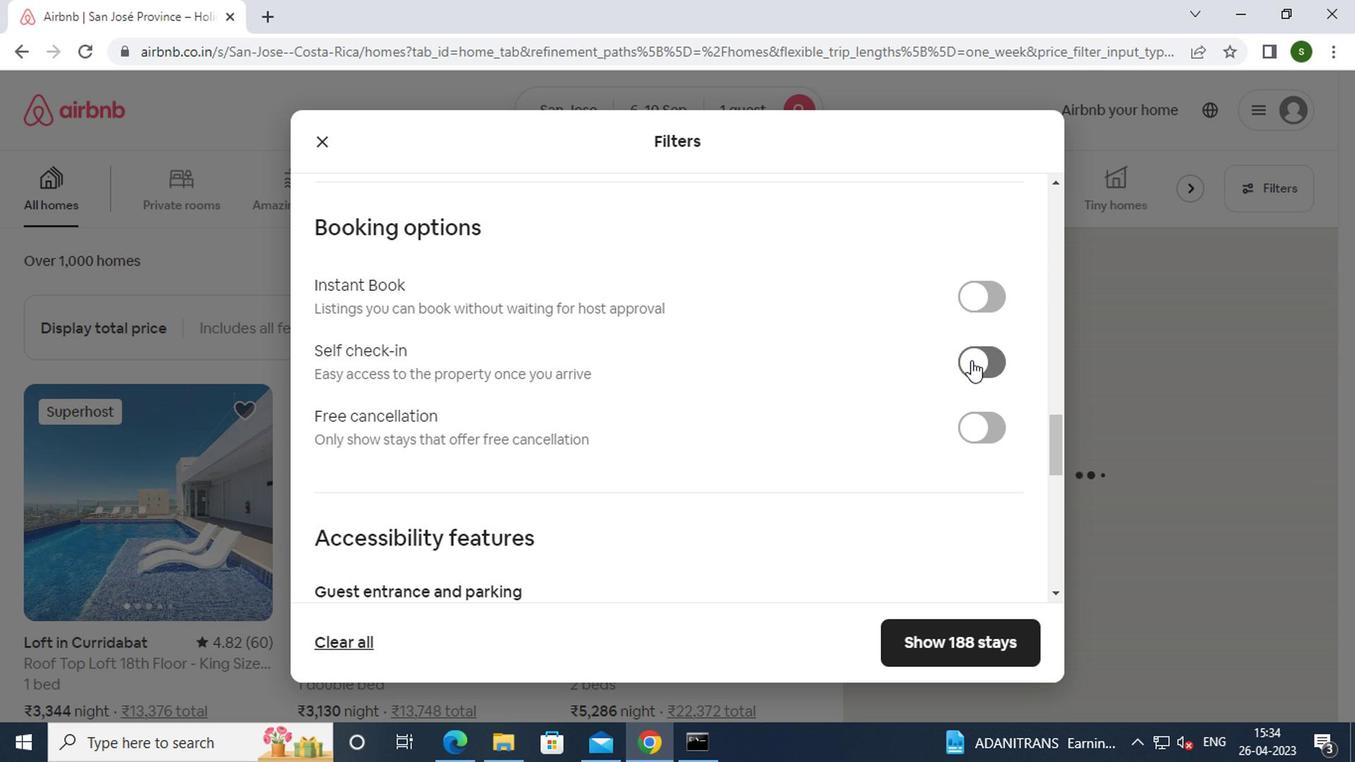 
Action: Mouse moved to (697, 389)
Screenshot: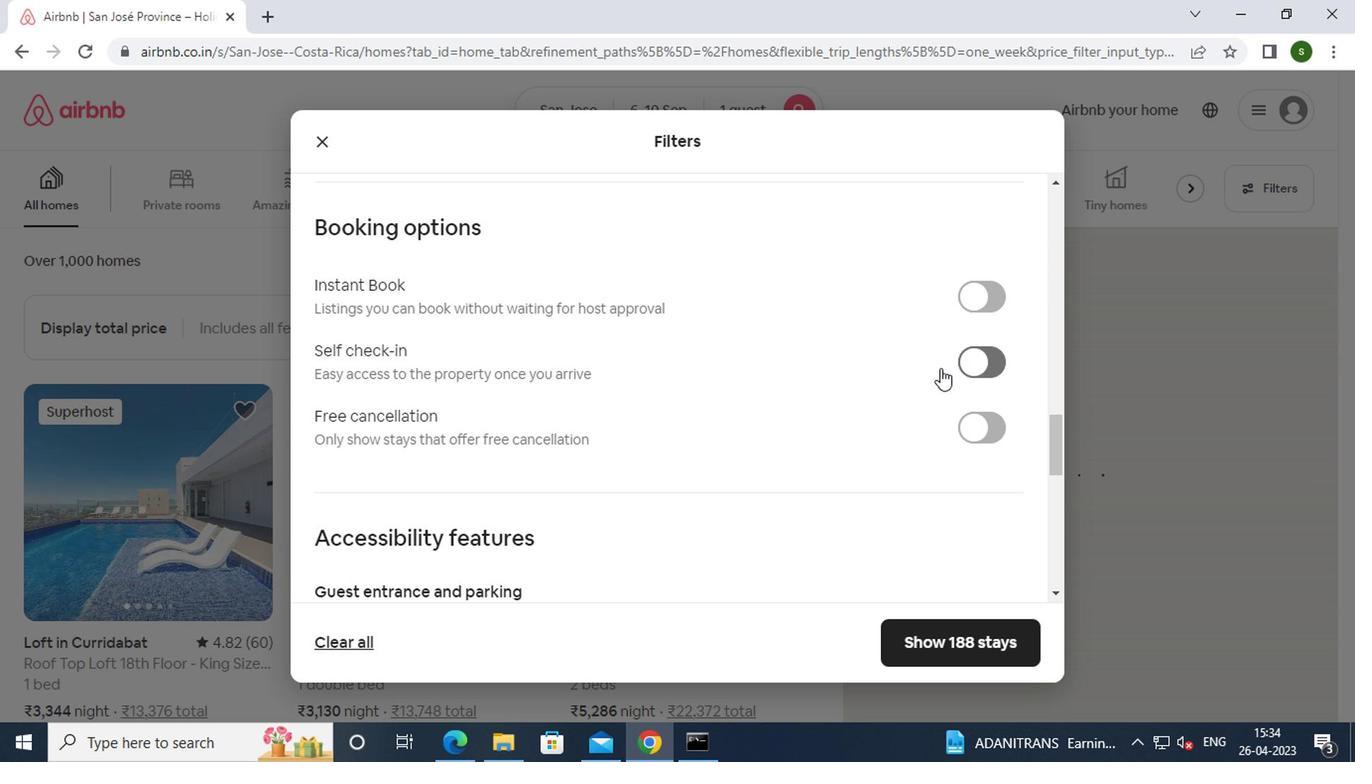 
Action: Mouse scrolled (697, 387) with delta (0, -1)
Screenshot: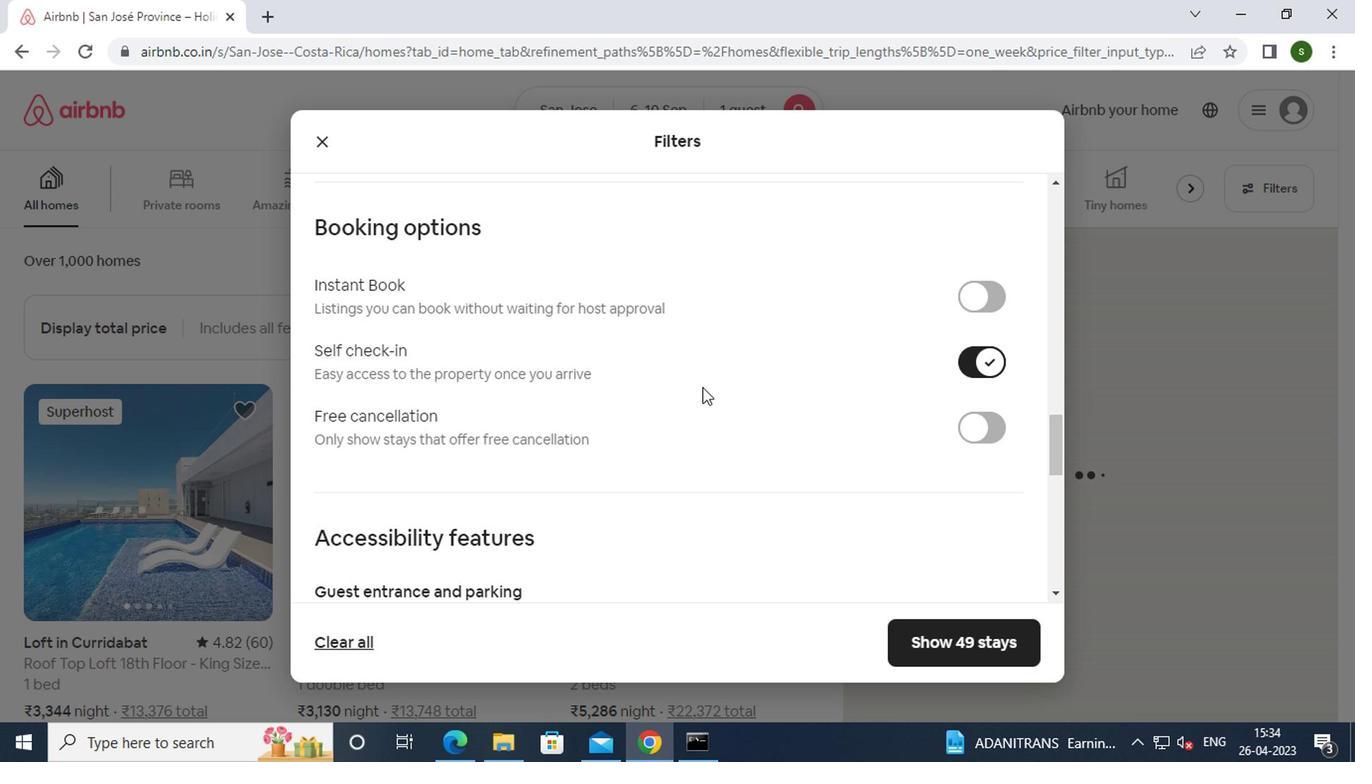 
Action: Mouse scrolled (697, 387) with delta (0, -1)
Screenshot: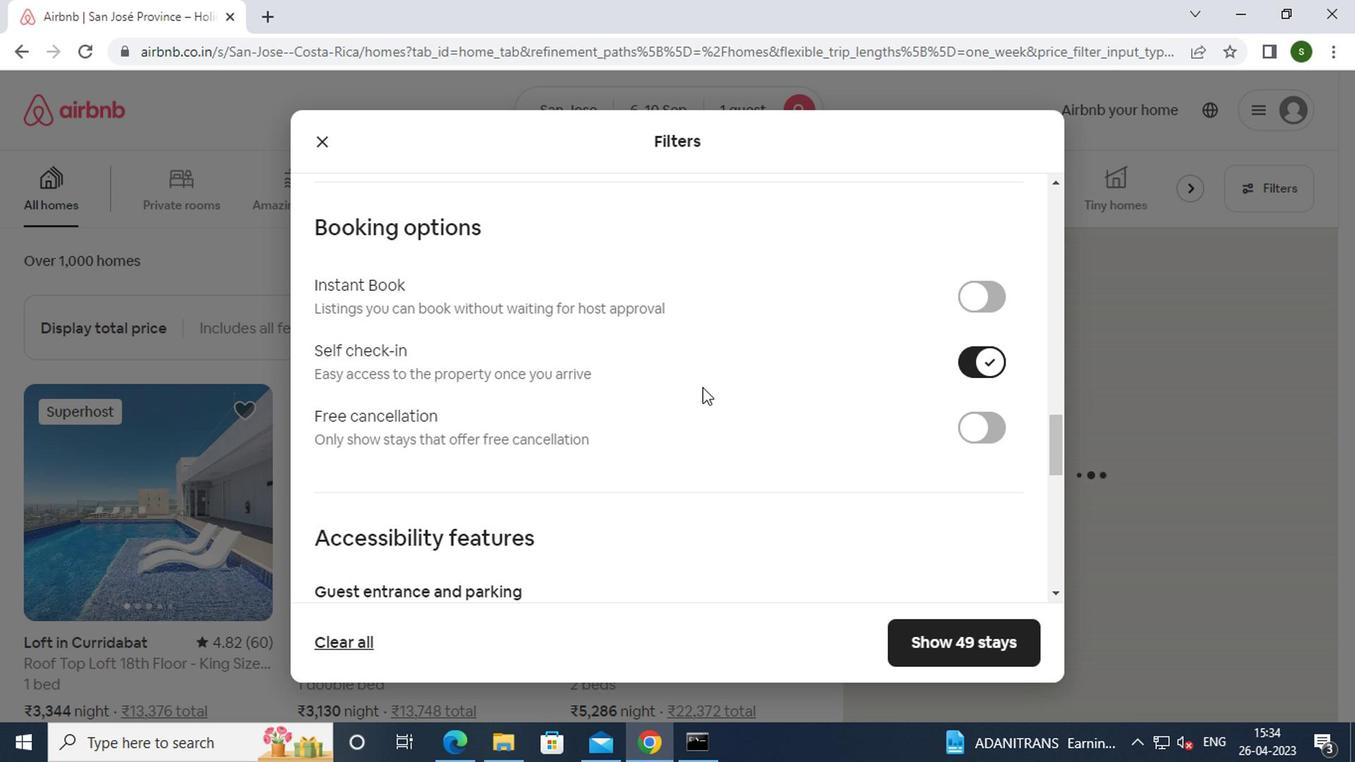 
Action: Mouse scrolled (697, 387) with delta (0, -1)
Screenshot: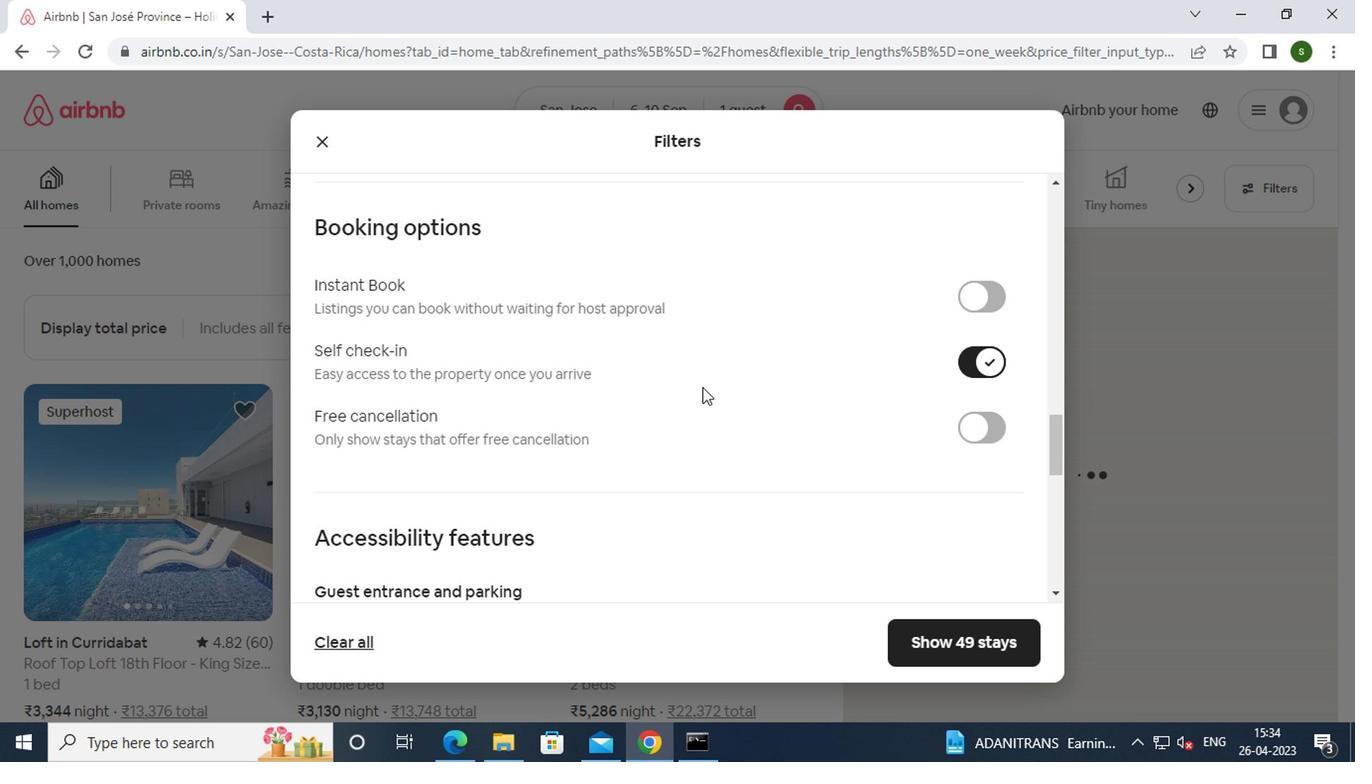 
Action: Mouse scrolled (697, 387) with delta (0, -1)
Screenshot: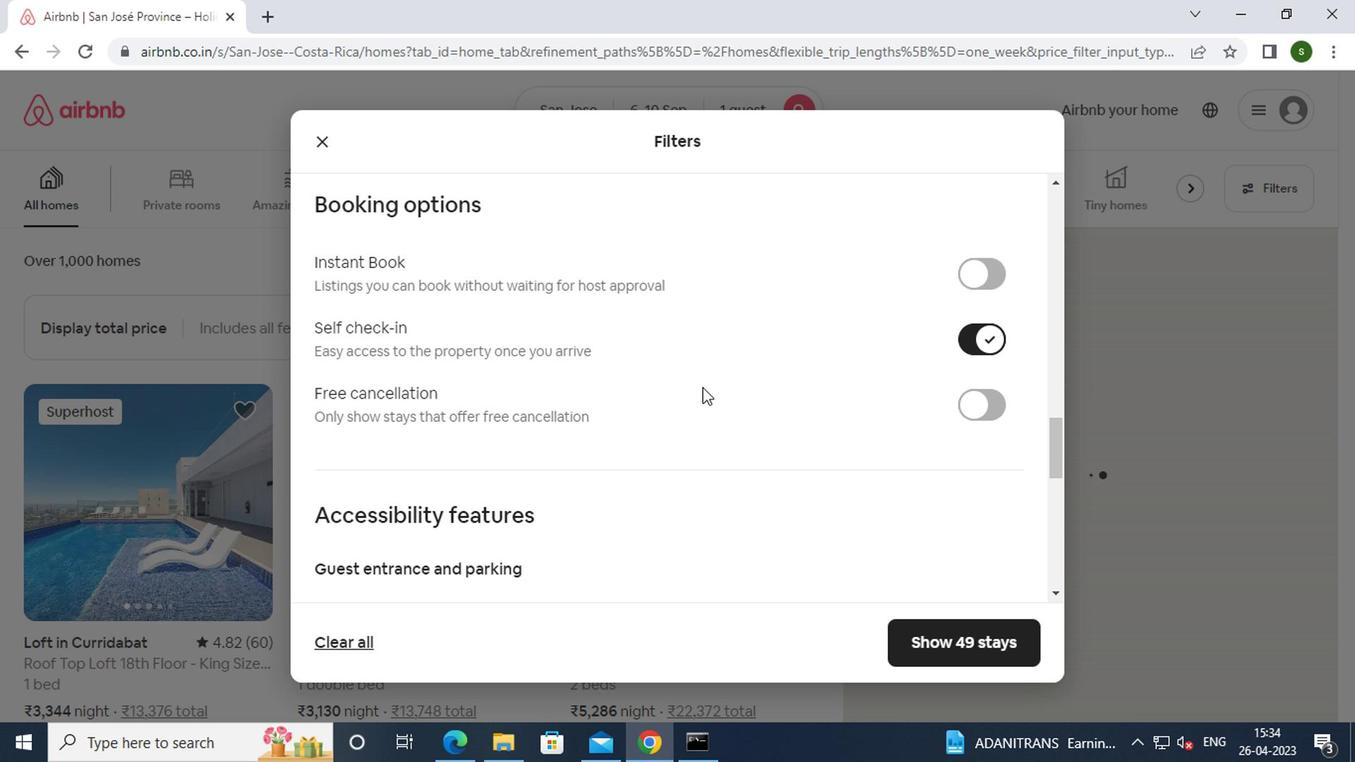
Action: Mouse scrolled (697, 387) with delta (0, -1)
Screenshot: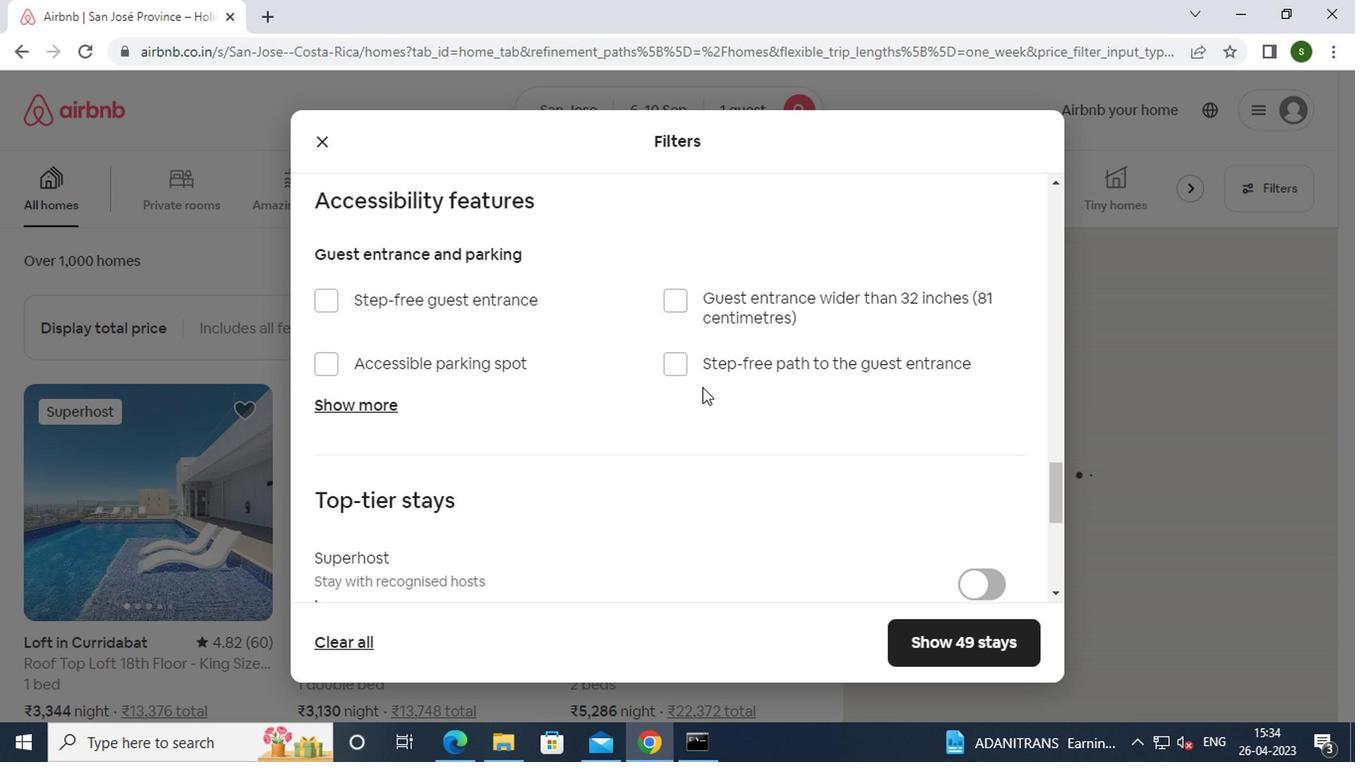 
Action: Mouse scrolled (697, 387) with delta (0, -1)
Screenshot: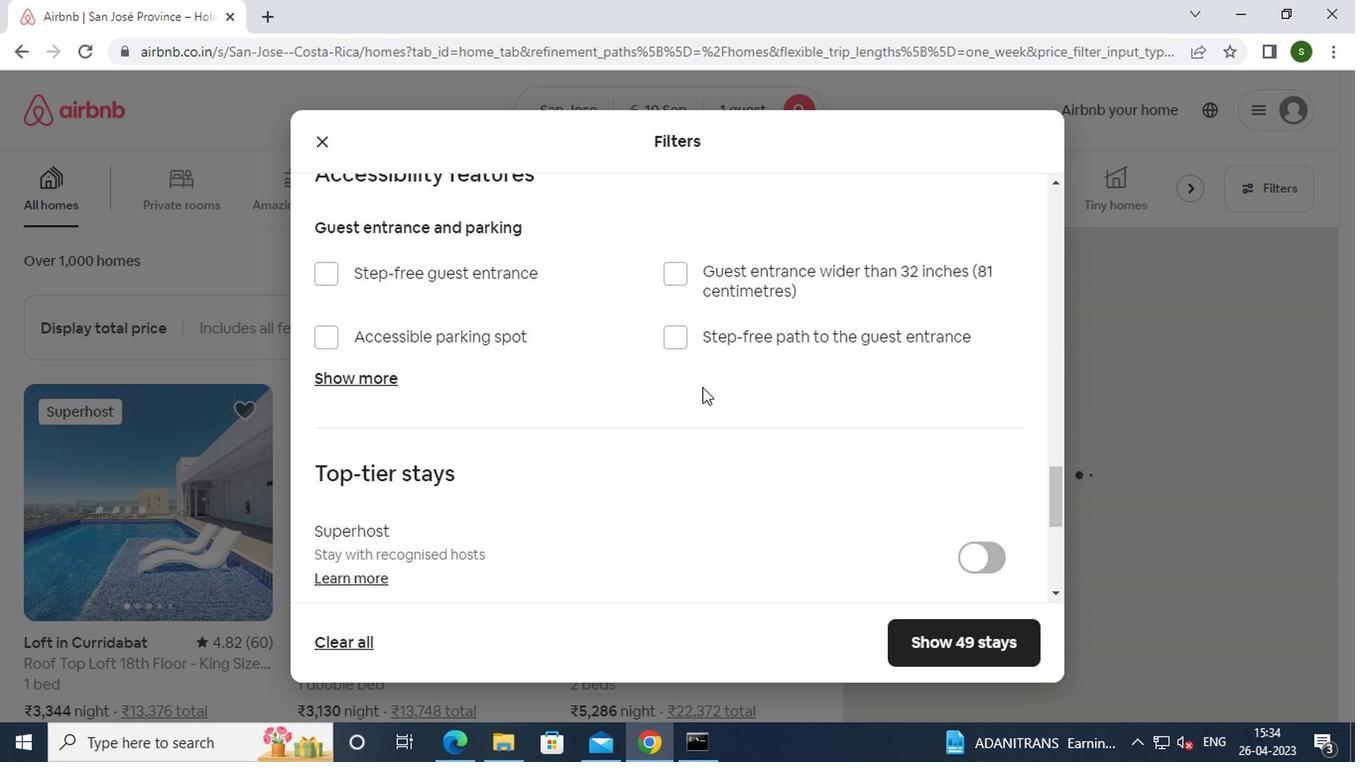 
Action: Mouse scrolled (697, 387) with delta (0, -1)
Screenshot: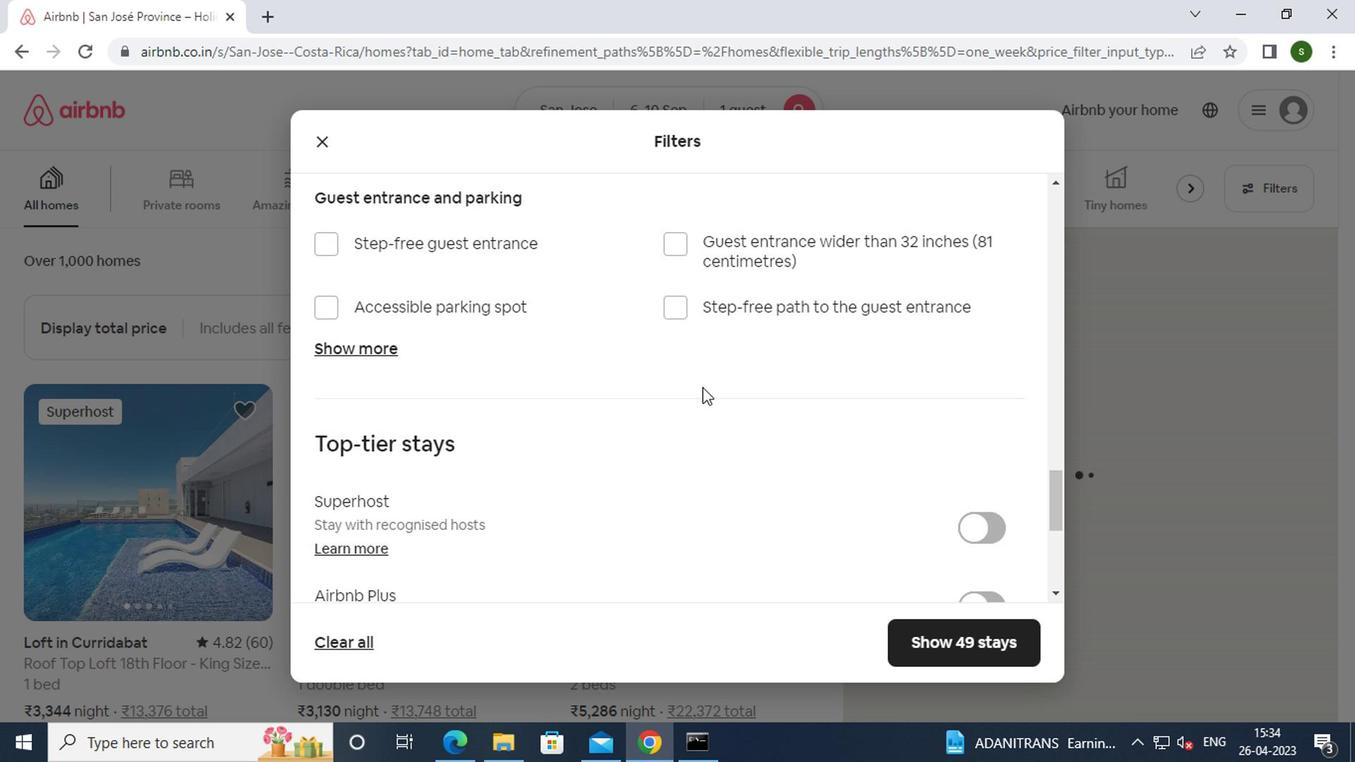 
Action: Mouse moved to (379, 535)
Screenshot: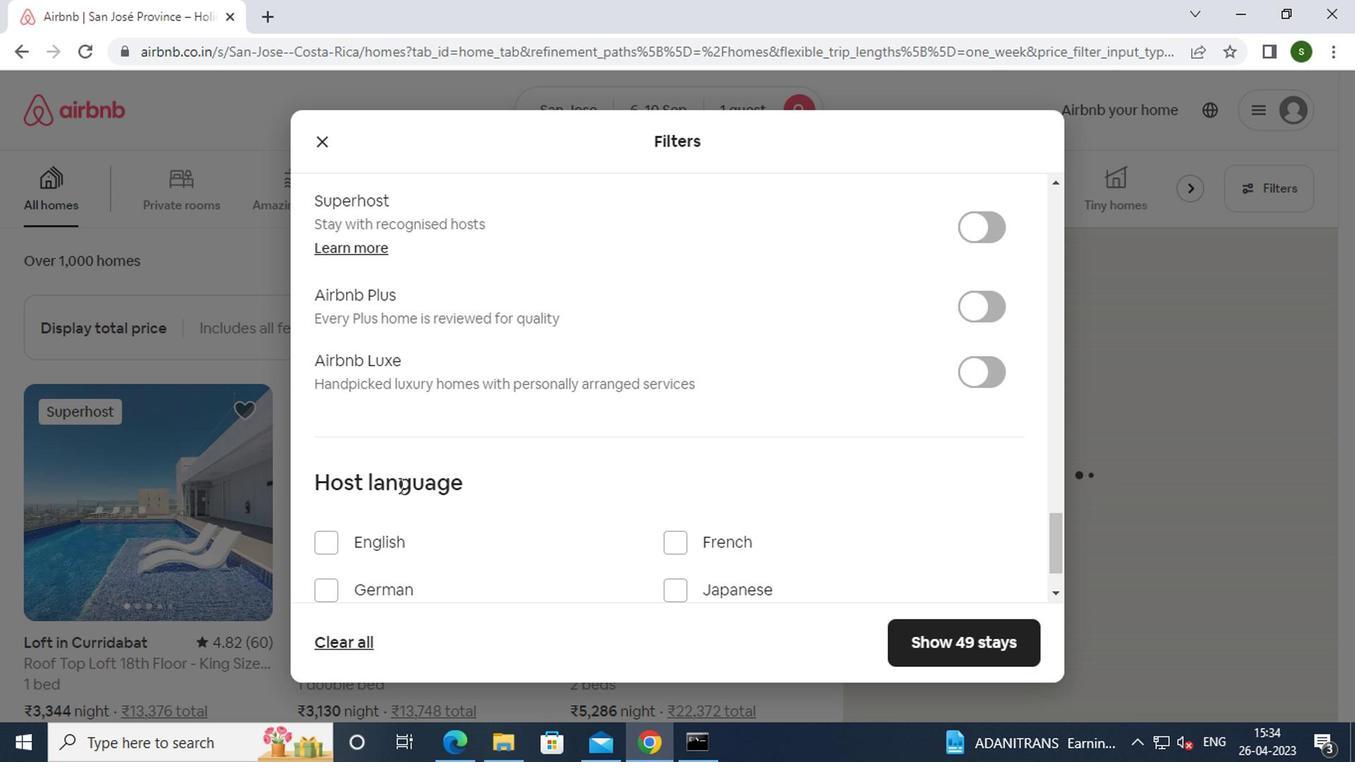
Action: Mouse pressed left at (379, 535)
Screenshot: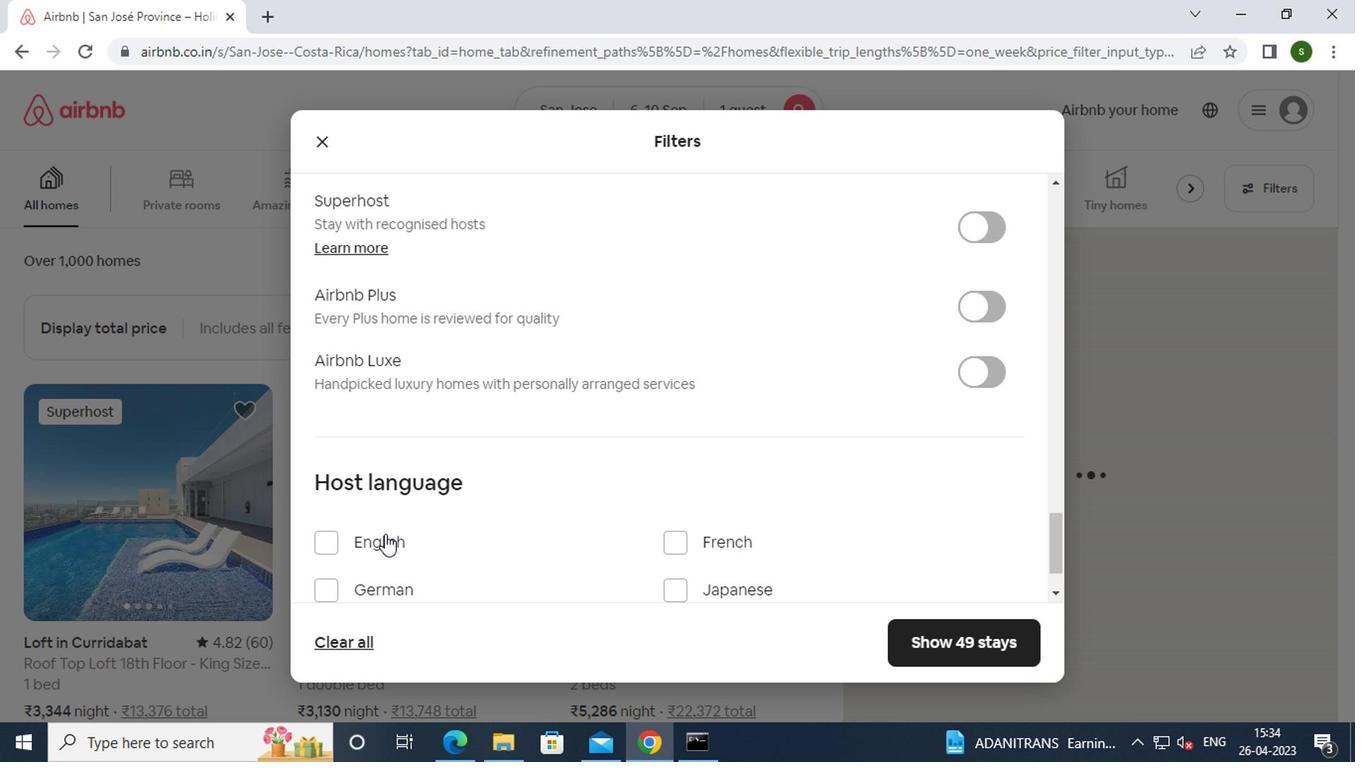 
Action: Mouse moved to (939, 652)
Screenshot: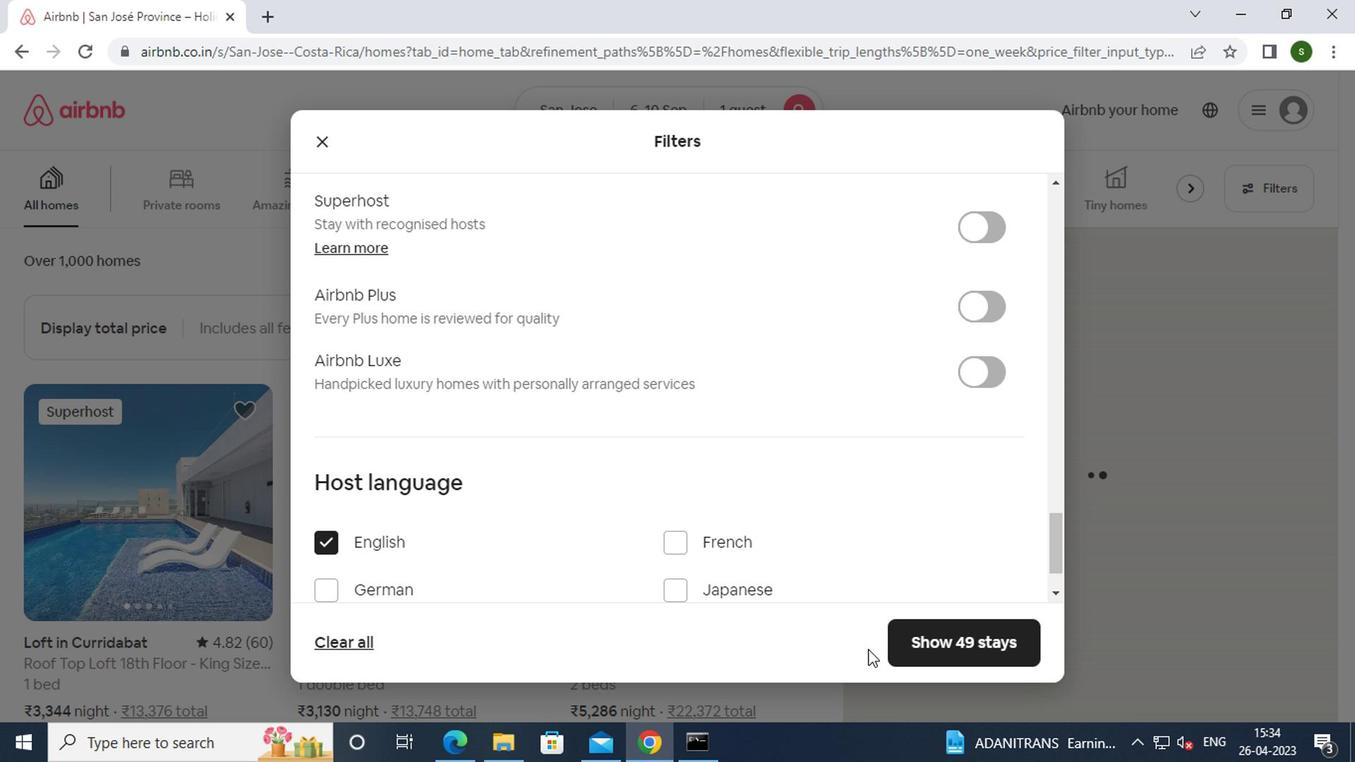 
Action: Mouse pressed left at (939, 652)
Screenshot: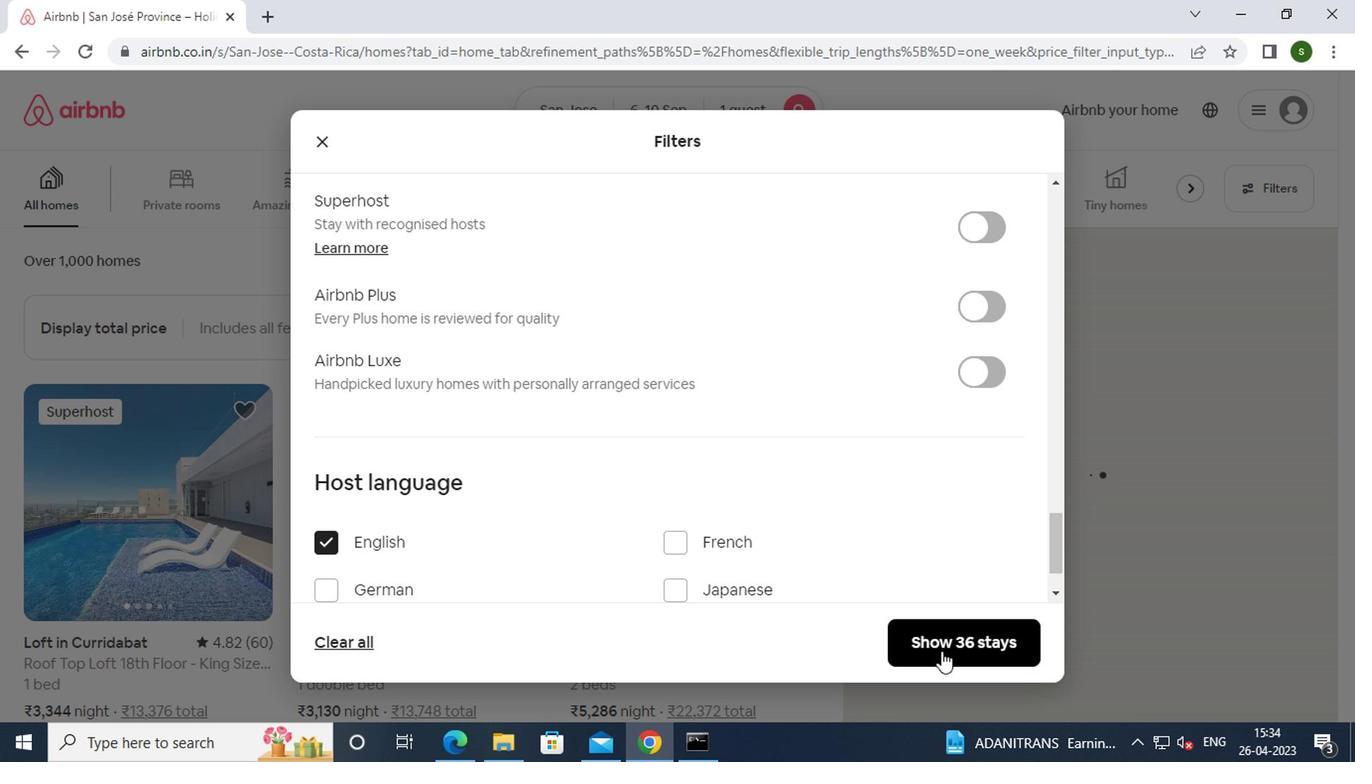 
Action: Mouse moved to (767, 492)
Screenshot: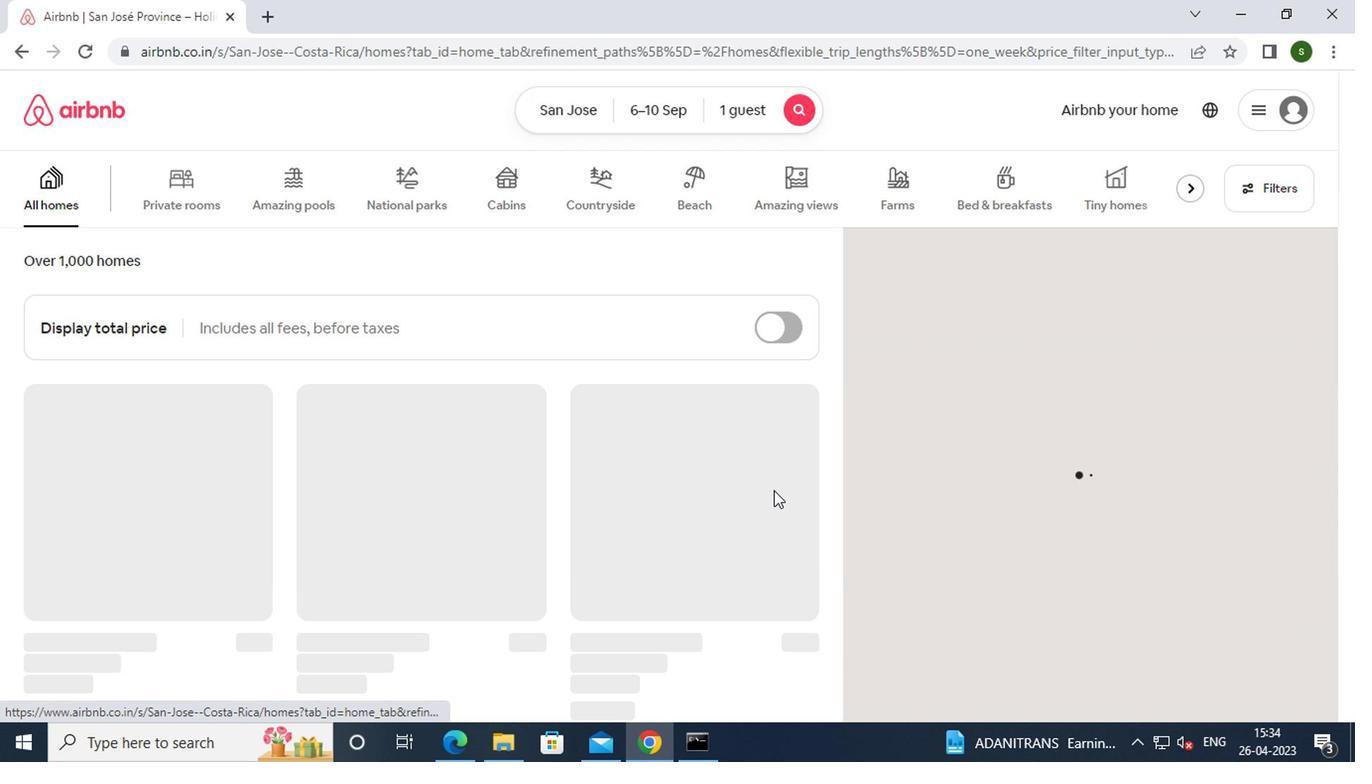 
